 Task: Search one way flight ticket for 4 adults, 1 infant in seat and 1 infant on lap in premium economy from Tyler: Tyler Pounds Regional Airport to Greenville: Pitt-greenville Airport on 5-2-2023. Choice of flights is United. Number of bags: 2 carry on bags and 1 checked bag. Price is upto 20000. Outbound departure time preference is 20:45.
Action: Mouse moved to (410, 201)
Screenshot: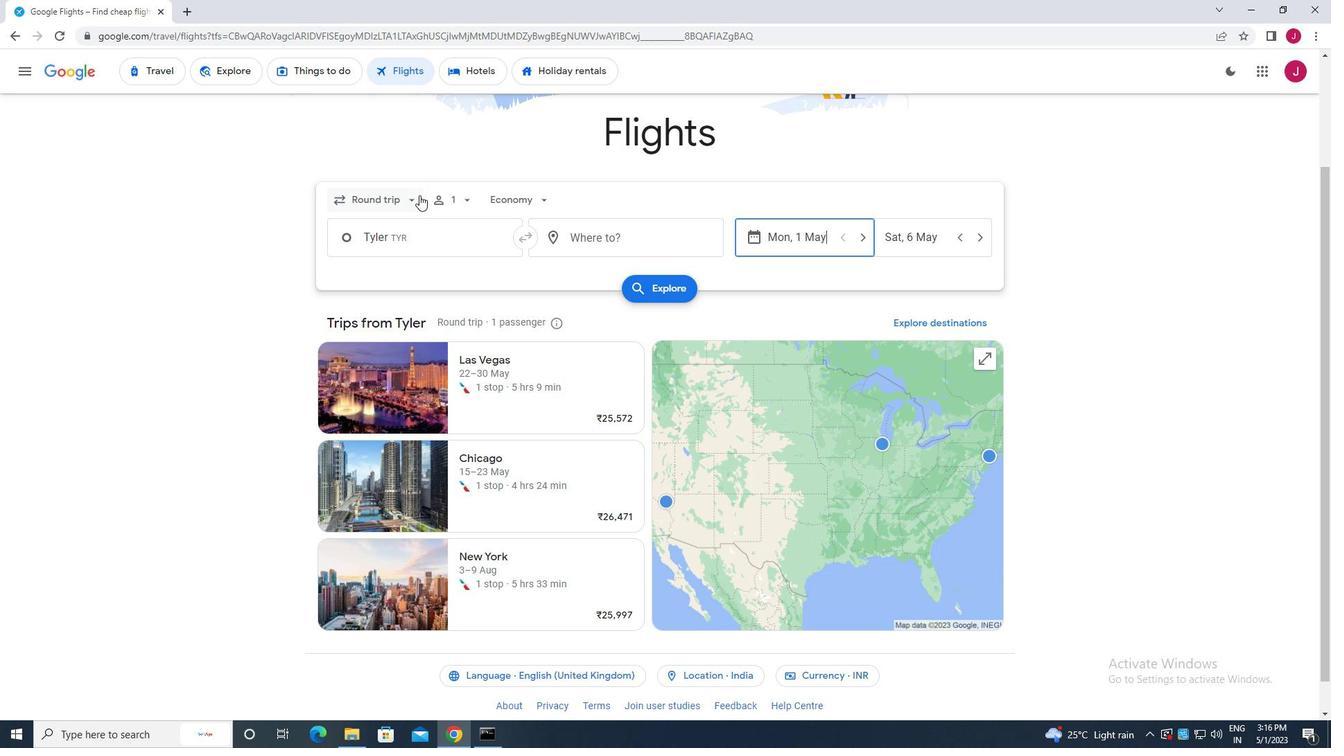 
Action: Mouse pressed left at (410, 201)
Screenshot: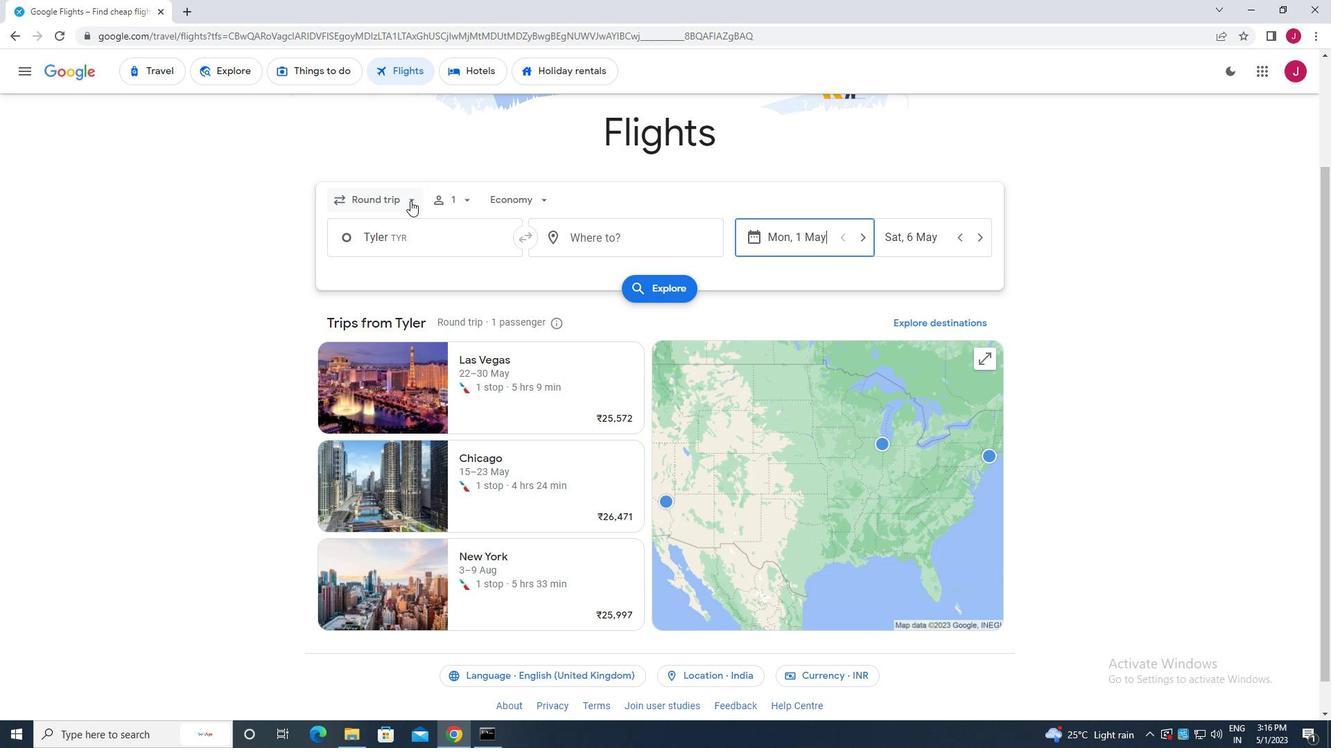 
Action: Mouse moved to (390, 259)
Screenshot: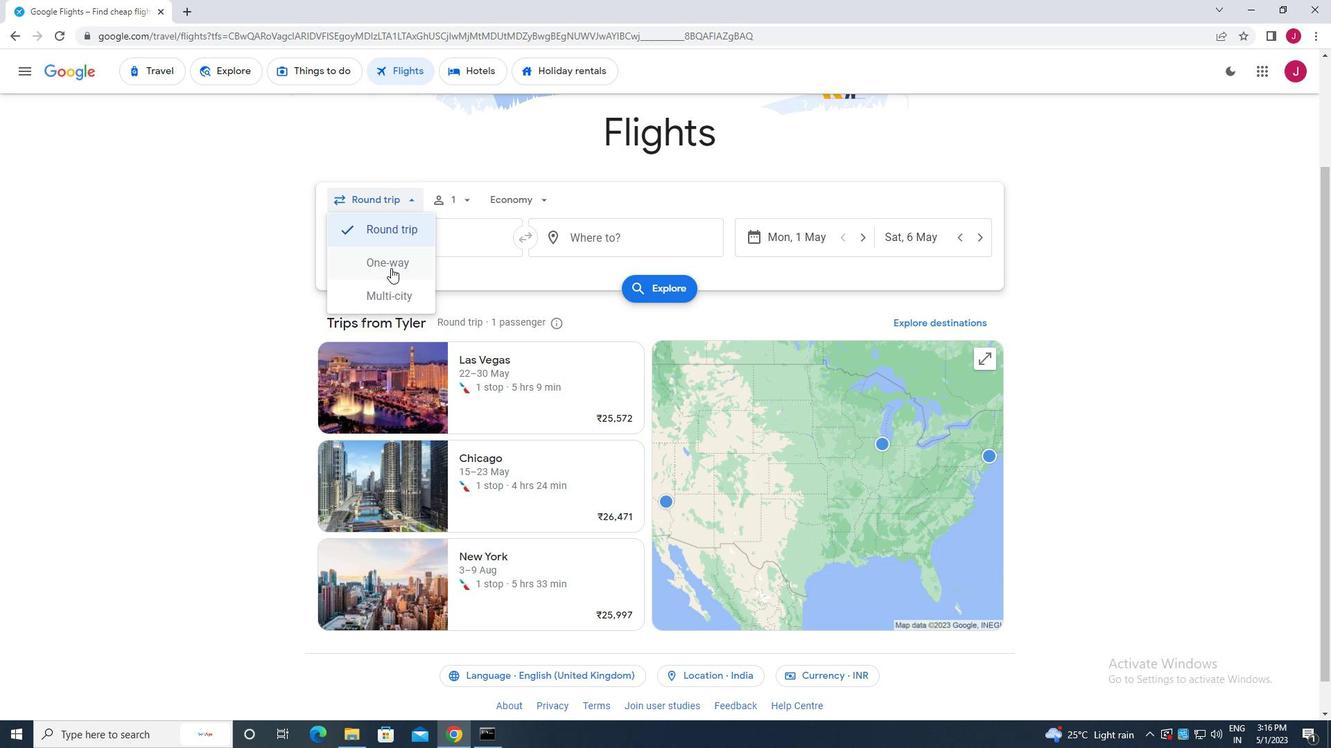 
Action: Mouse pressed left at (390, 259)
Screenshot: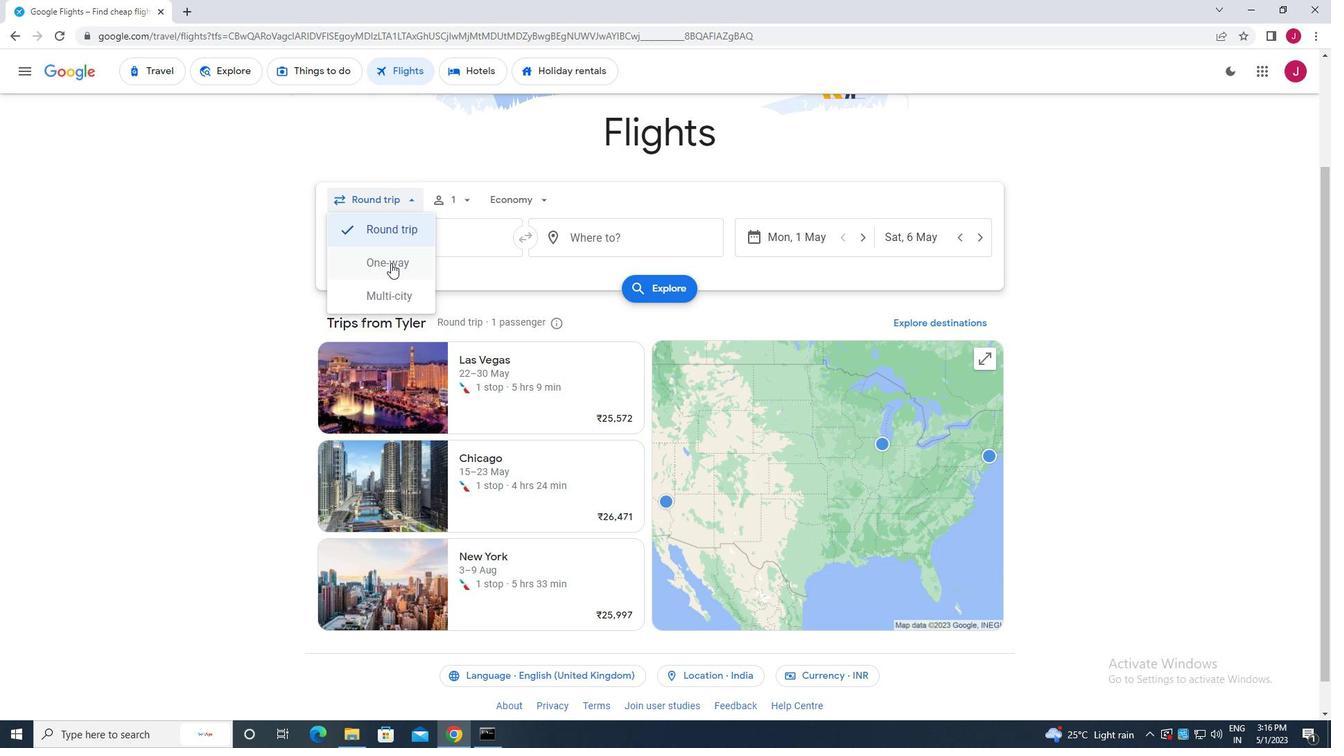 
Action: Mouse moved to (460, 200)
Screenshot: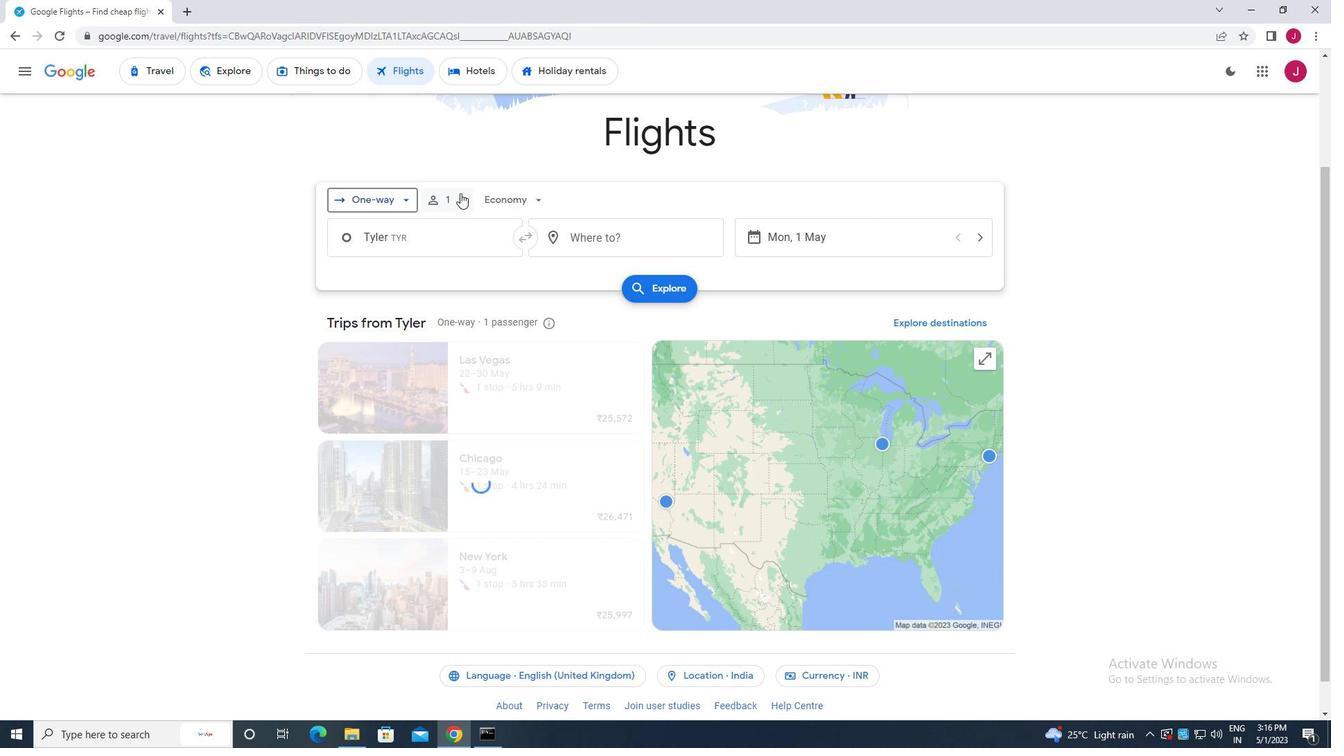 
Action: Mouse pressed left at (460, 200)
Screenshot: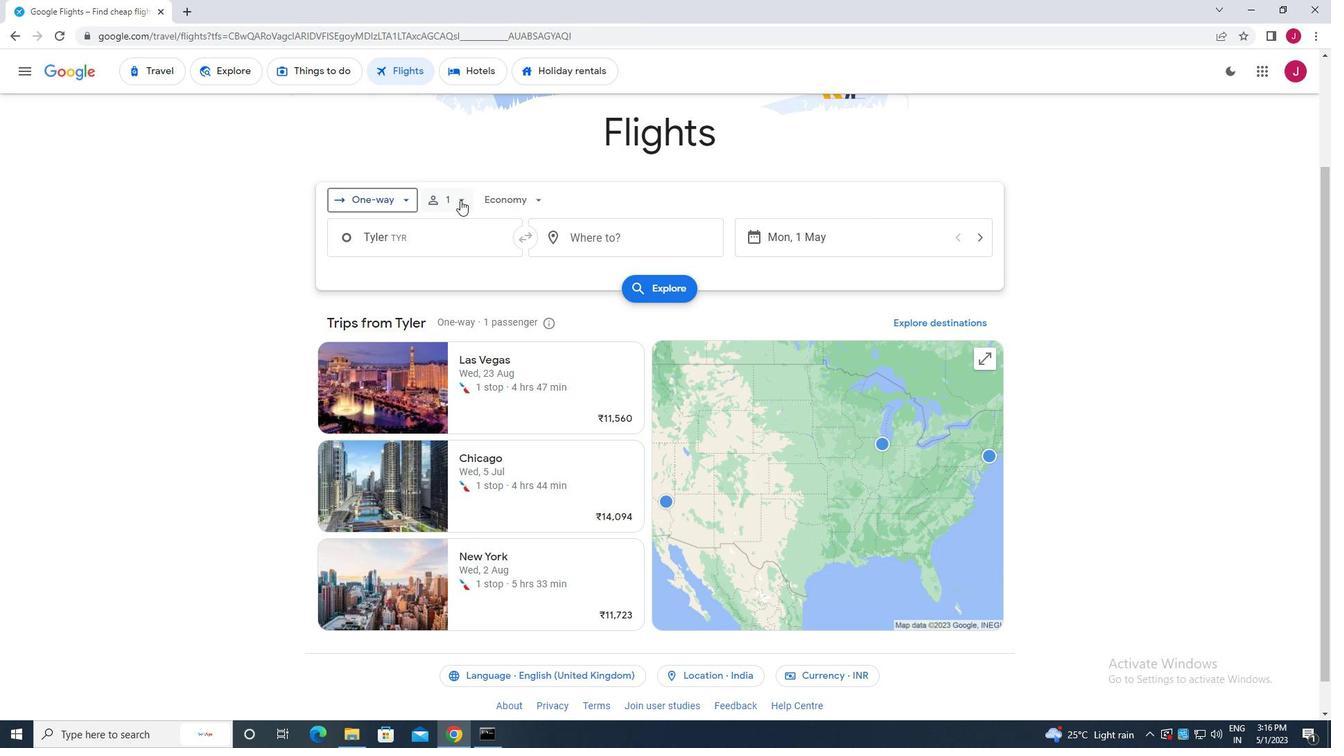 
Action: Mouse moved to (568, 236)
Screenshot: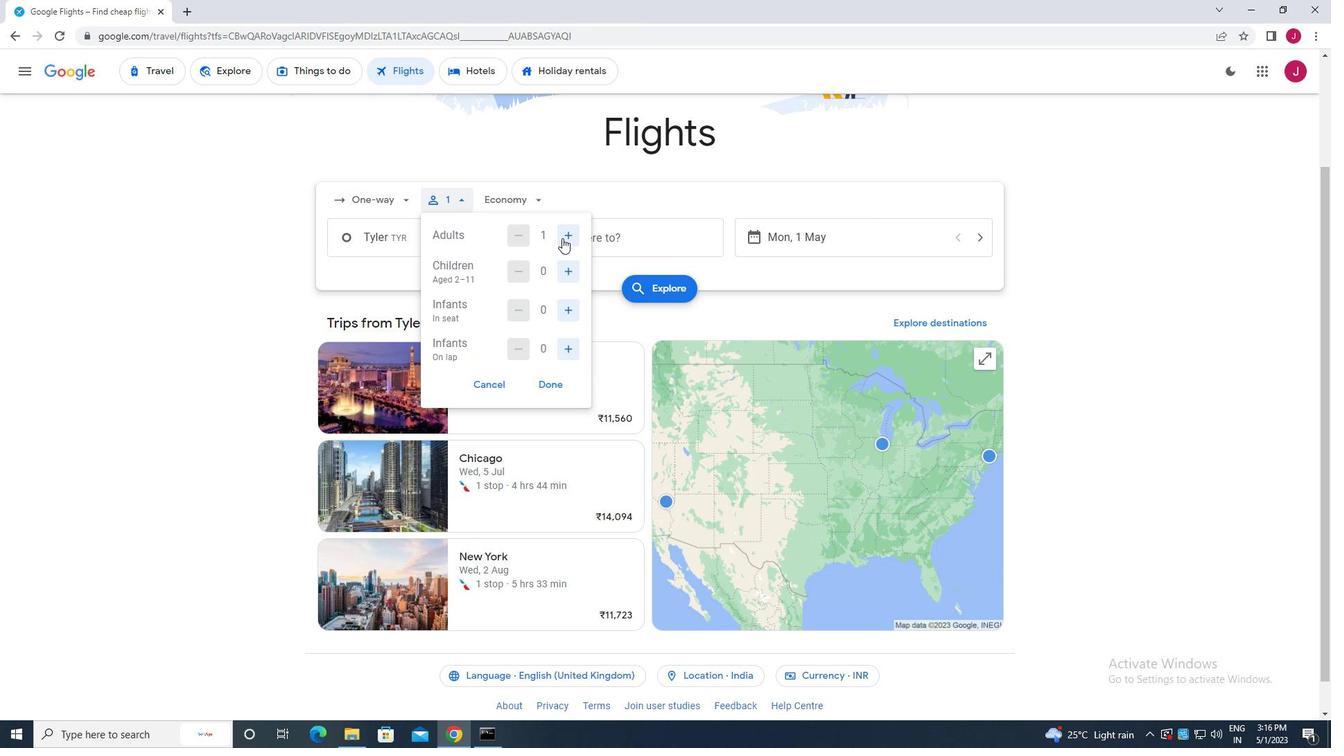 
Action: Mouse pressed left at (568, 236)
Screenshot: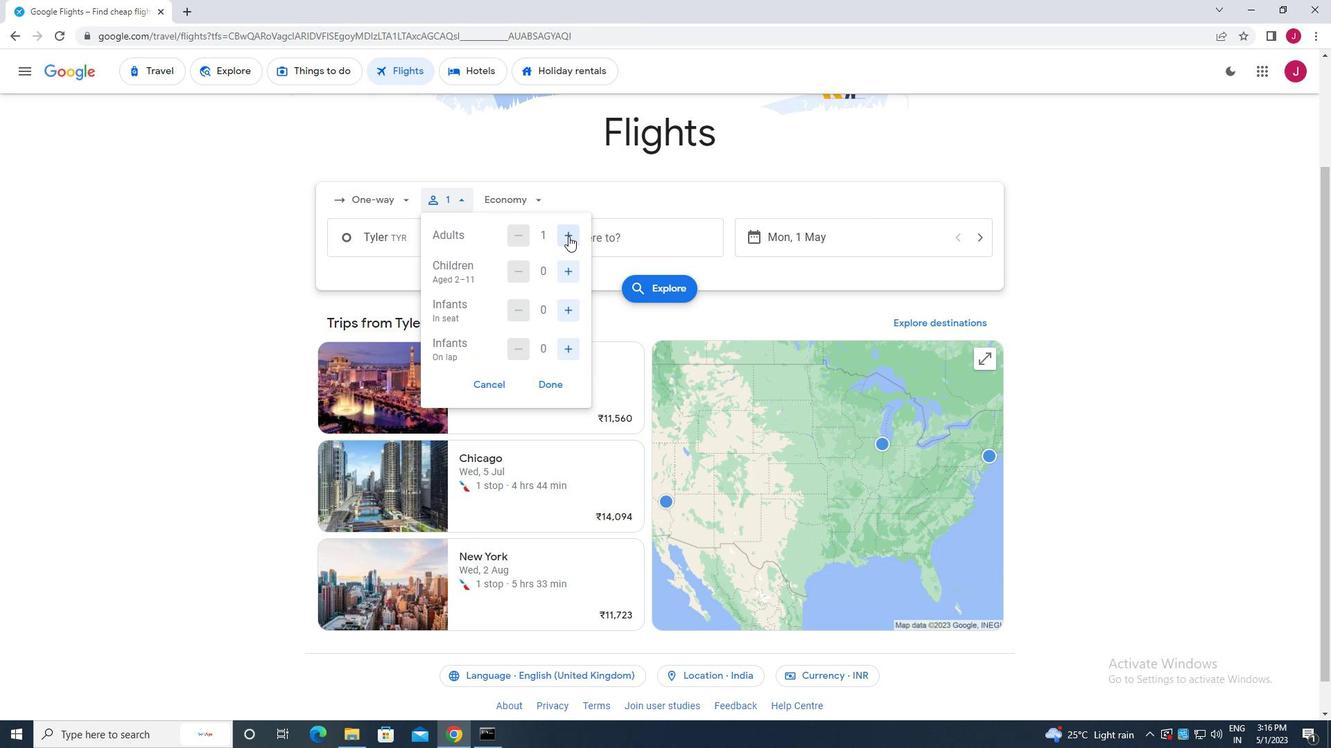 
Action: Mouse pressed left at (568, 236)
Screenshot: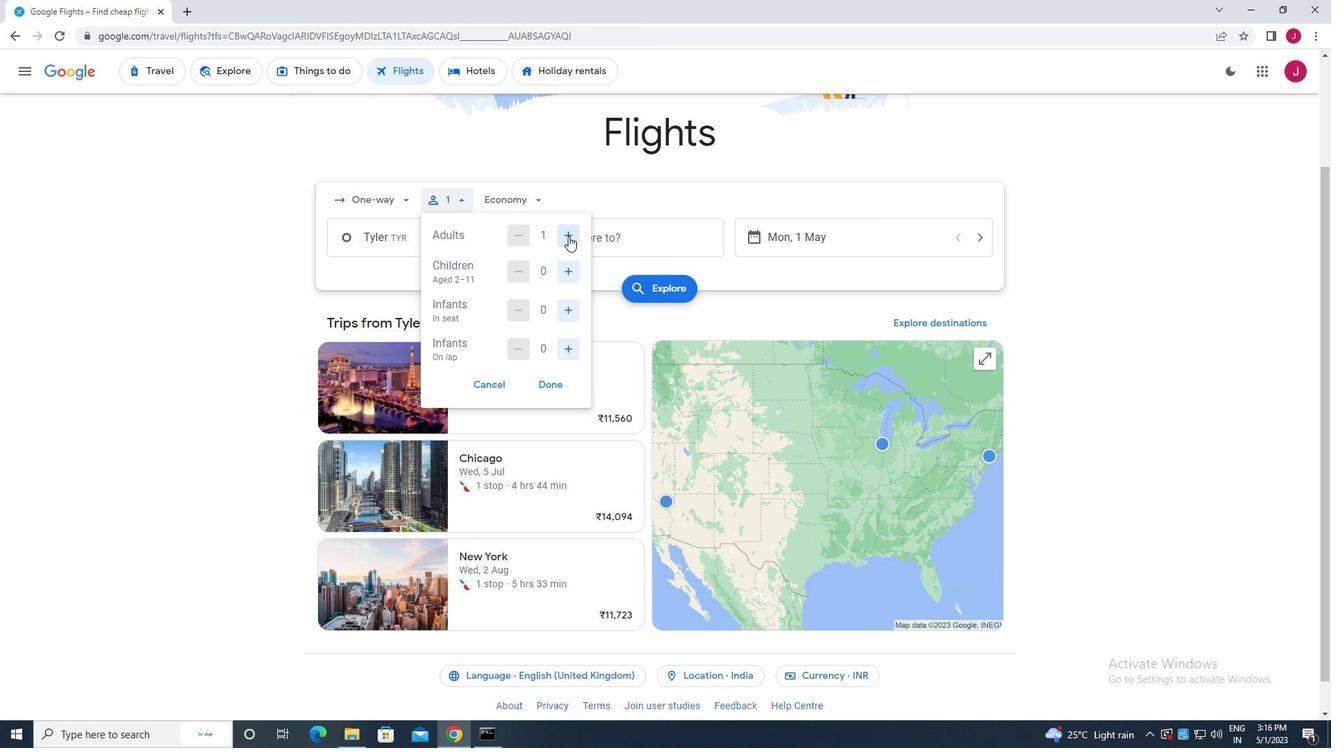
Action: Mouse pressed left at (568, 236)
Screenshot: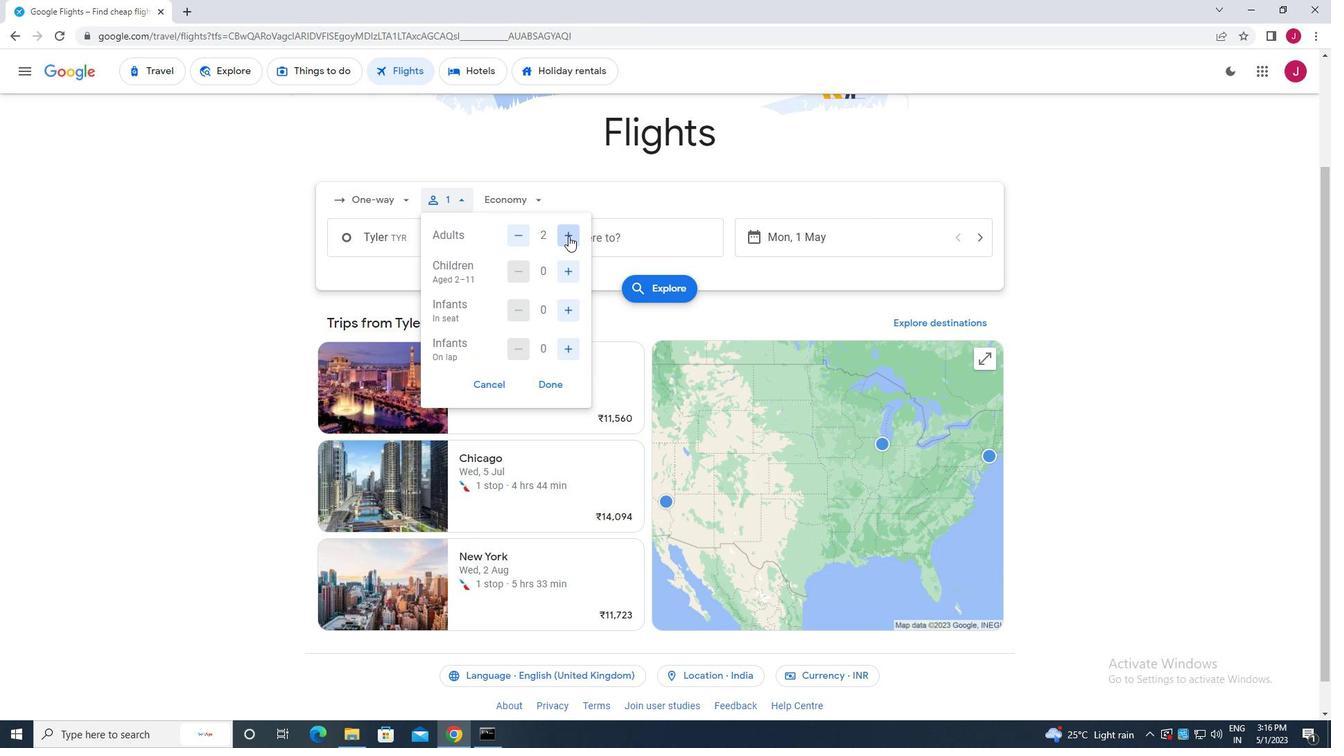 
Action: Mouse moved to (569, 306)
Screenshot: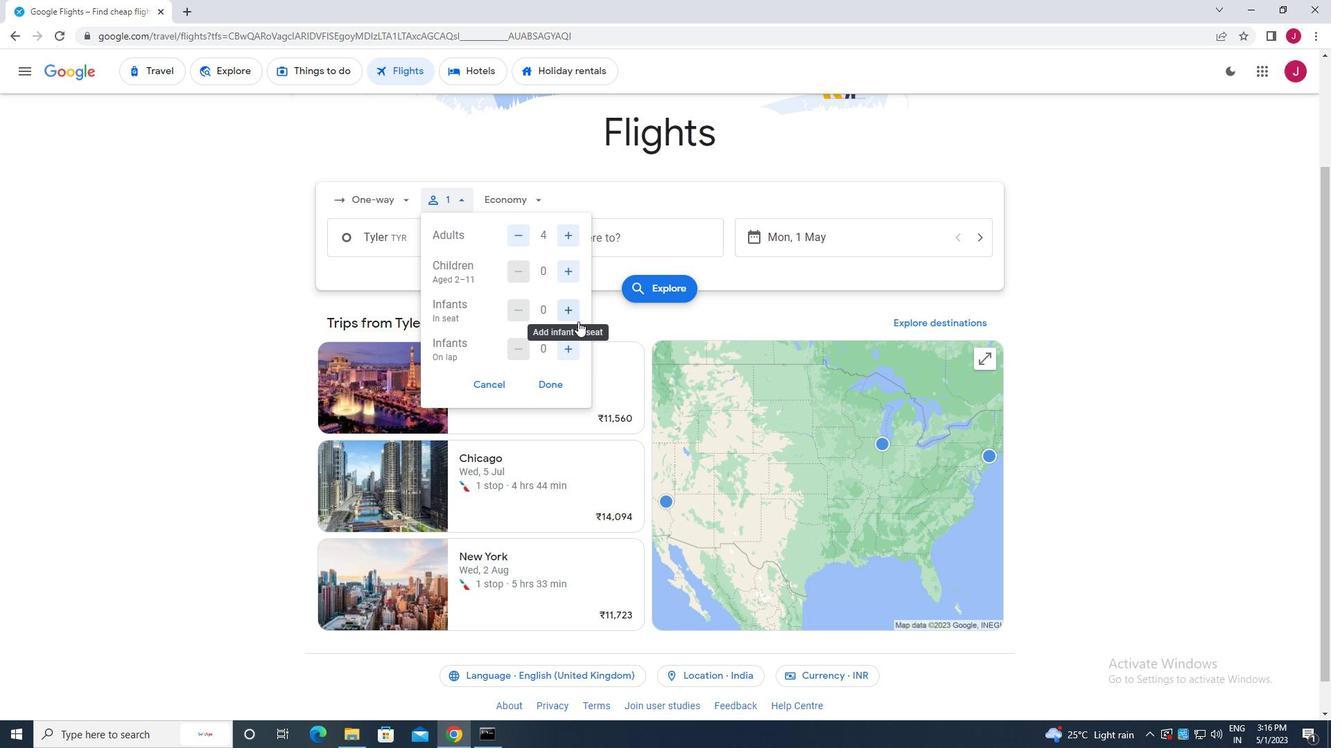 
Action: Mouse pressed left at (569, 306)
Screenshot: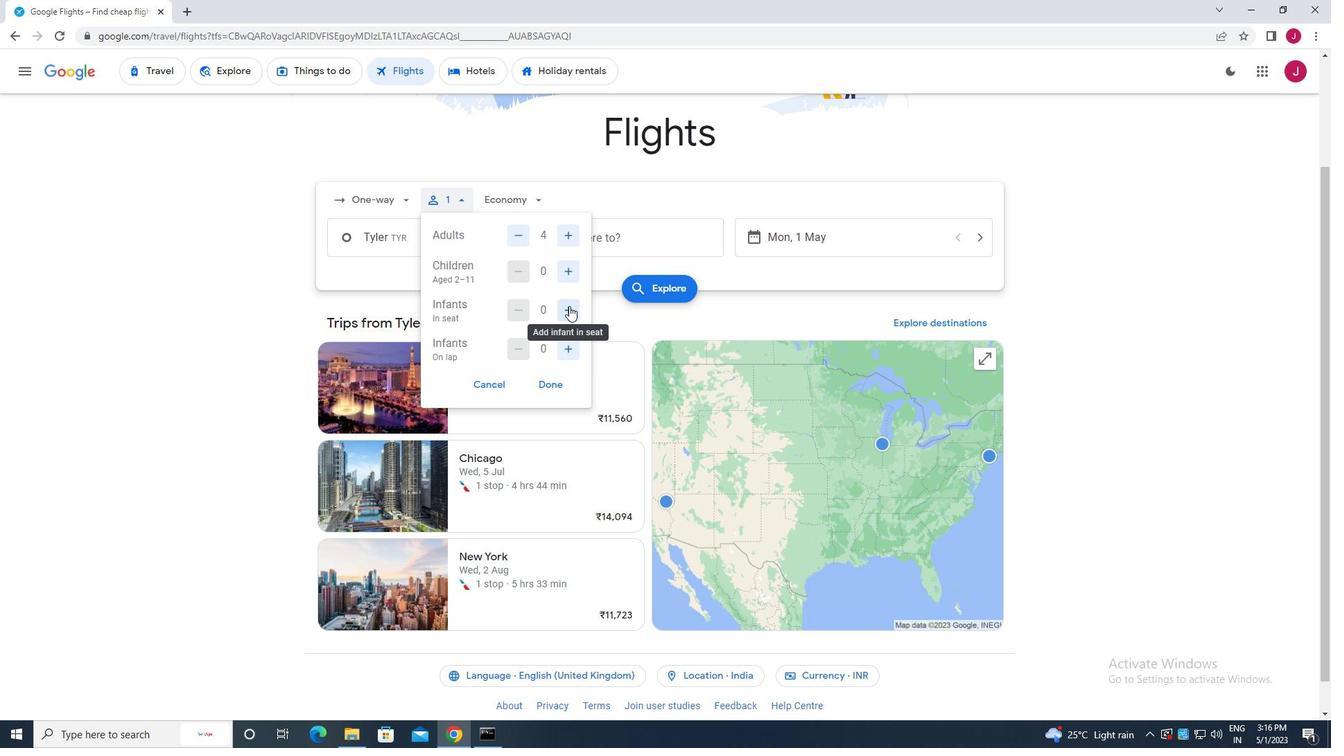 
Action: Mouse moved to (571, 348)
Screenshot: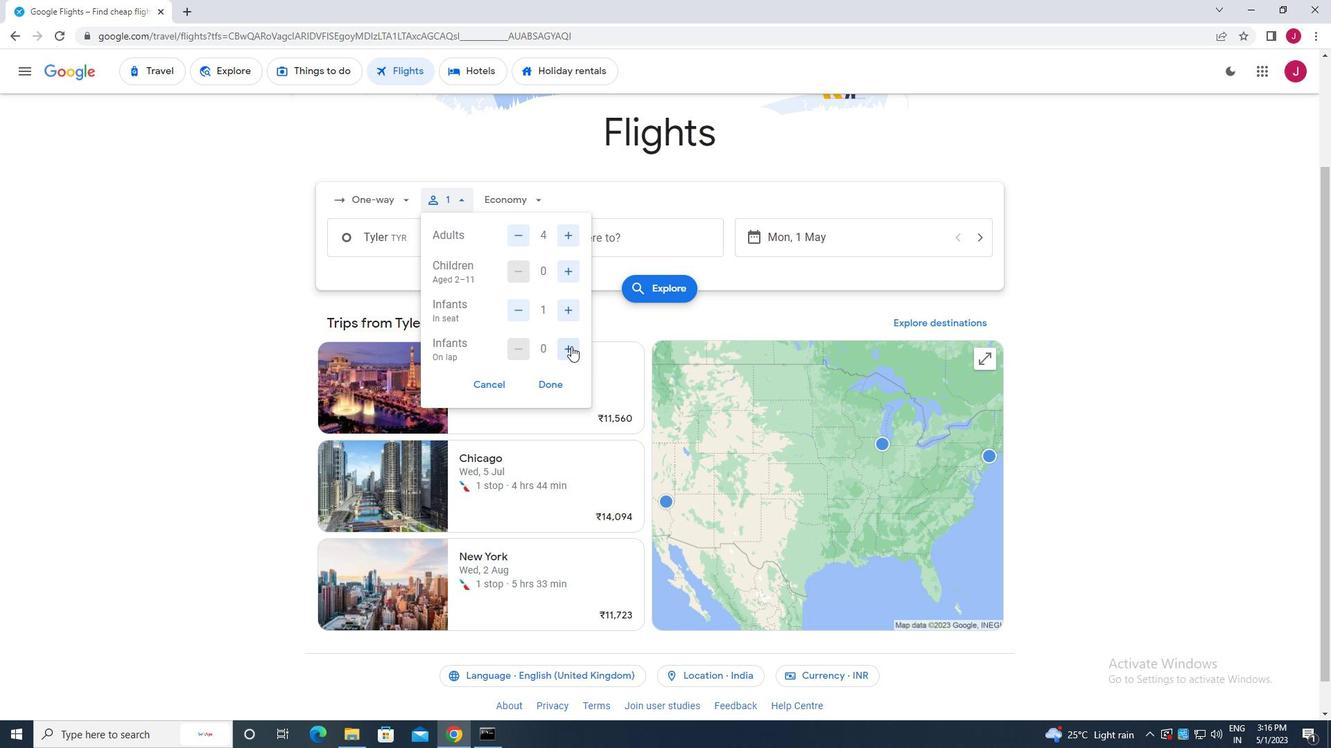 
Action: Mouse pressed left at (571, 348)
Screenshot: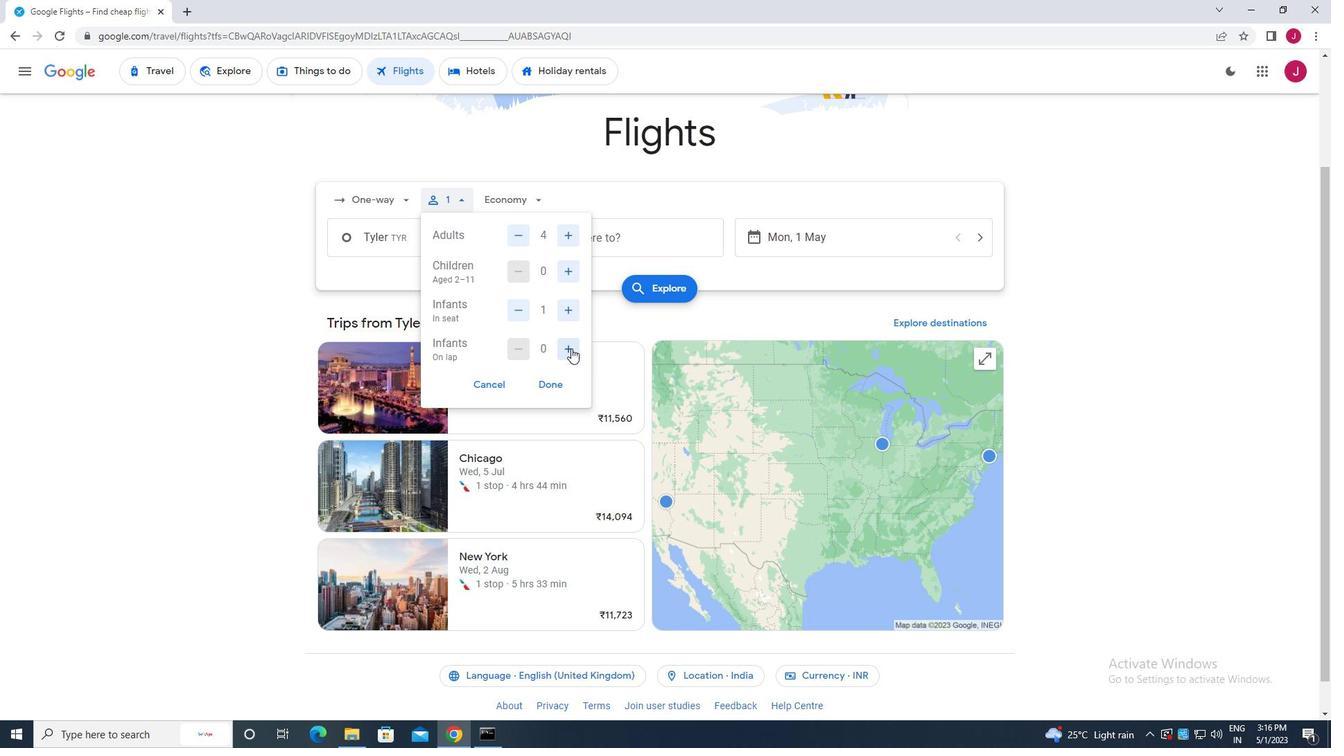 
Action: Mouse moved to (549, 386)
Screenshot: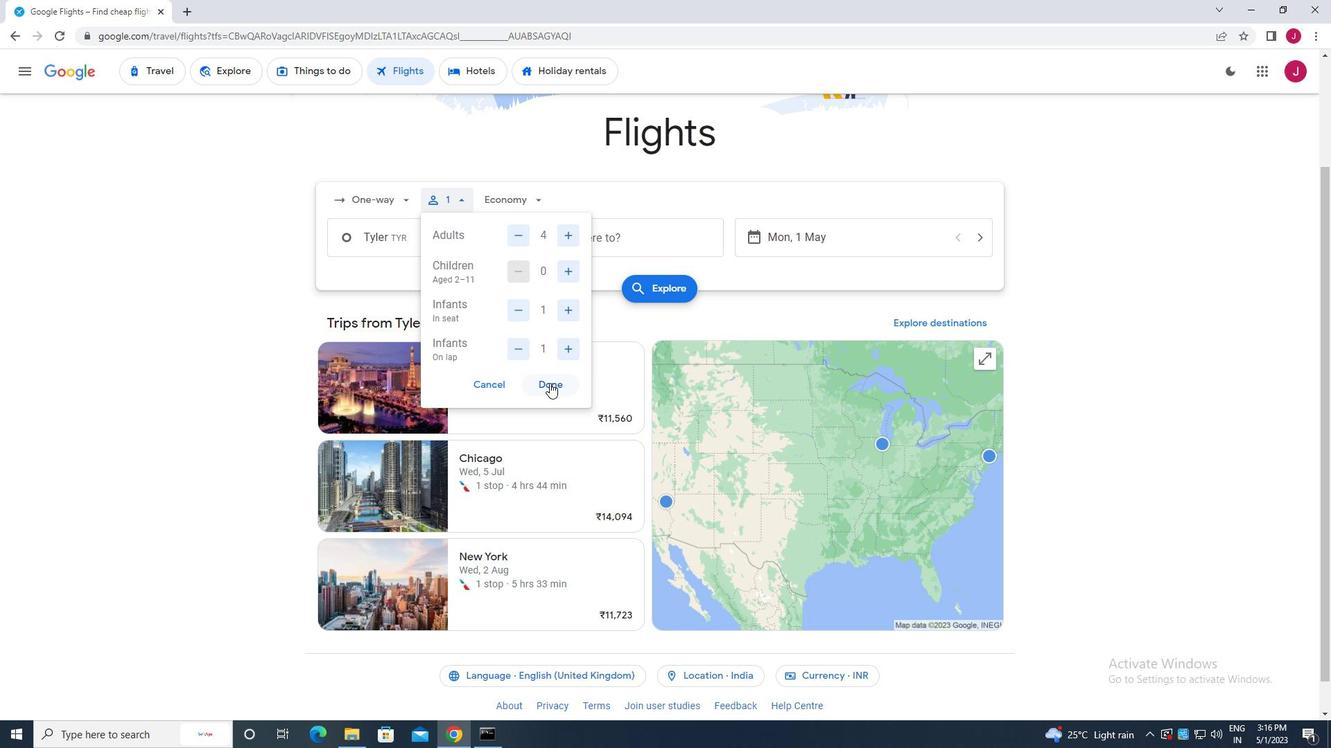
Action: Mouse pressed left at (549, 386)
Screenshot: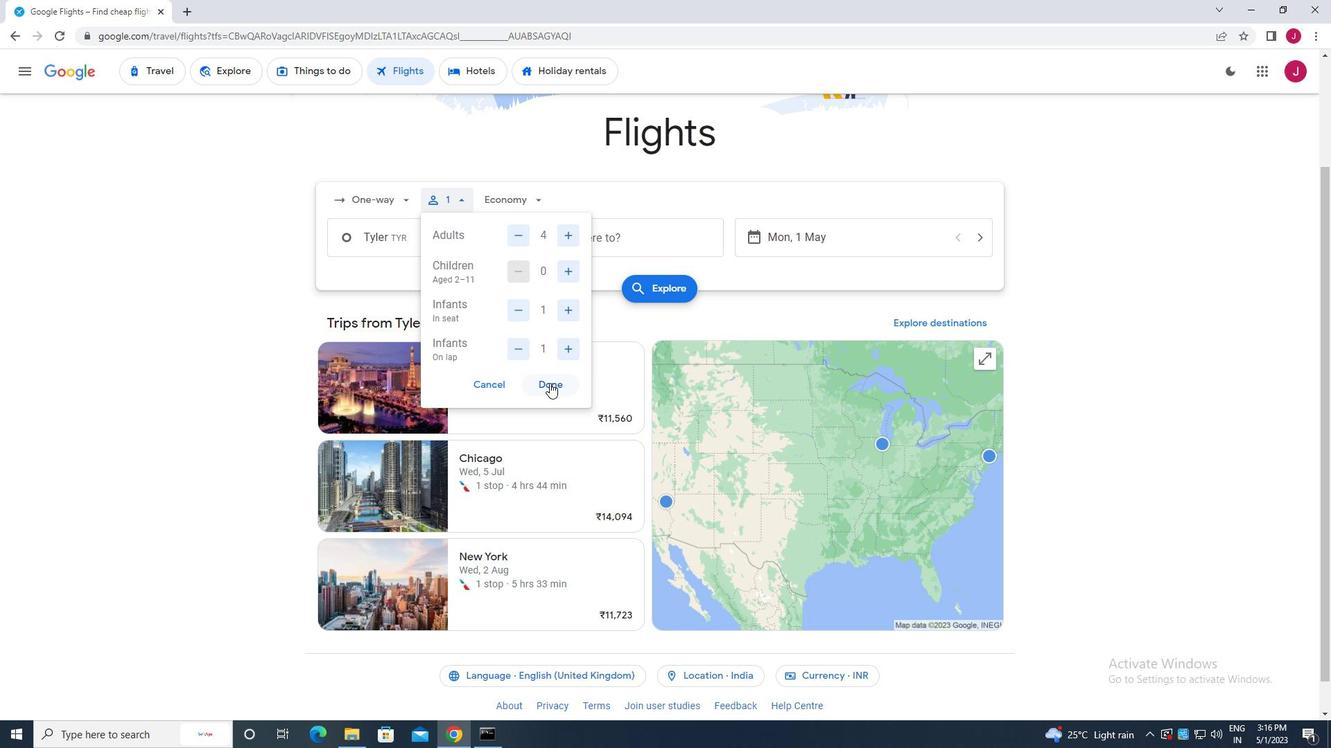 
Action: Mouse moved to (528, 200)
Screenshot: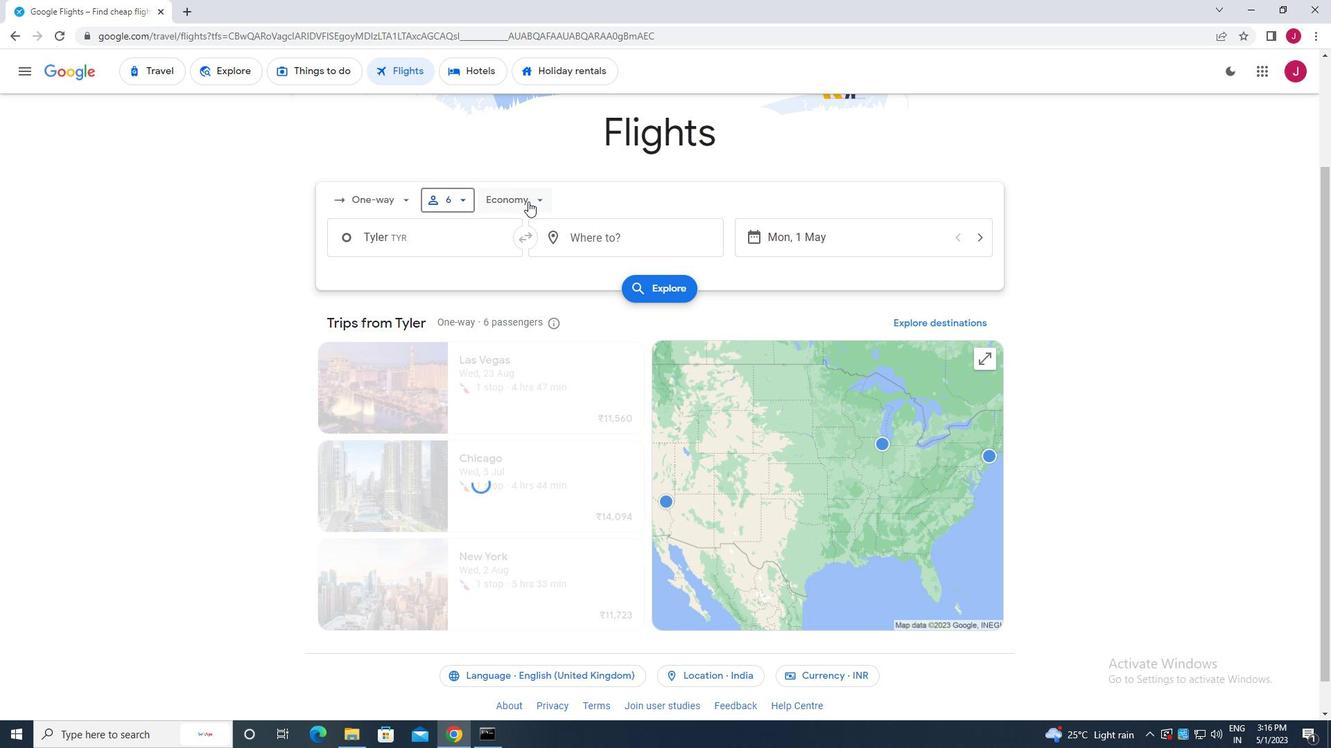 
Action: Mouse pressed left at (528, 200)
Screenshot: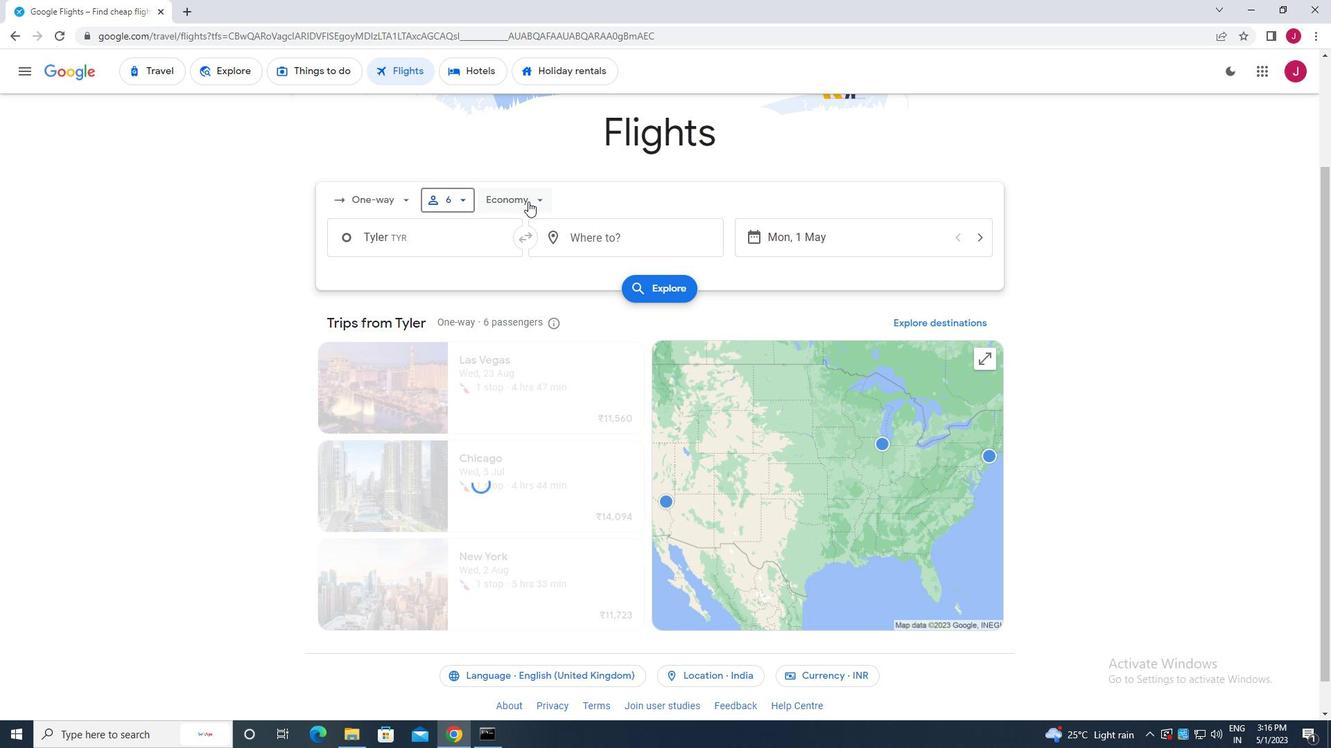 
Action: Mouse moved to (527, 262)
Screenshot: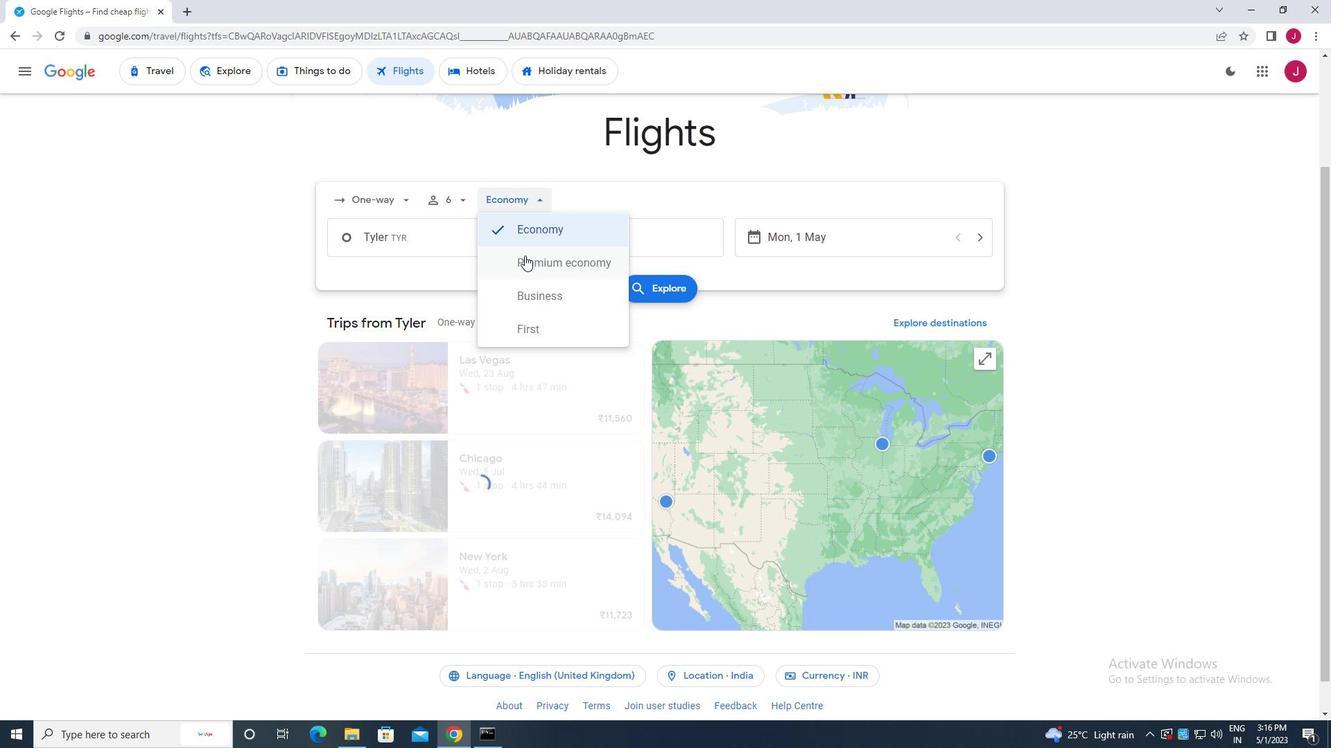 
Action: Mouse pressed left at (527, 262)
Screenshot: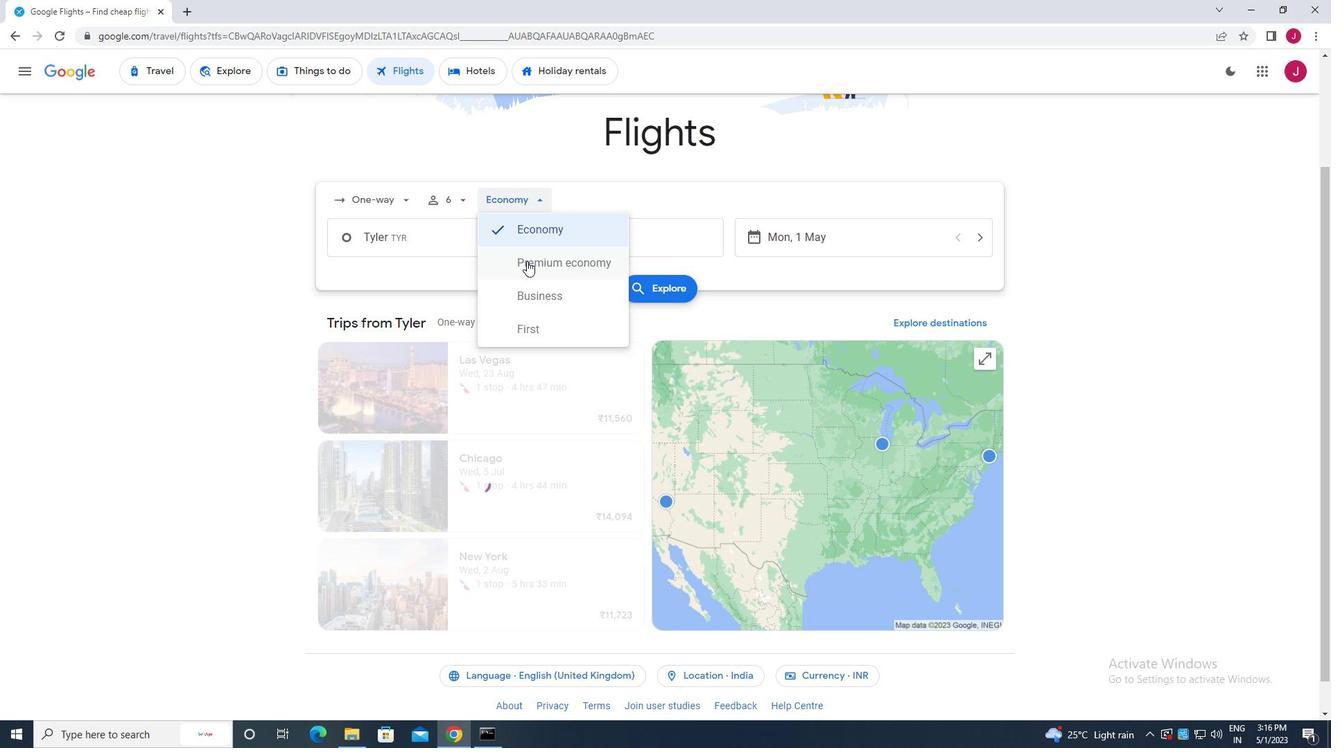
Action: Mouse moved to (473, 248)
Screenshot: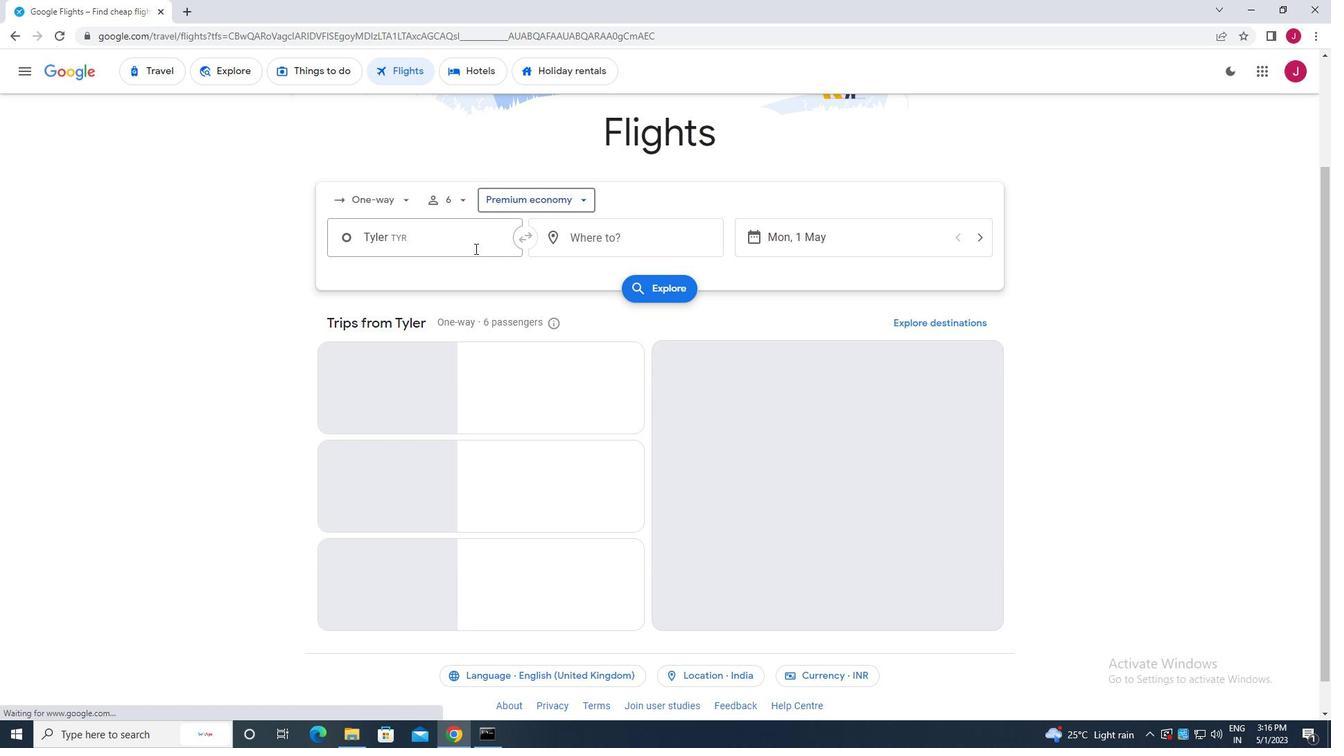
Action: Mouse pressed left at (473, 248)
Screenshot: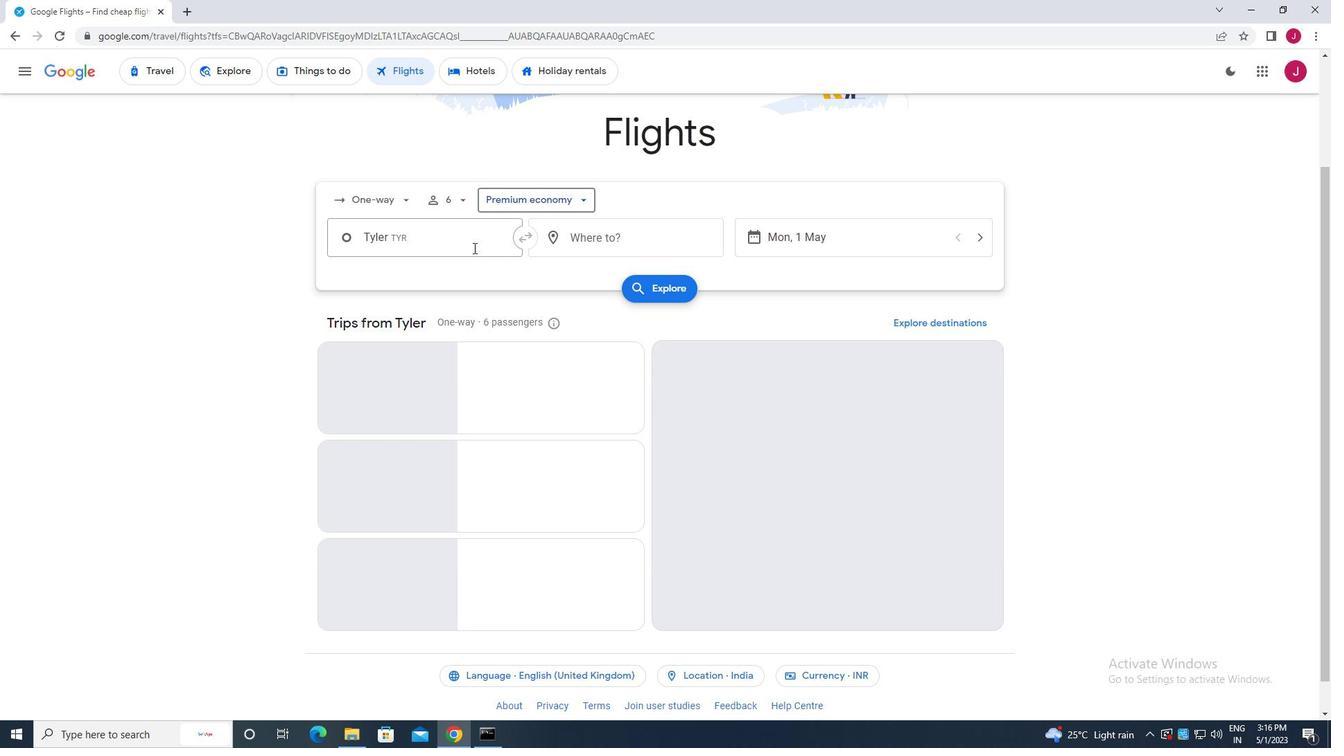 
Action: Mouse moved to (483, 246)
Screenshot: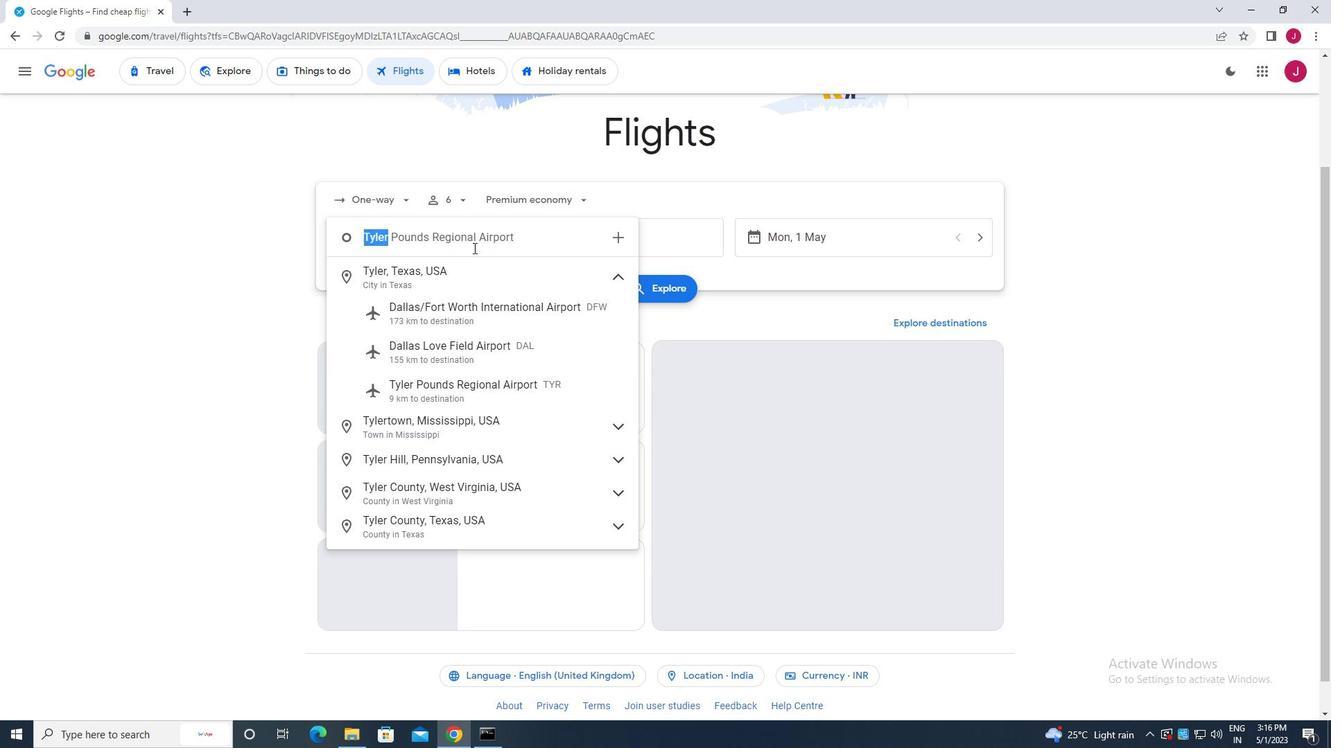 
Action: Key pressed tyler
Screenshot: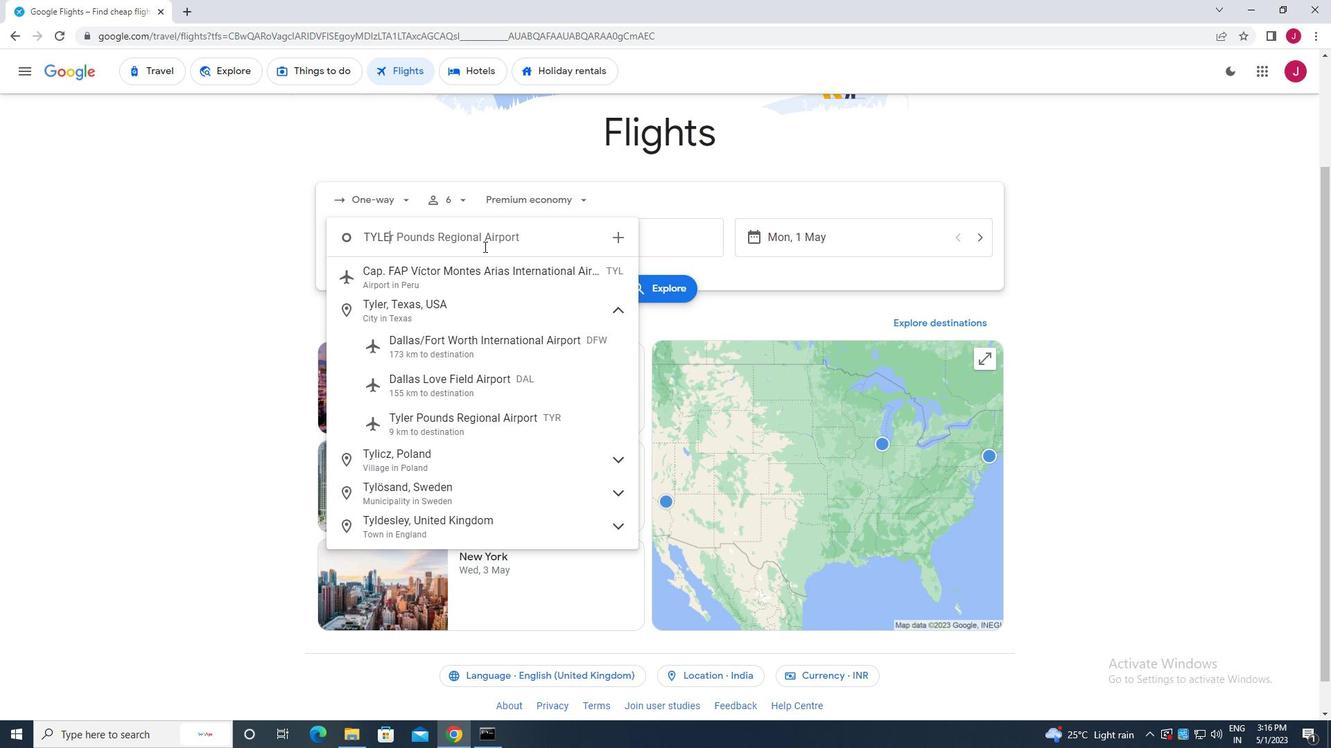 
Action: Mouse moved to (508, 387)
Screenshot: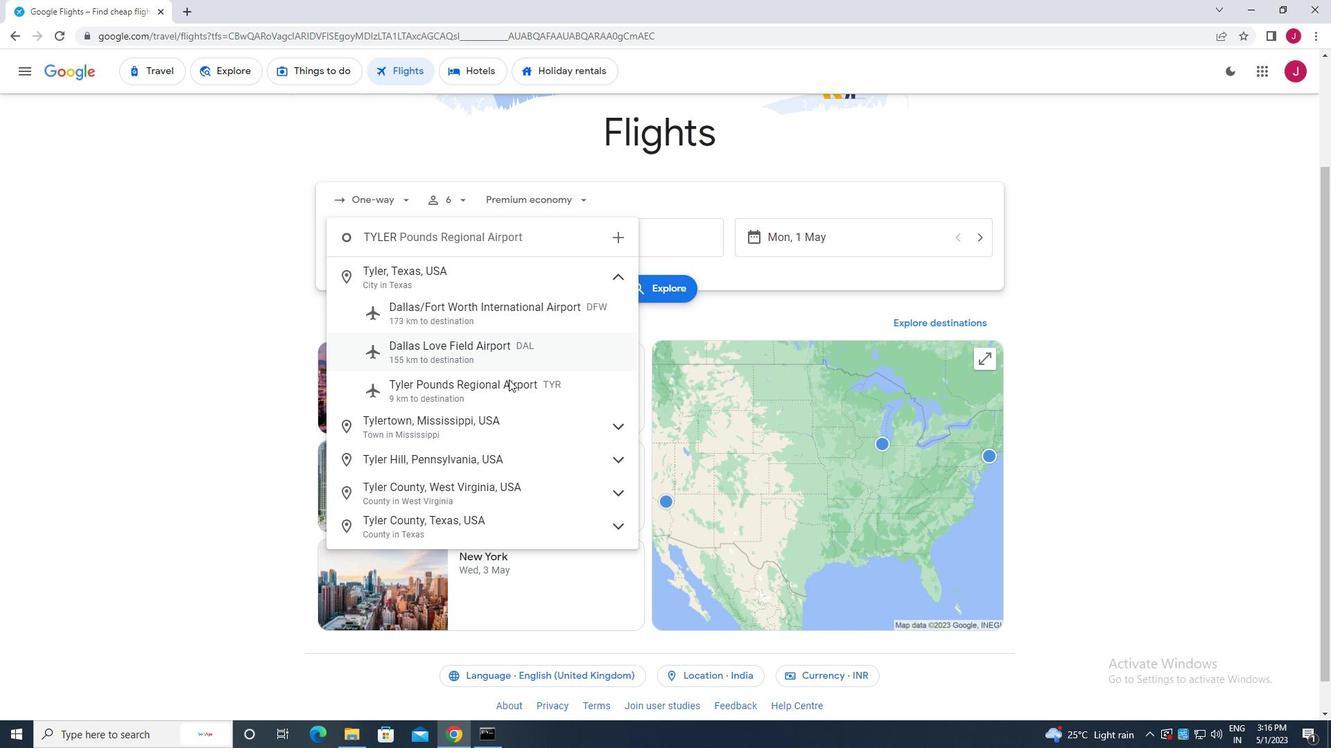 
Action: Mouse pressed left at (508, 387)
Screenshot: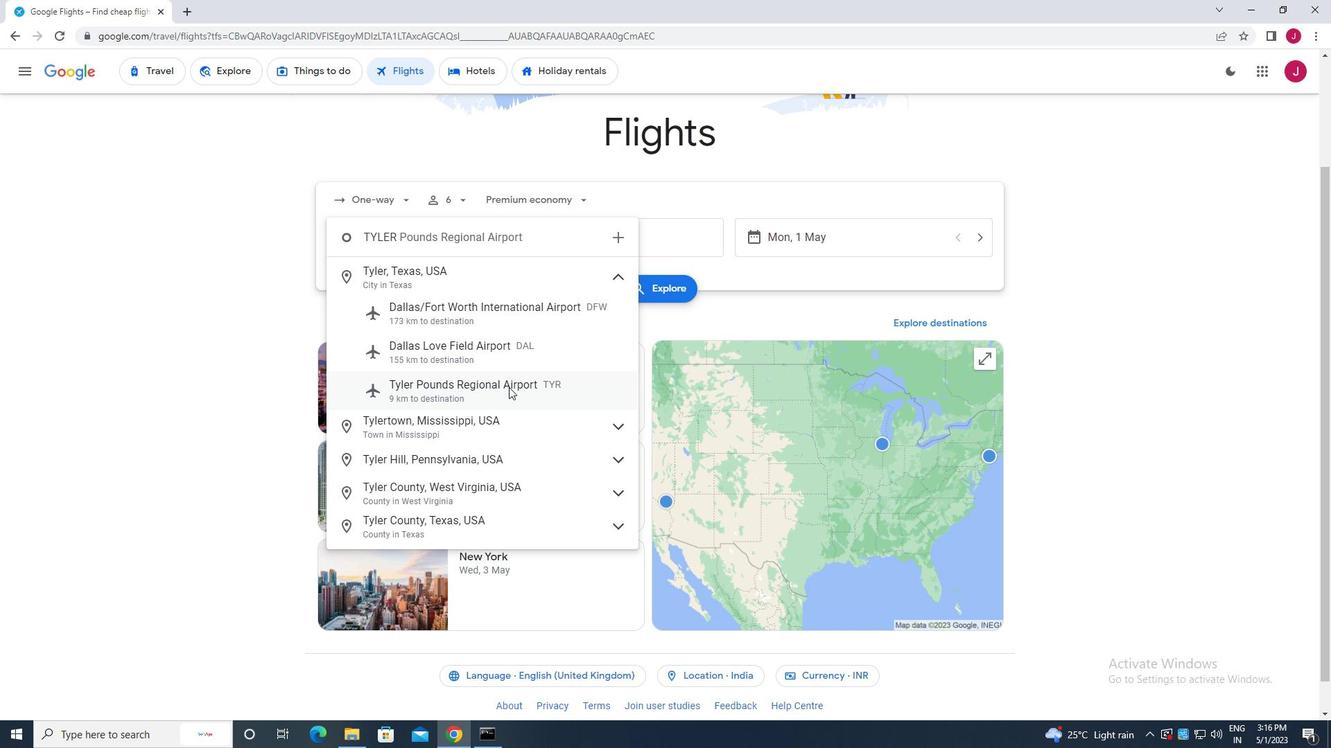 
Action: Mouse moved to (626, 235)
Screenshot: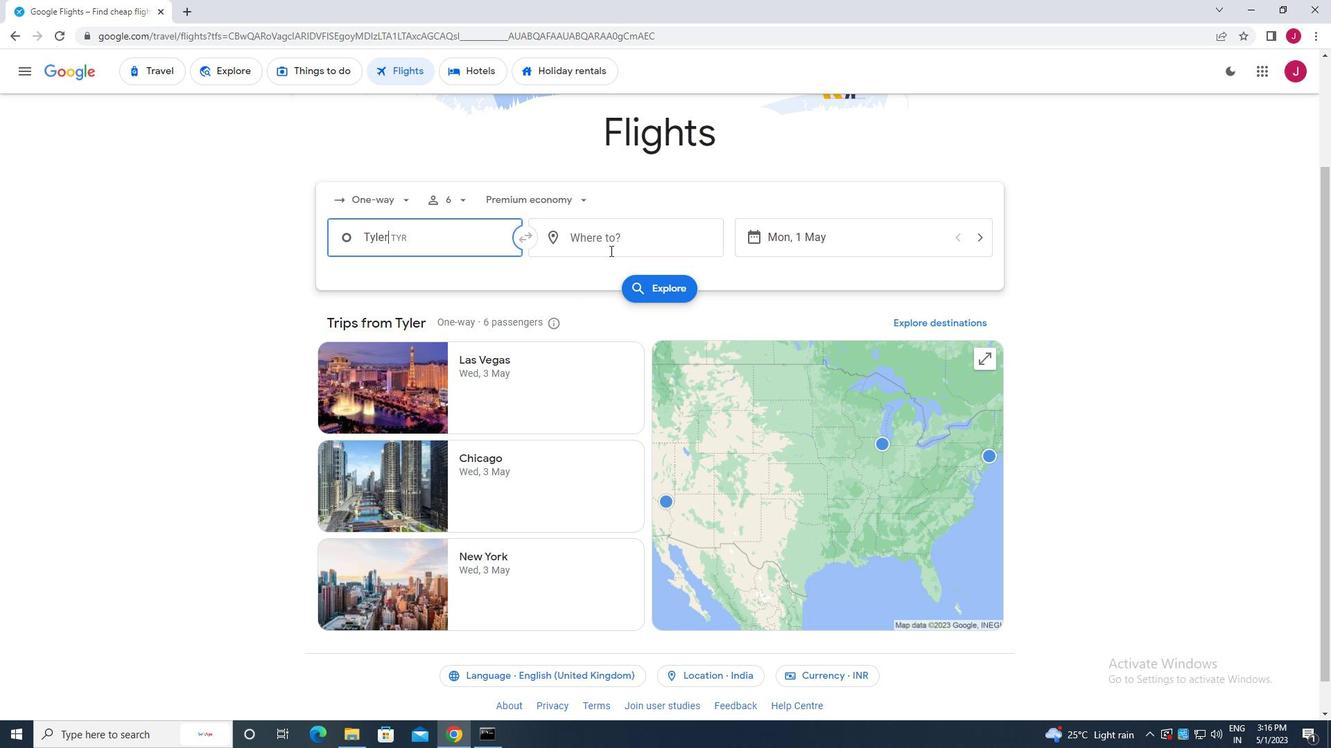 
Action: Mouse pressed left at (626, 235)
Screenshot: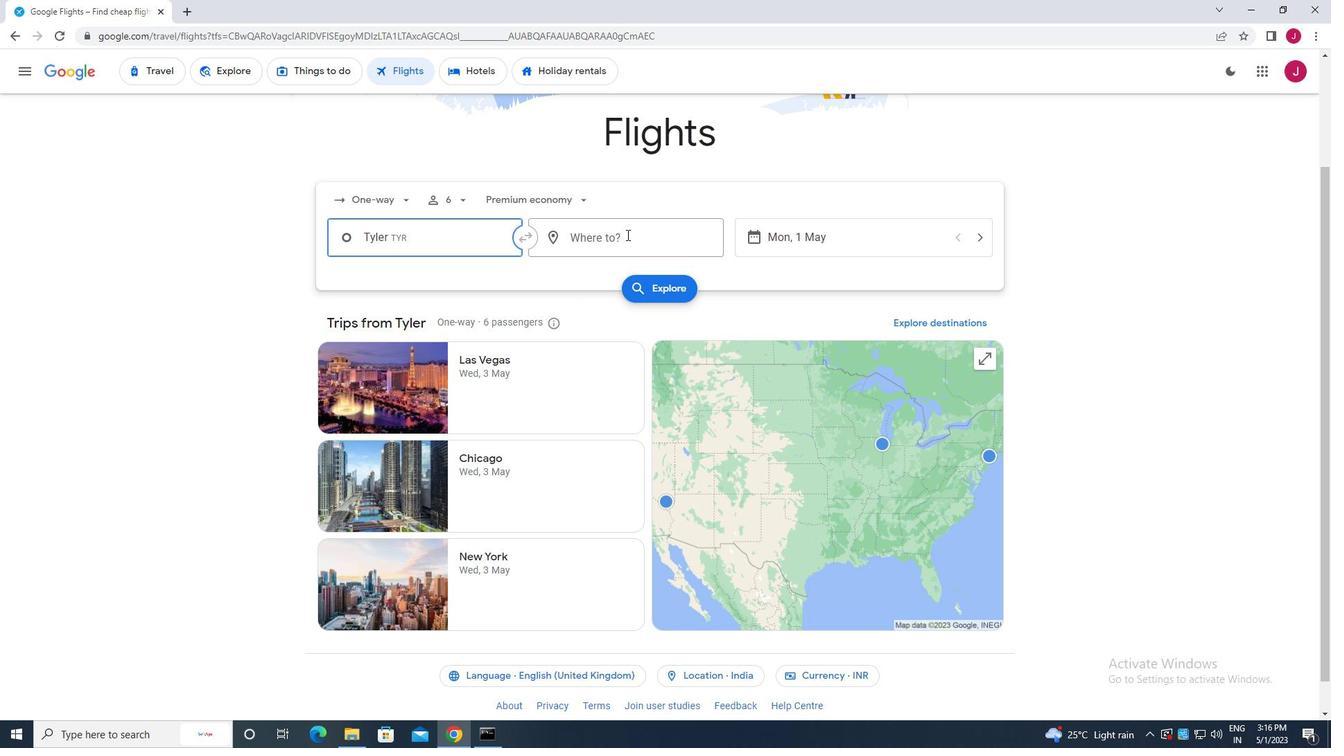 
Action: Mouse moved to (624, 235)
Screenshot: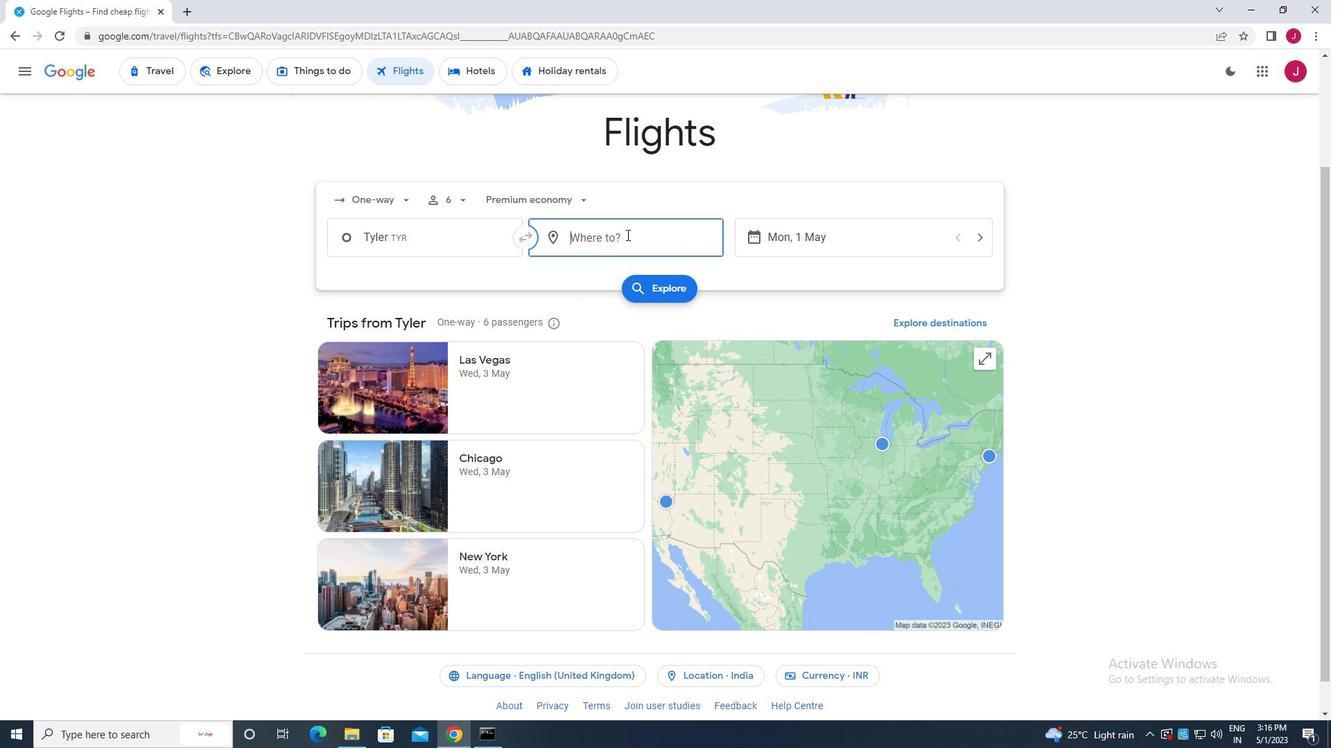 
Action: Key pressed greenville<Key.space>p
Screenshot: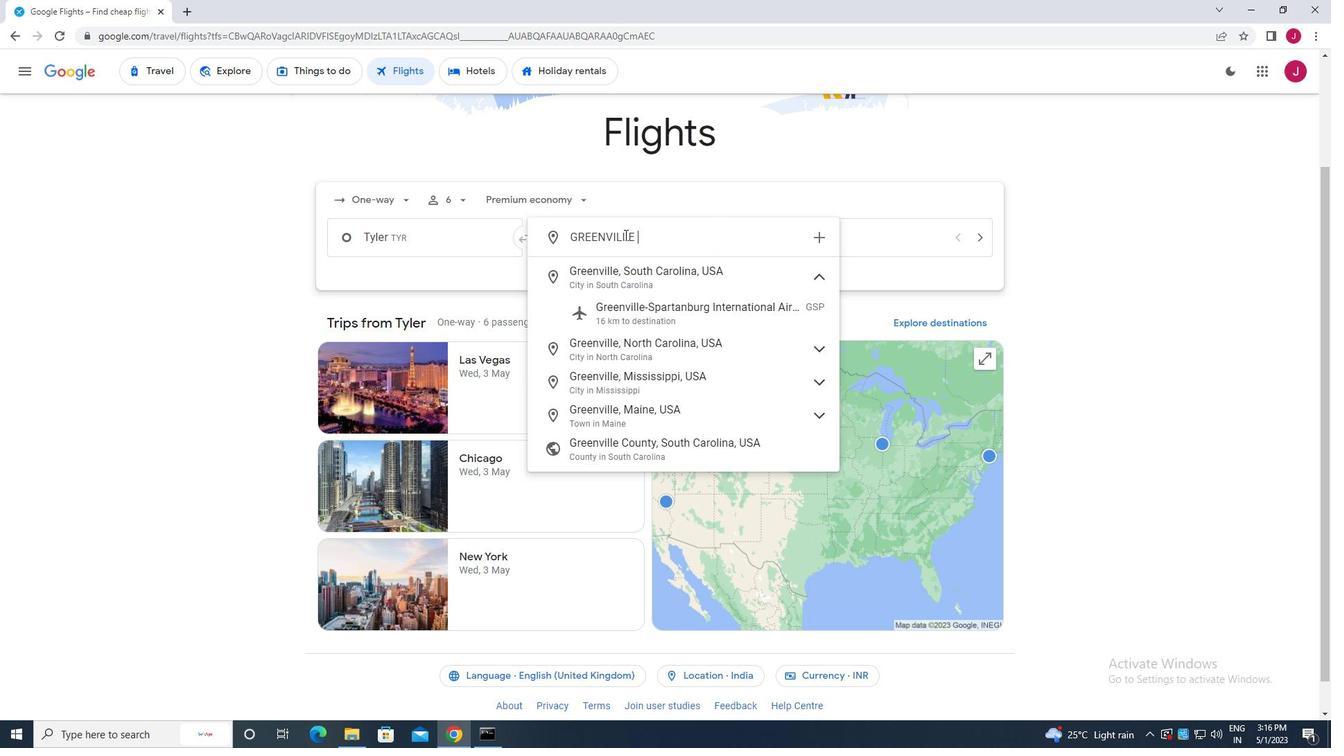 
Action: Mouse moved to (618, 269)
Screenshot: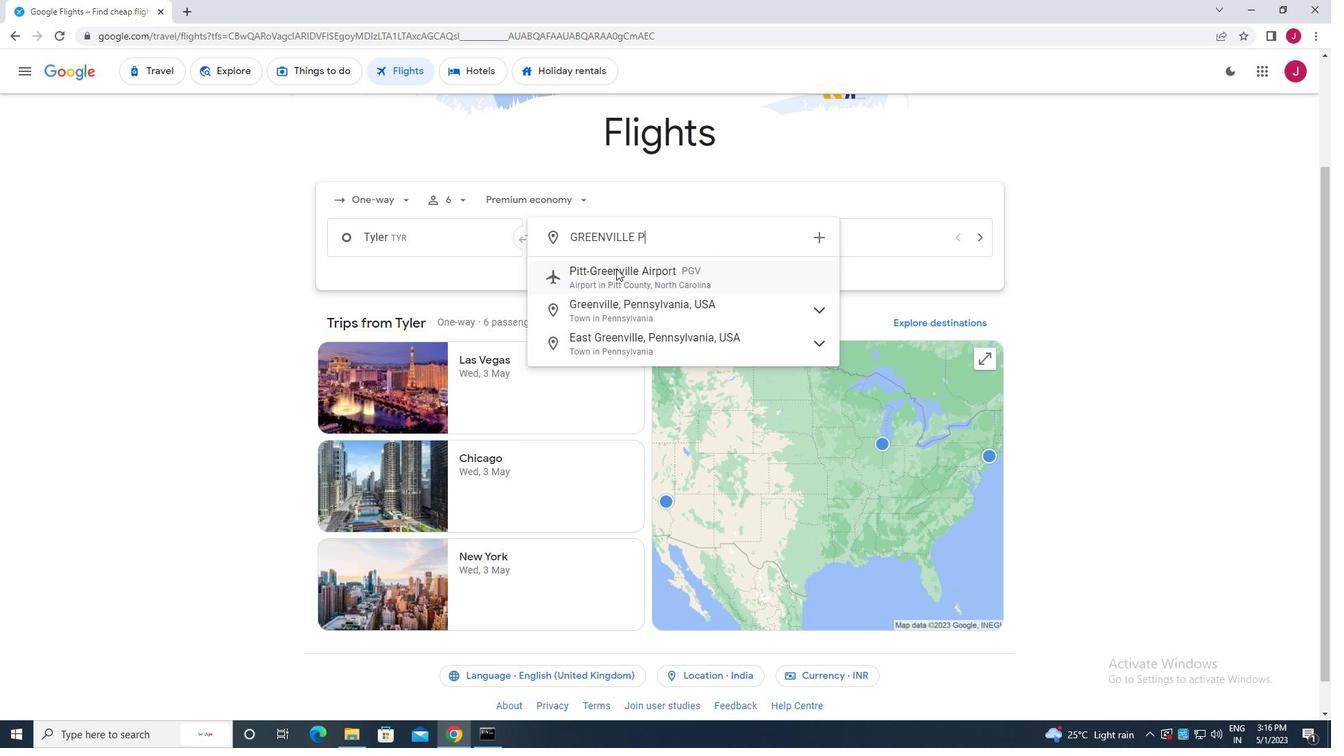 
Action: Mouse pressed left at (618, 269)
Screenshot: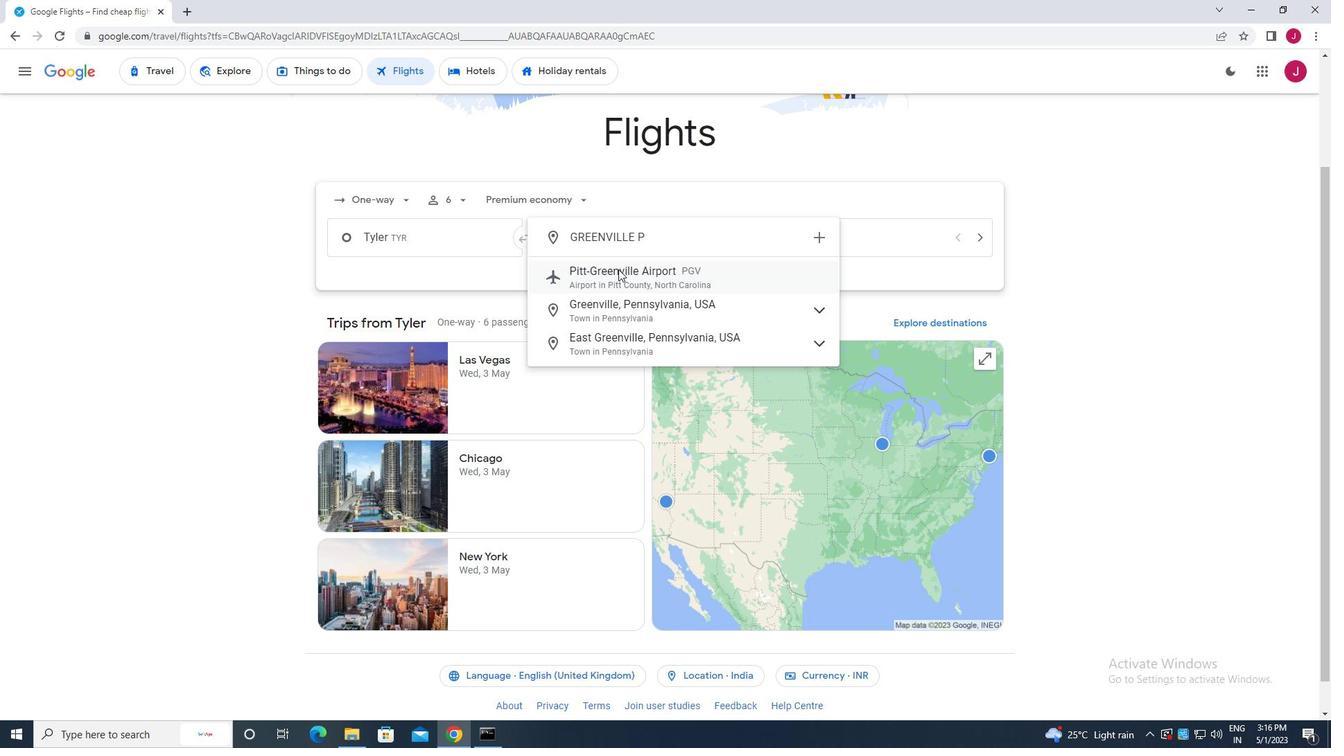 
Action: Mouse moved to (806, 246)
Screenshot: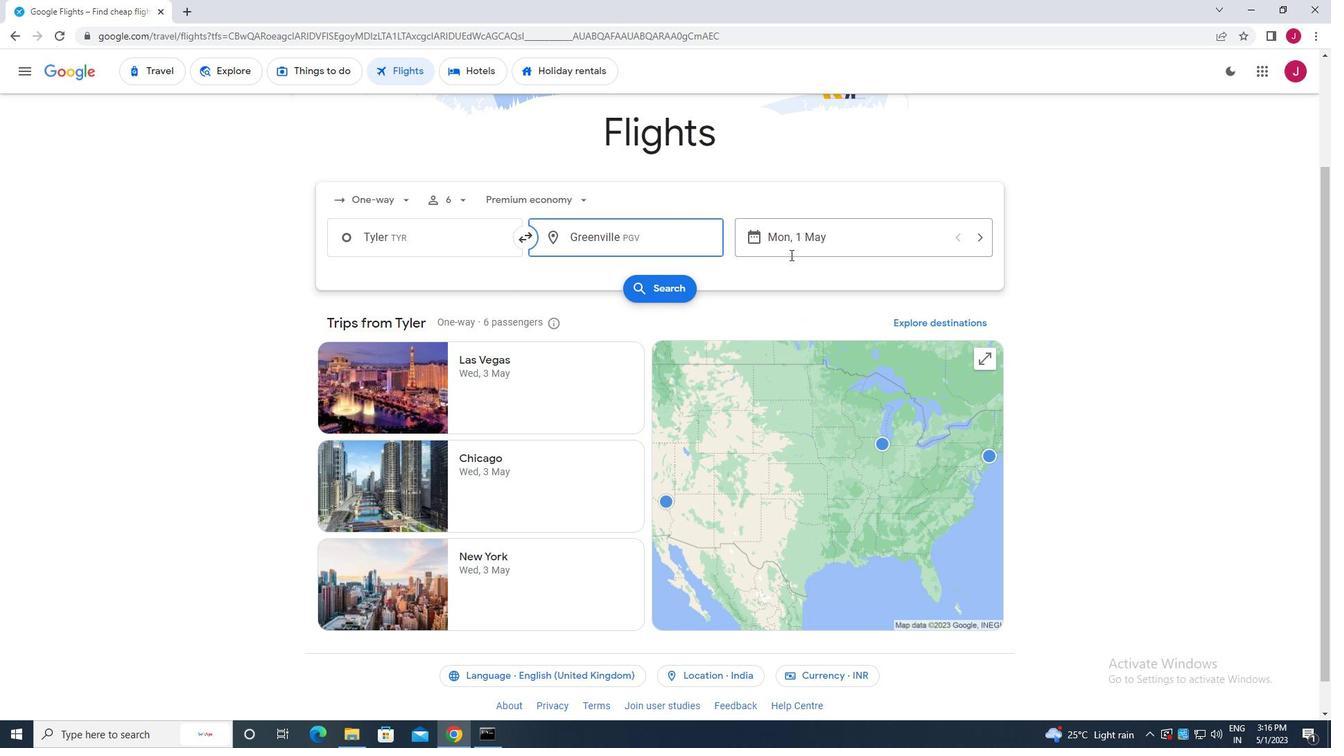 
Action: Mouse pressed left at (806, 246)
Screenshot: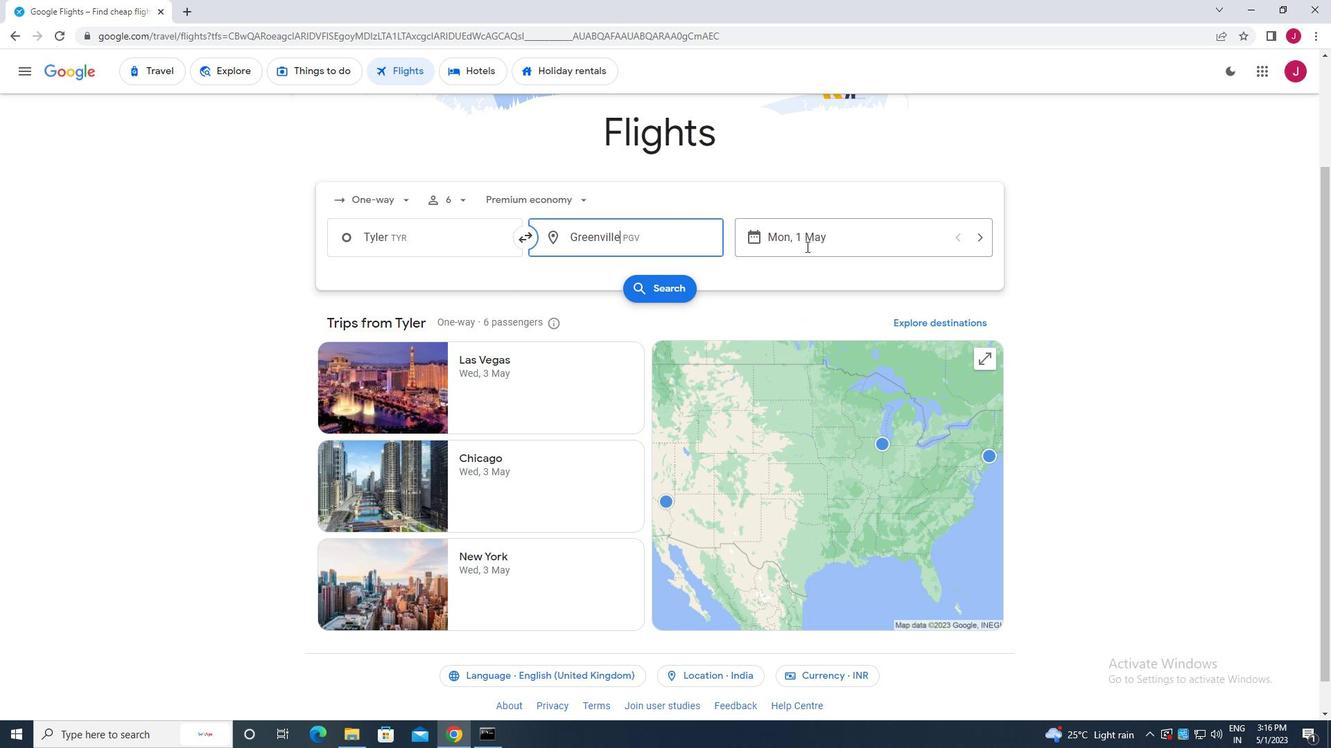 
Action: Mouse moved to (571, 346)
Screenshot: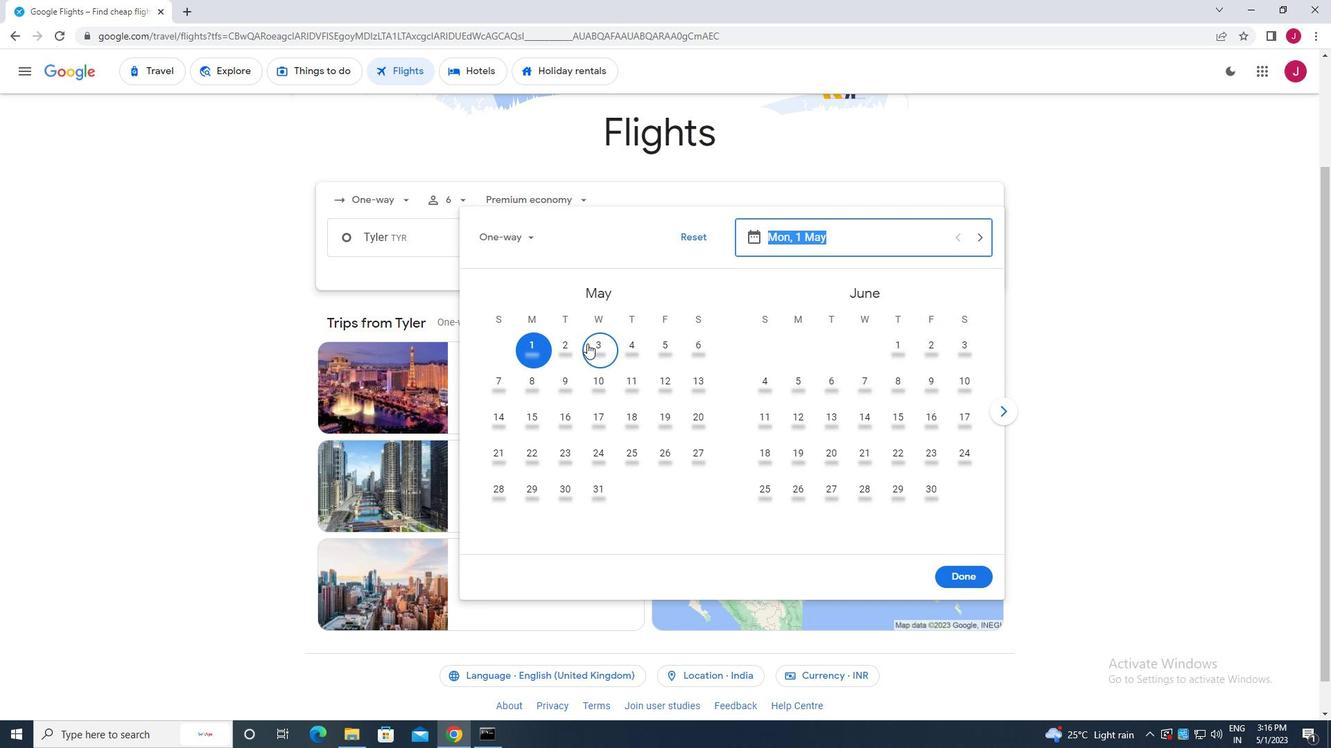 
Action: Mouse pressed left at (571, 346)
Screenshot: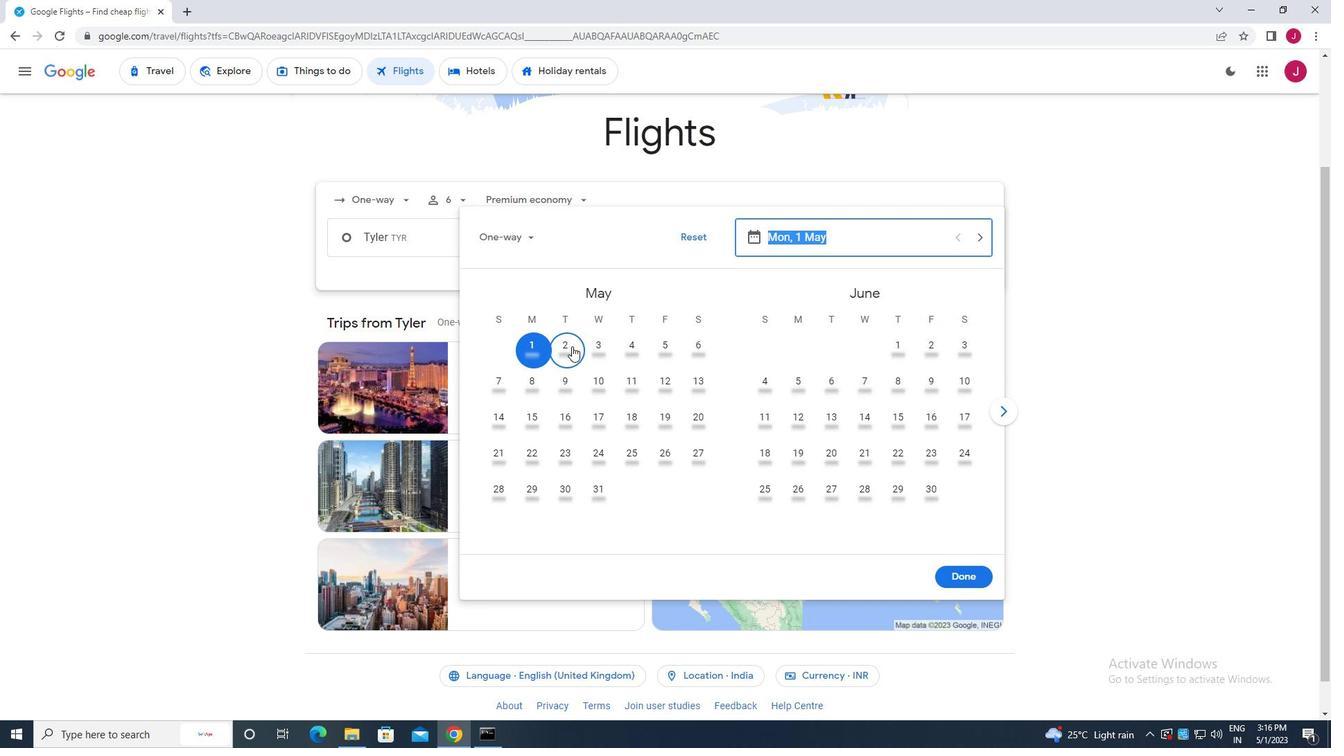 
Action: Mouse moved to (955, 581)
Screenshot: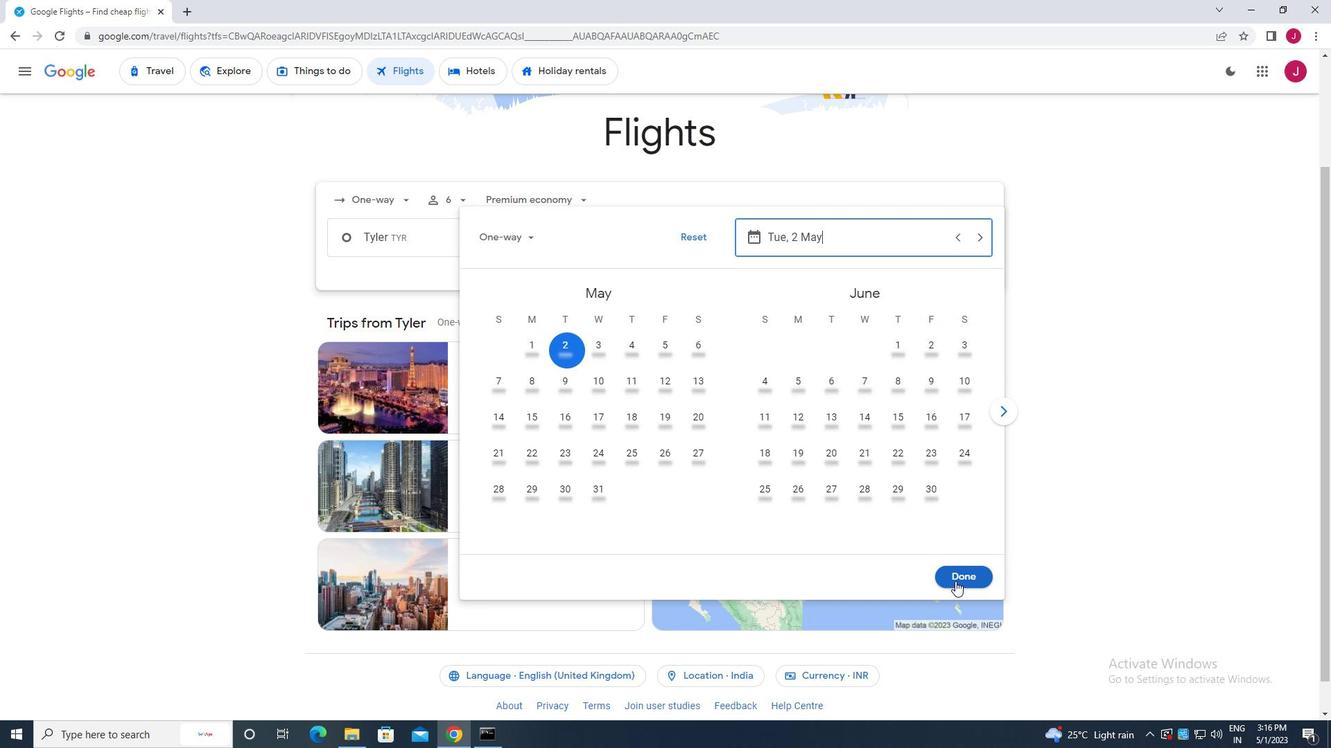
Action: Mouse pressed left at (955, 581)
Screenshot: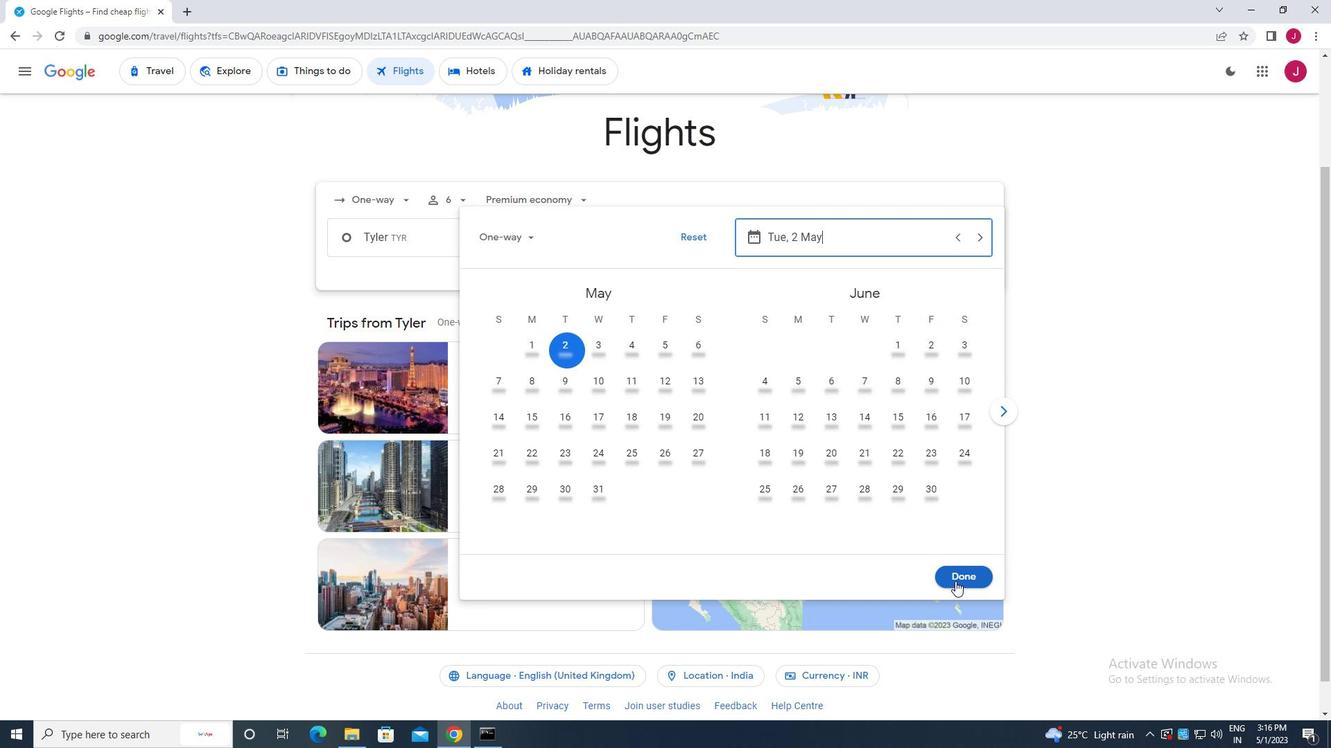 
Action: Mouse moved to (661, 277)
Screenshot: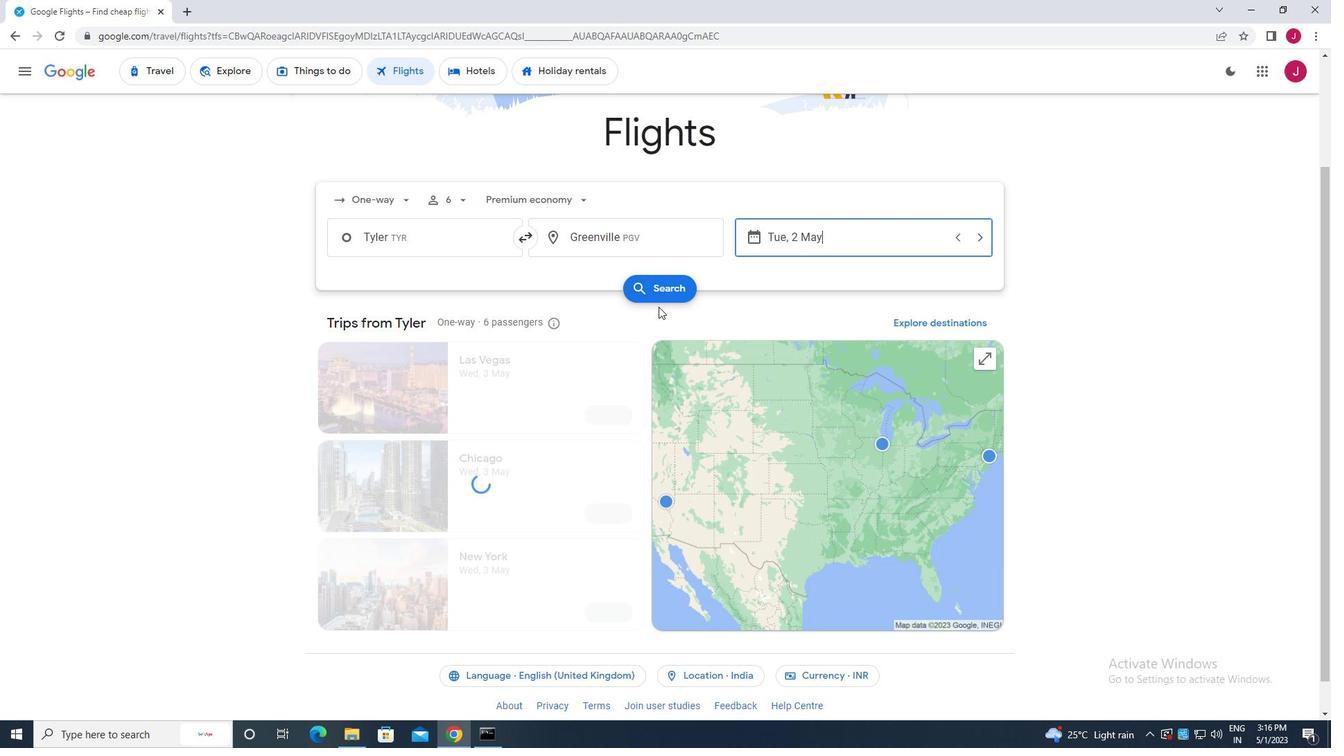 
Action: Mouse pressed left at (661, 277)
Screenshot: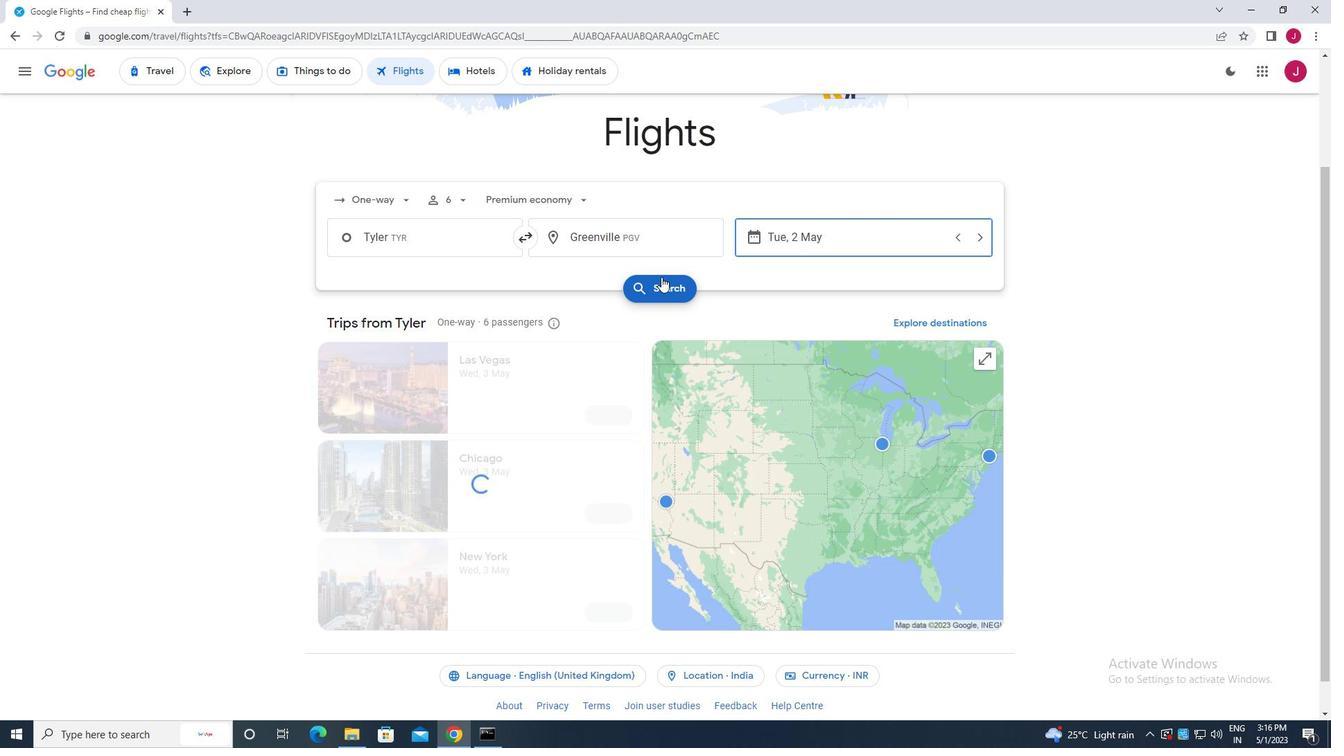 
Action: Mouse moved to (363, 197)
Screenshot: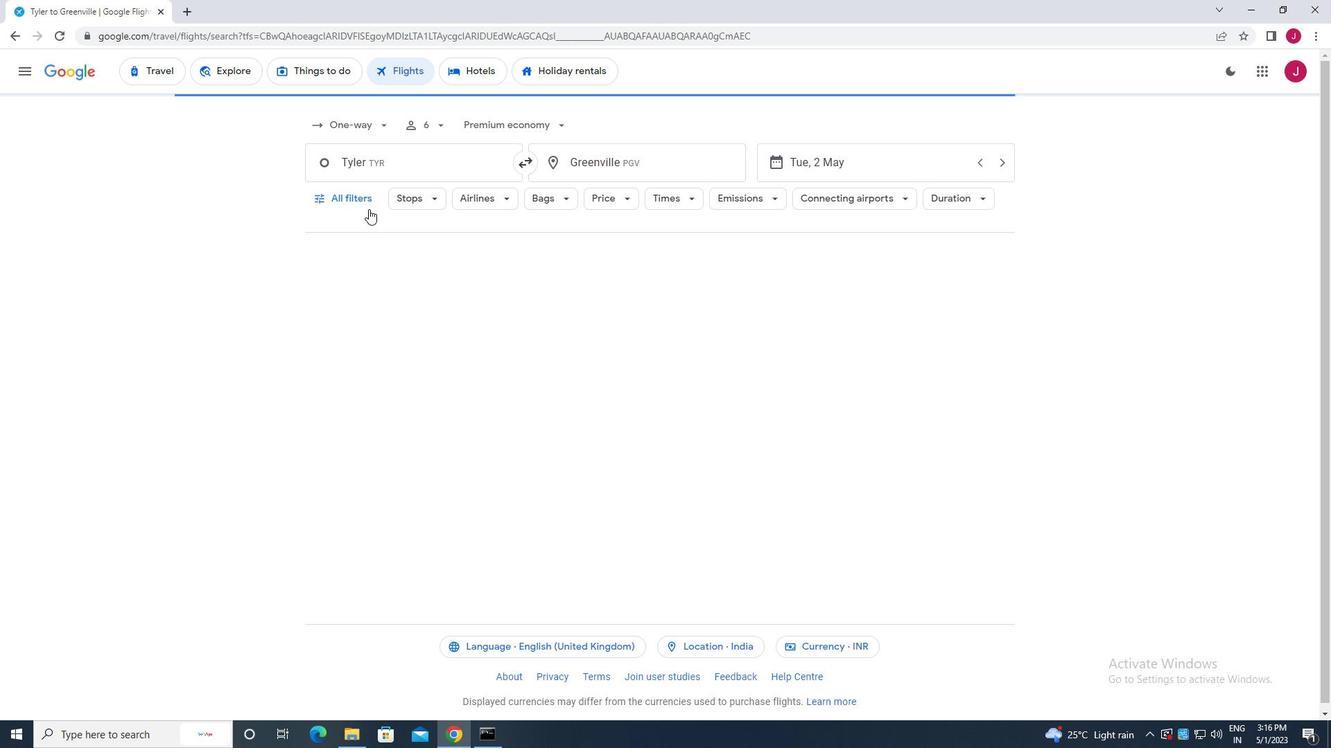
Action: Mouse pressed left at (363, 197)
Screenshot: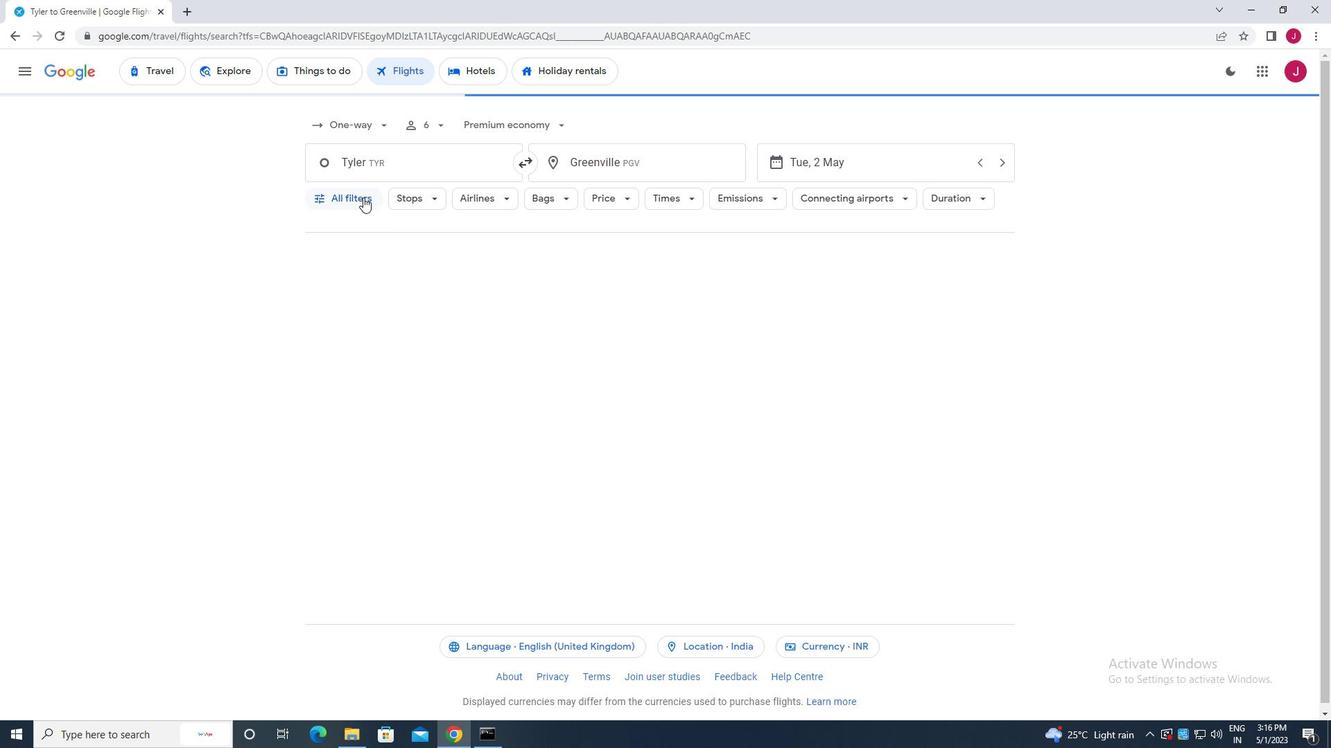 
Action: Mouse moved to (498, 332)
Screenshot: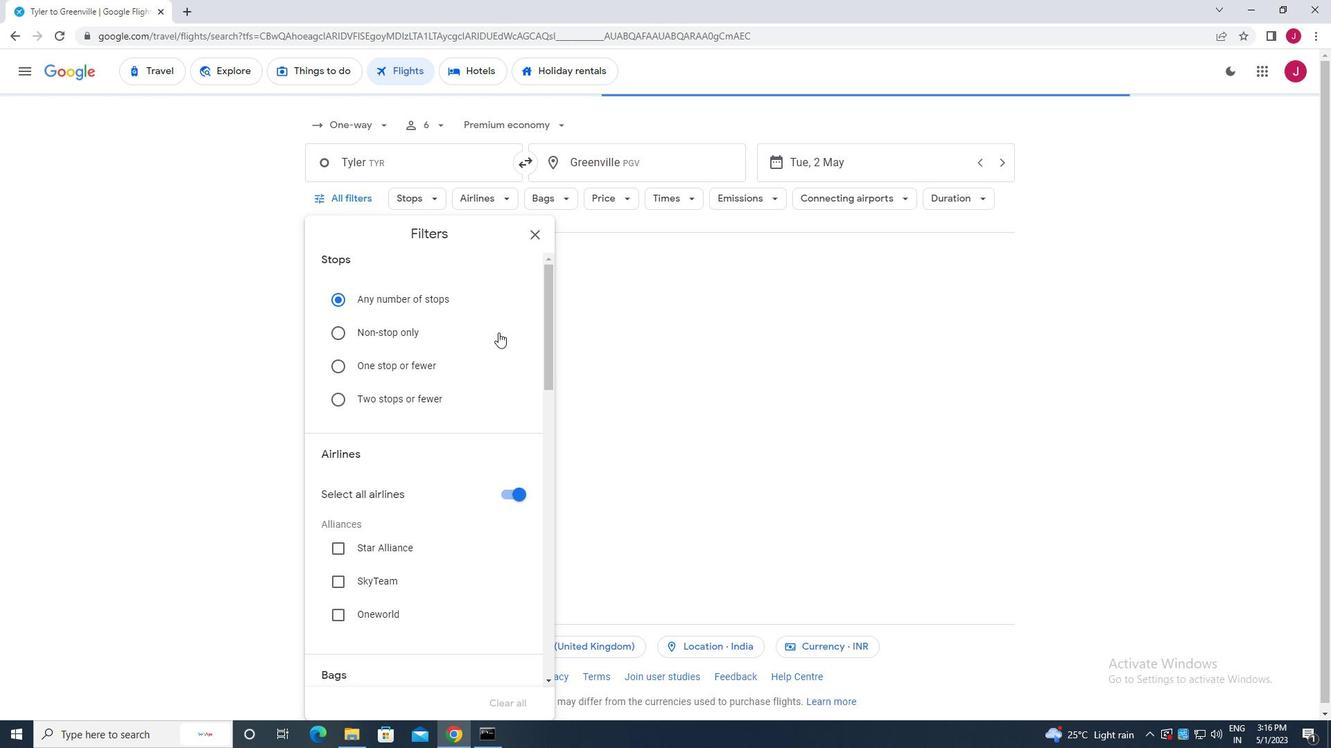 
Action: Mouse scrolled (498, 332) with delta (0, 0)
Screenshot: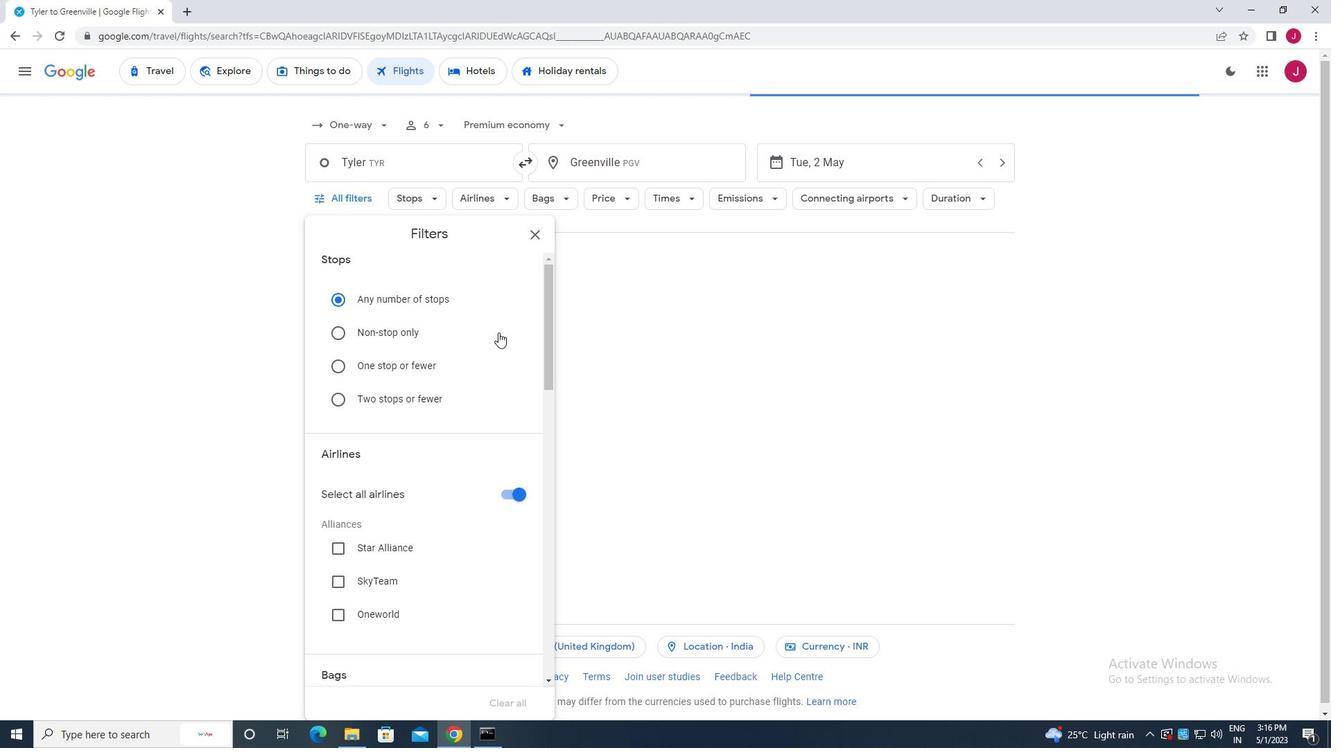 
Action: Mouse scrolled (498, 332) with delta (0, 0)
Screenshot: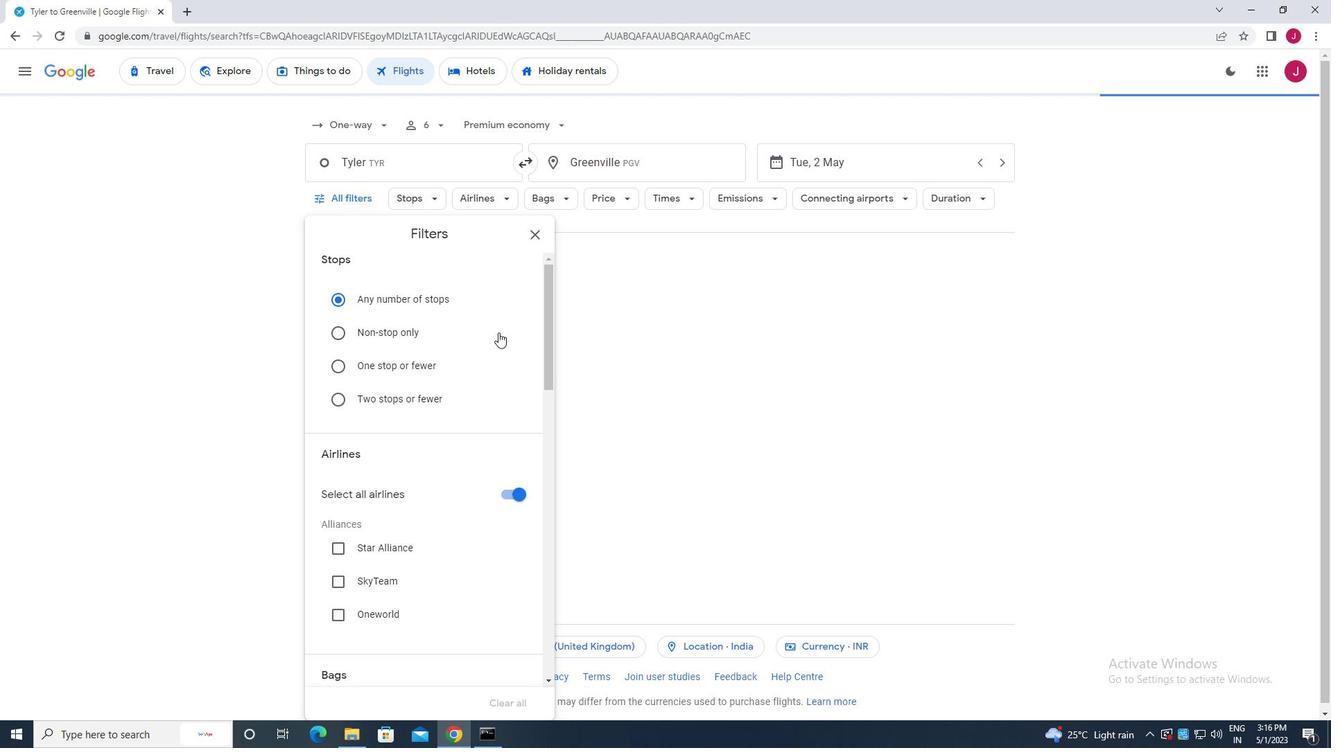 
Action: Mouse moved to (510, 359)
Screenshot: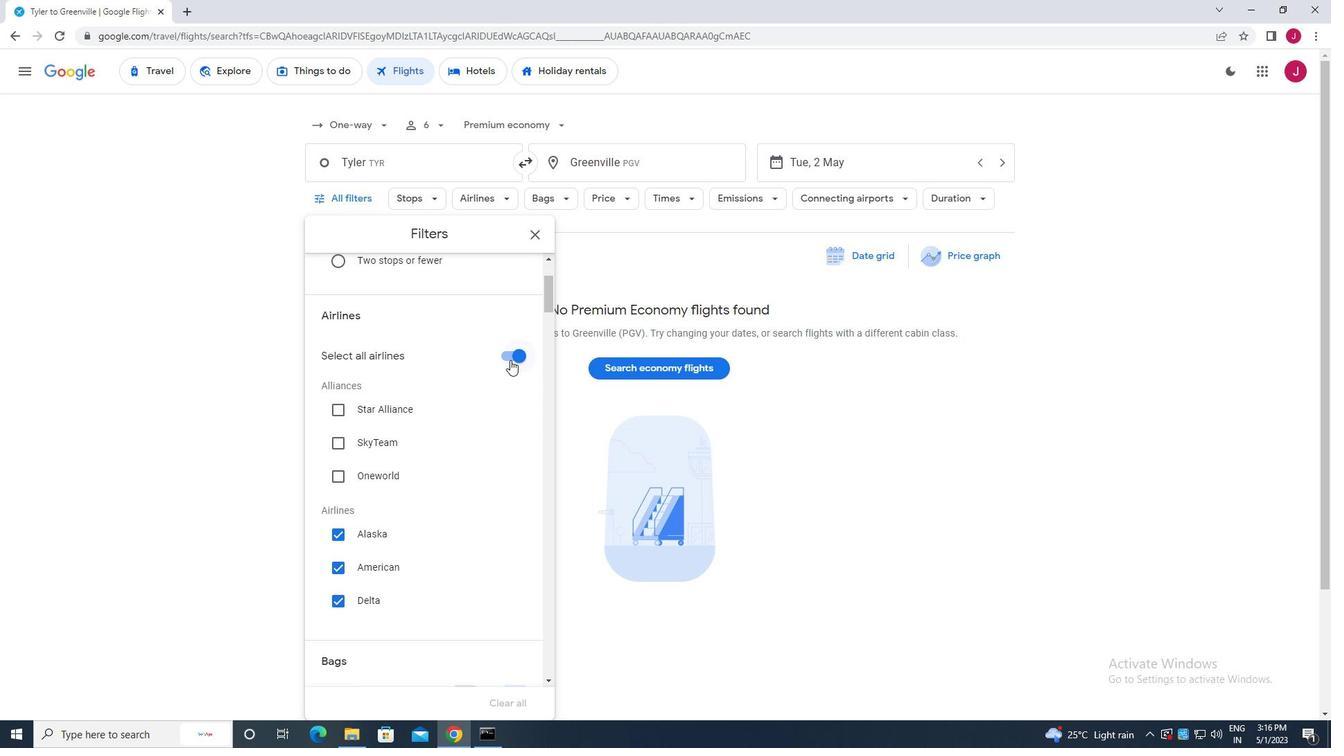 
Action: Mouse pressed left at (510, 359)
Screenshot: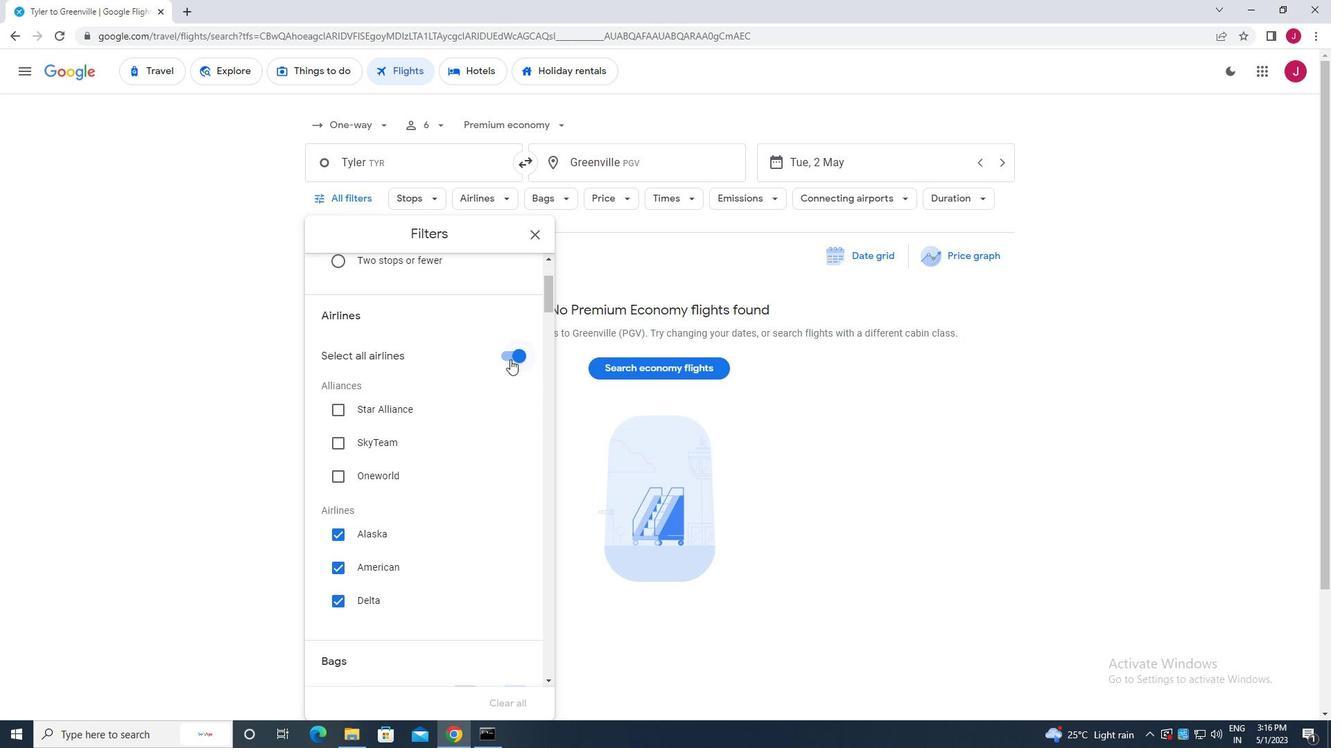 
Action: Mouse moved to (500, 359)
Screenshot: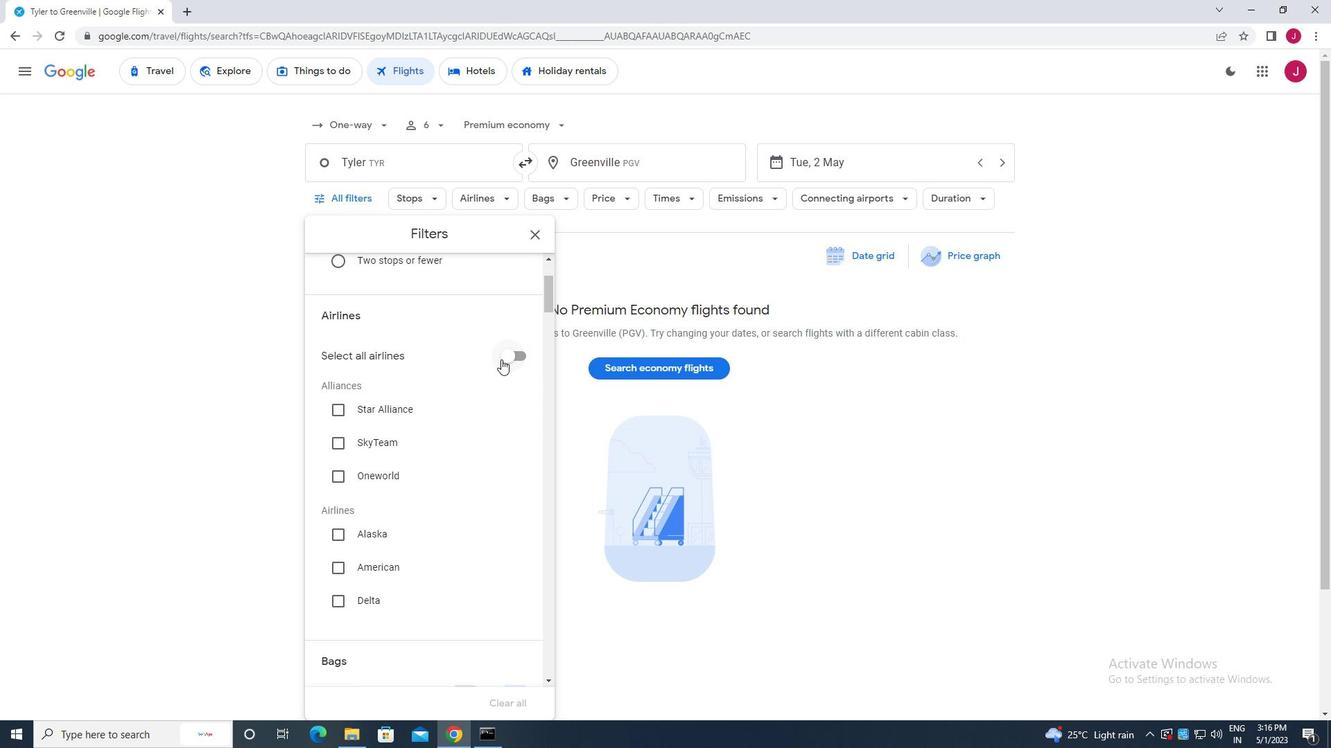 
Action: Mouse scrolled (500, 359) with delta (0, 0)
Screenshot: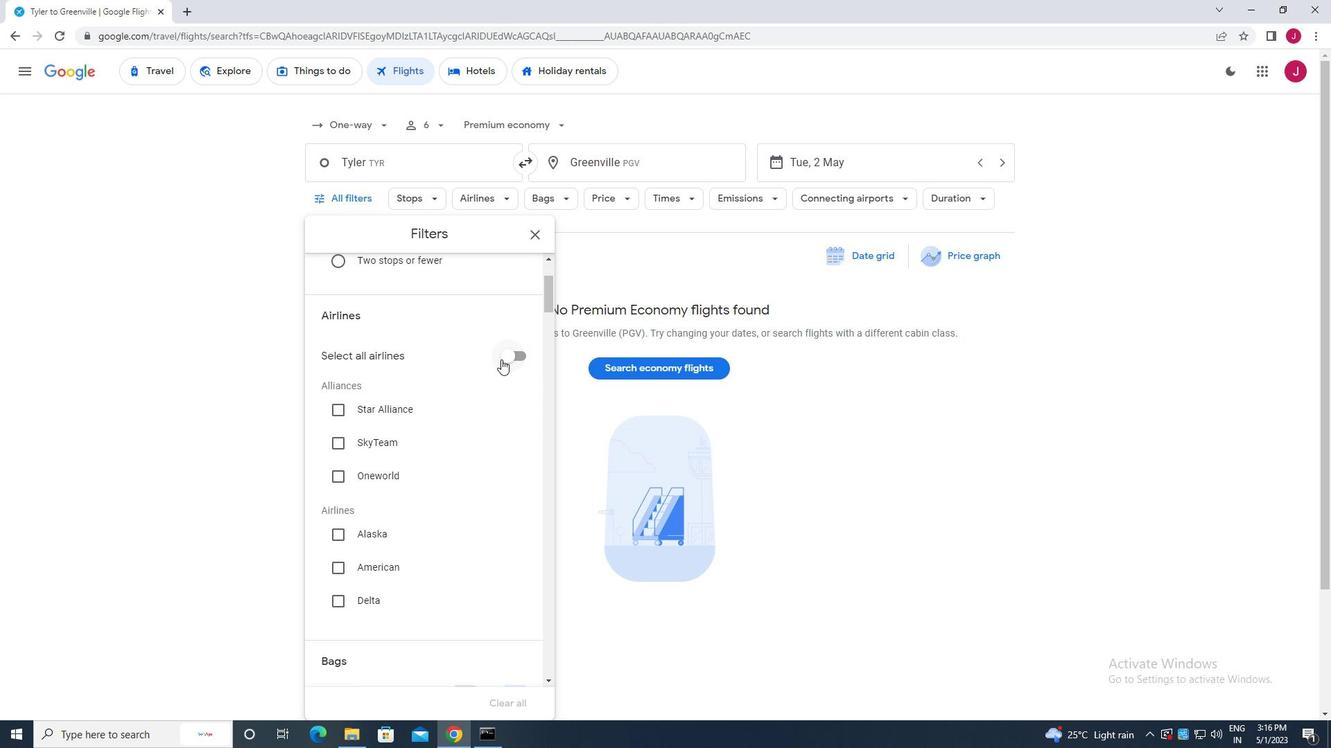 
Action: Mouse moved to (500, 359)
Screenshot: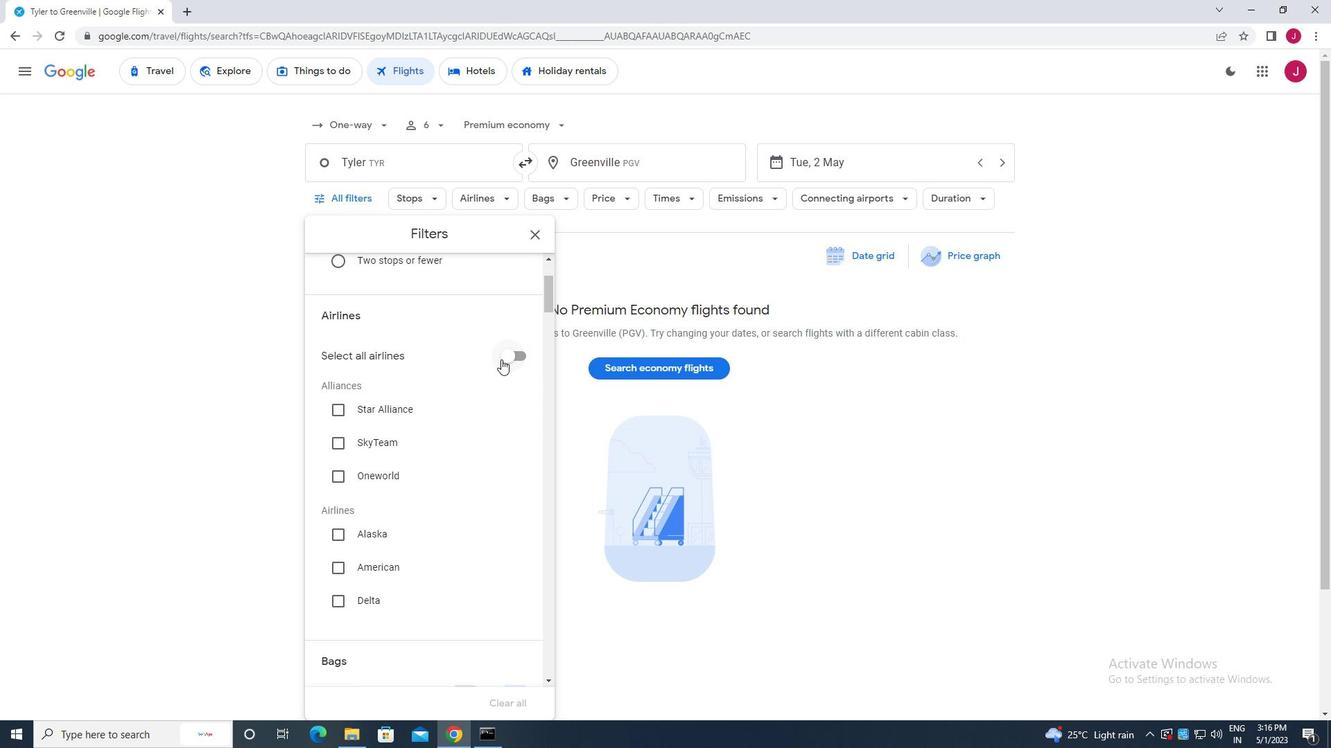 
Action: Mouse scrolled (500, 359) with delta (0, 0)
Screenshot: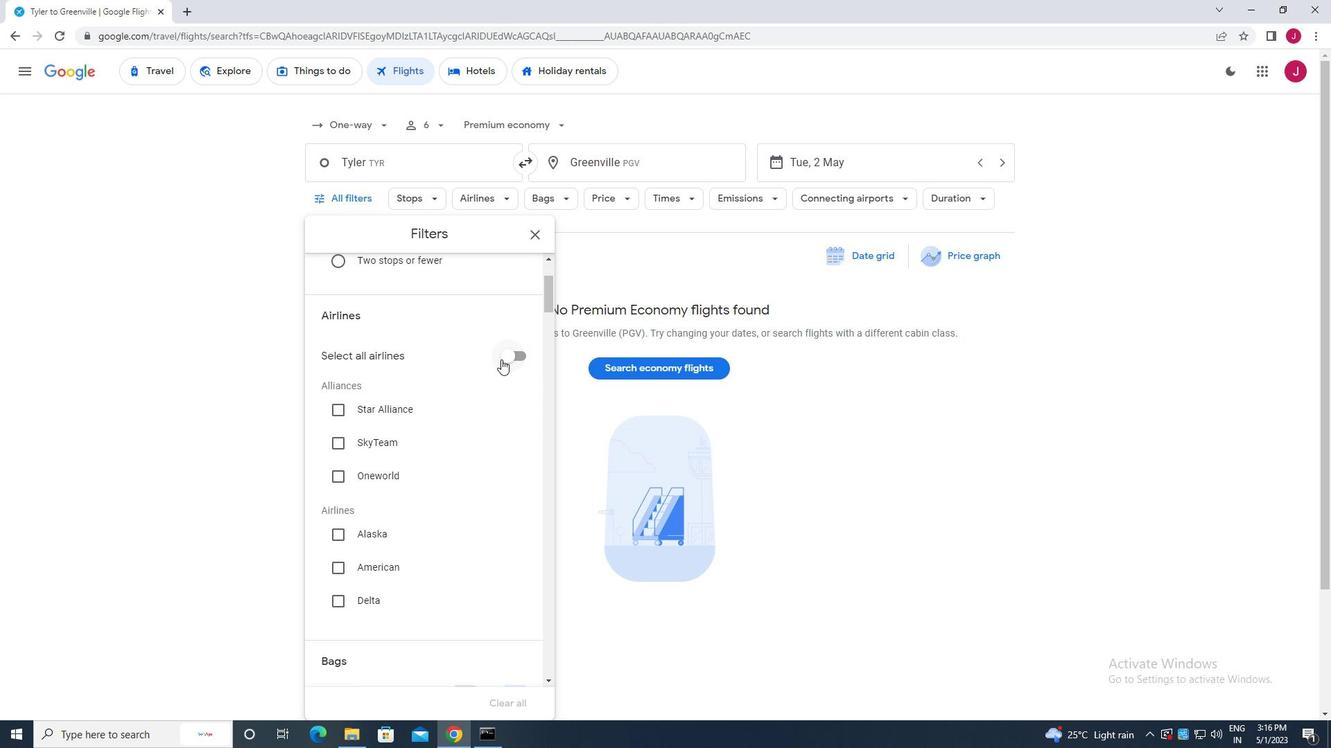 
Action: Mouse moved to (399, 411)
Screenshot: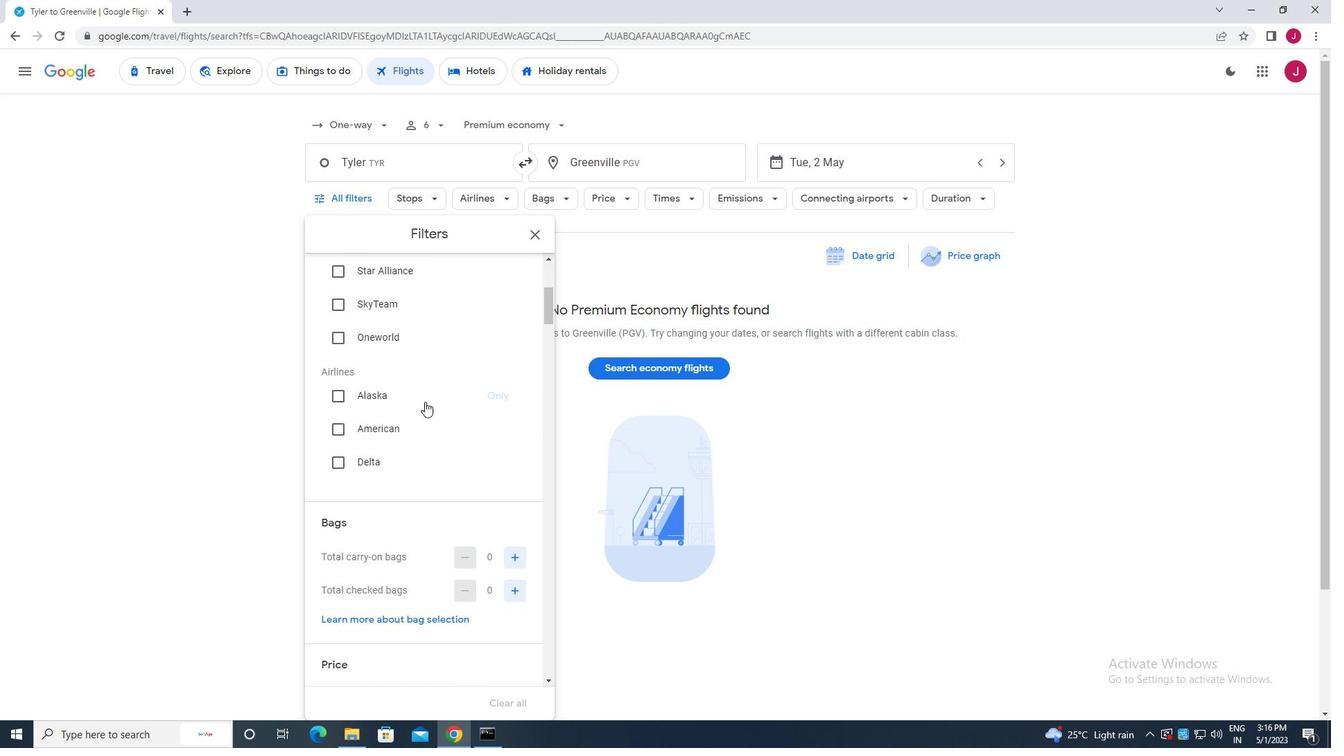 
Action: Mouse scrolled (399, 411) with delta (0, 0)
Screenshot: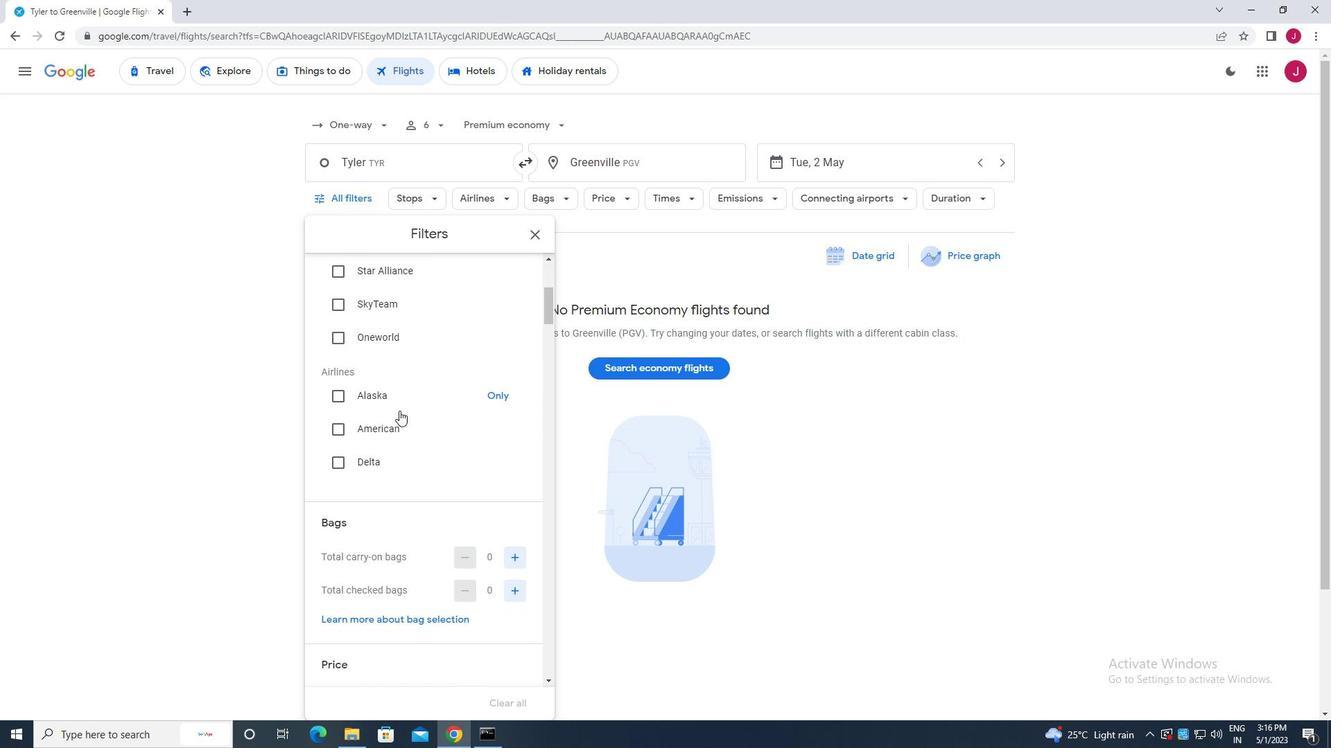 
Action: Mouse moved to (390, 381)
Screenshot: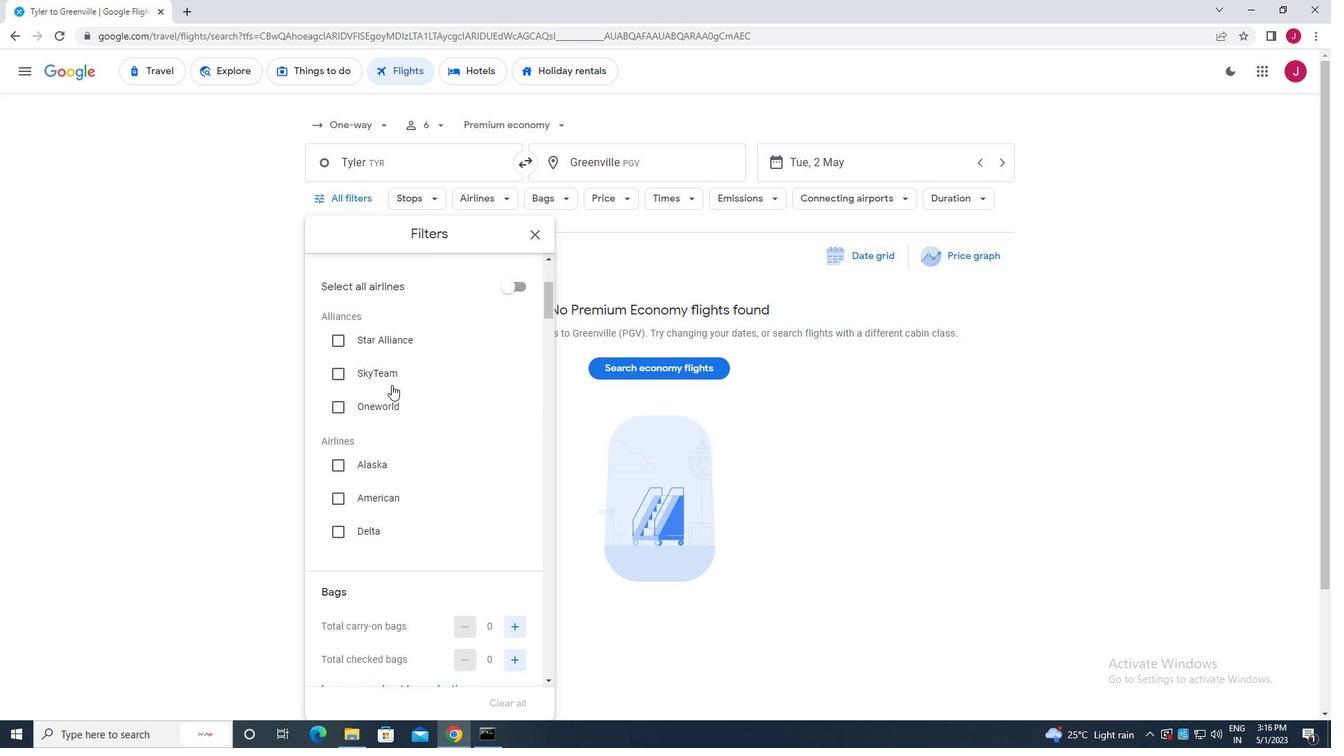 
Action: Mouse scrolled (390, 381) with delta (0, 0)
Screenshot: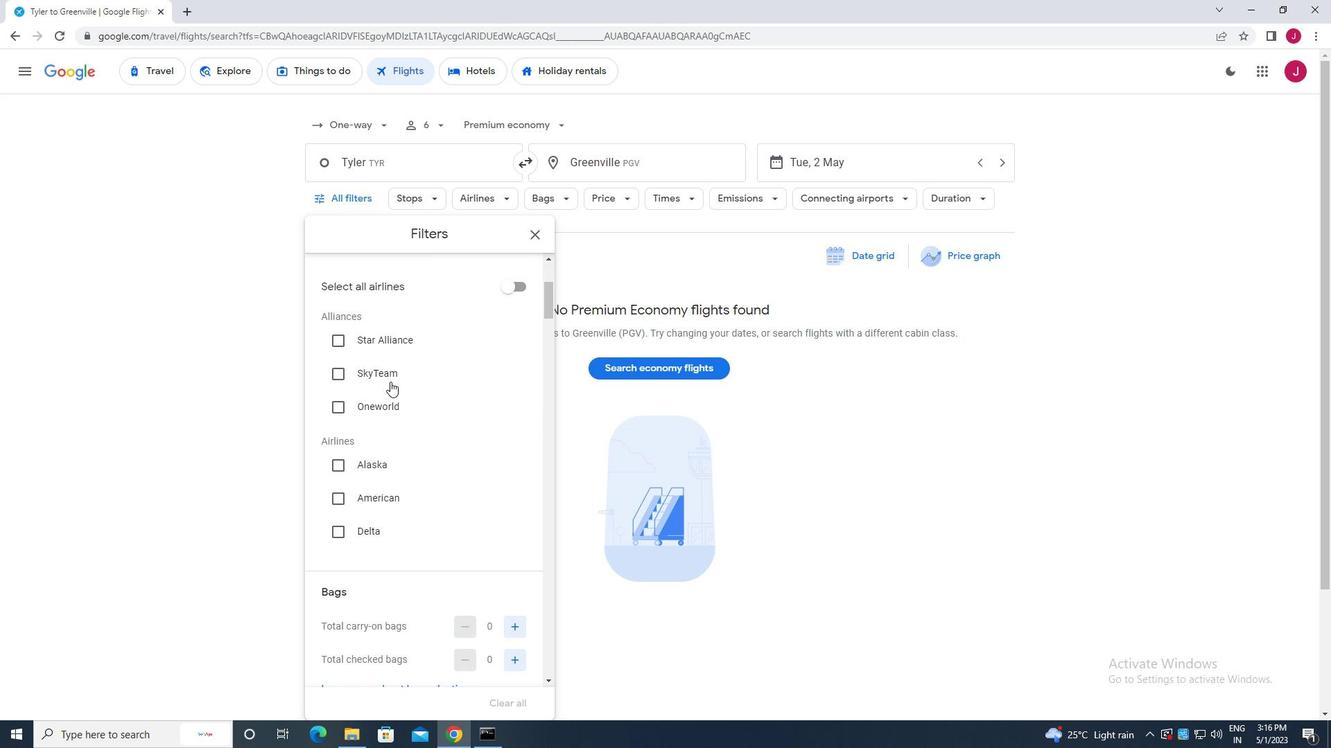 
Action: Mouse moved to (393, 393)
Screenshot: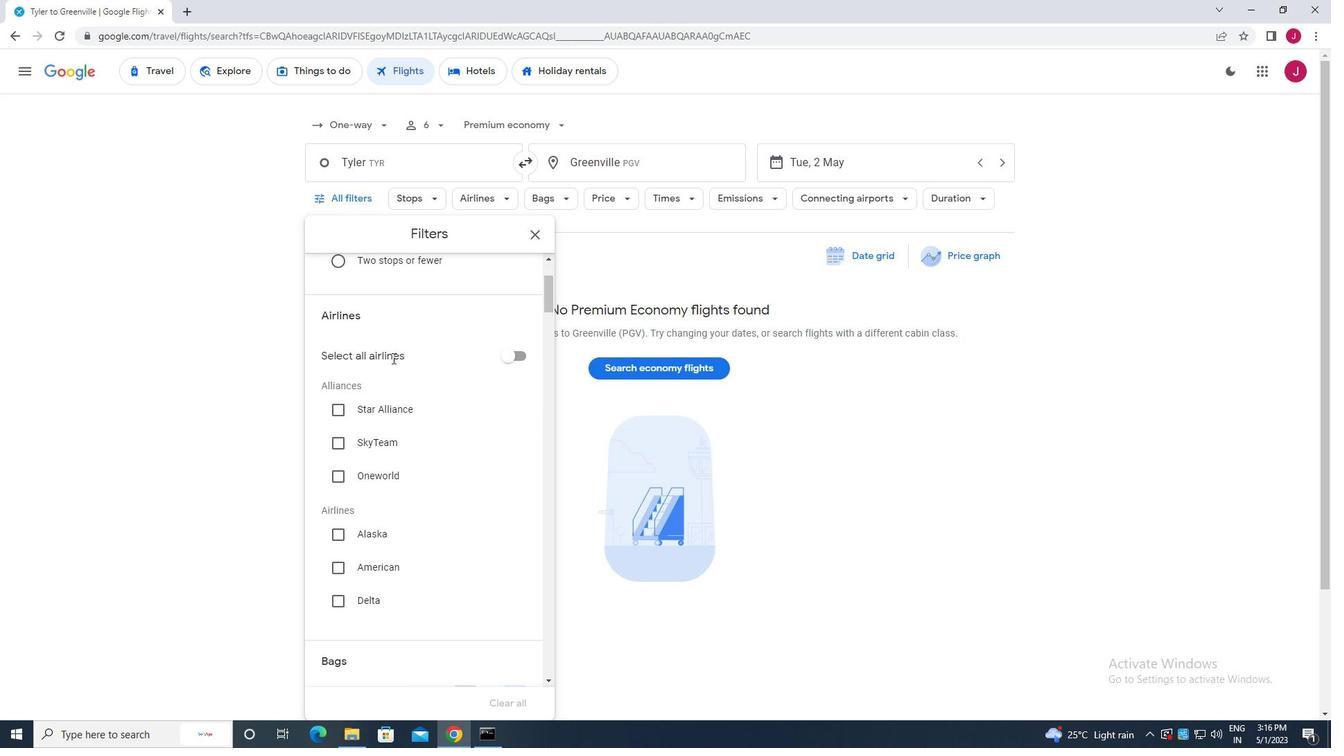 
Action: Mouse scrolled (393, 392) with delta (0, 0)
Screenshot: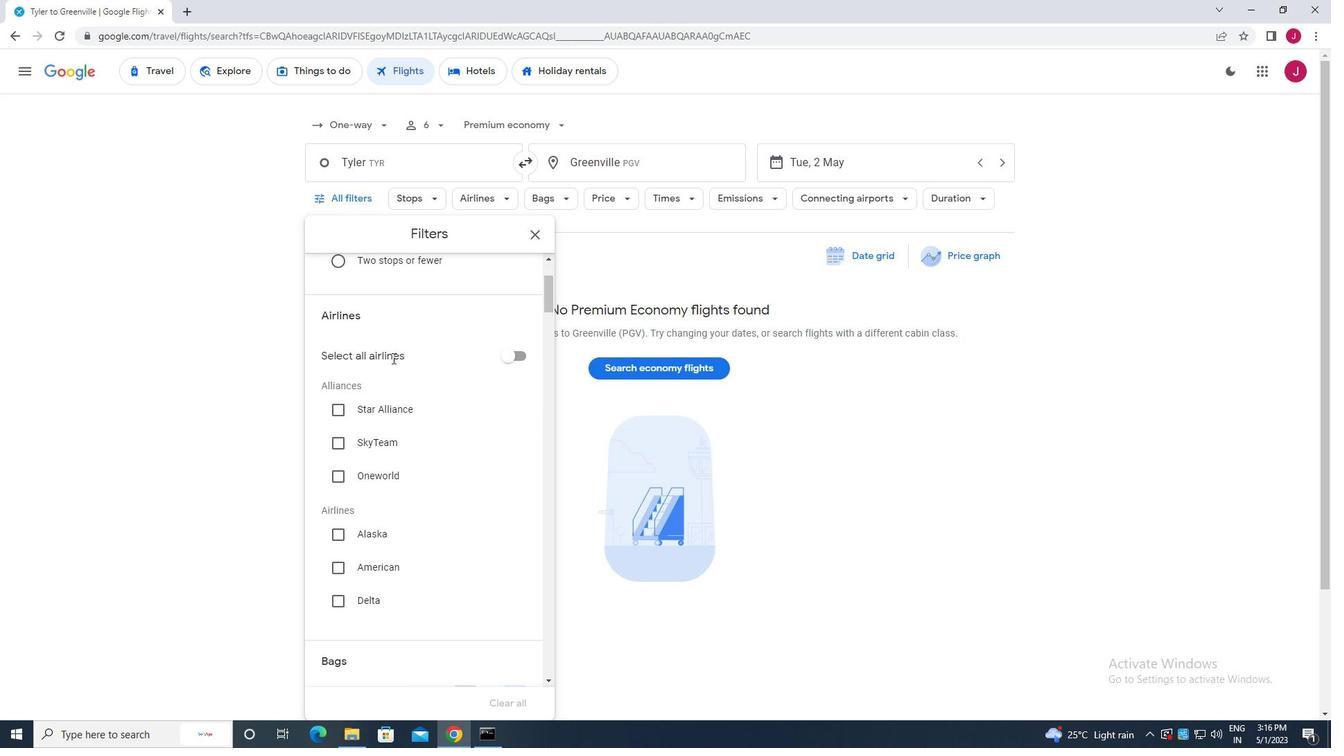 
Action: Mouse moved to (395, 400)
Screenshot: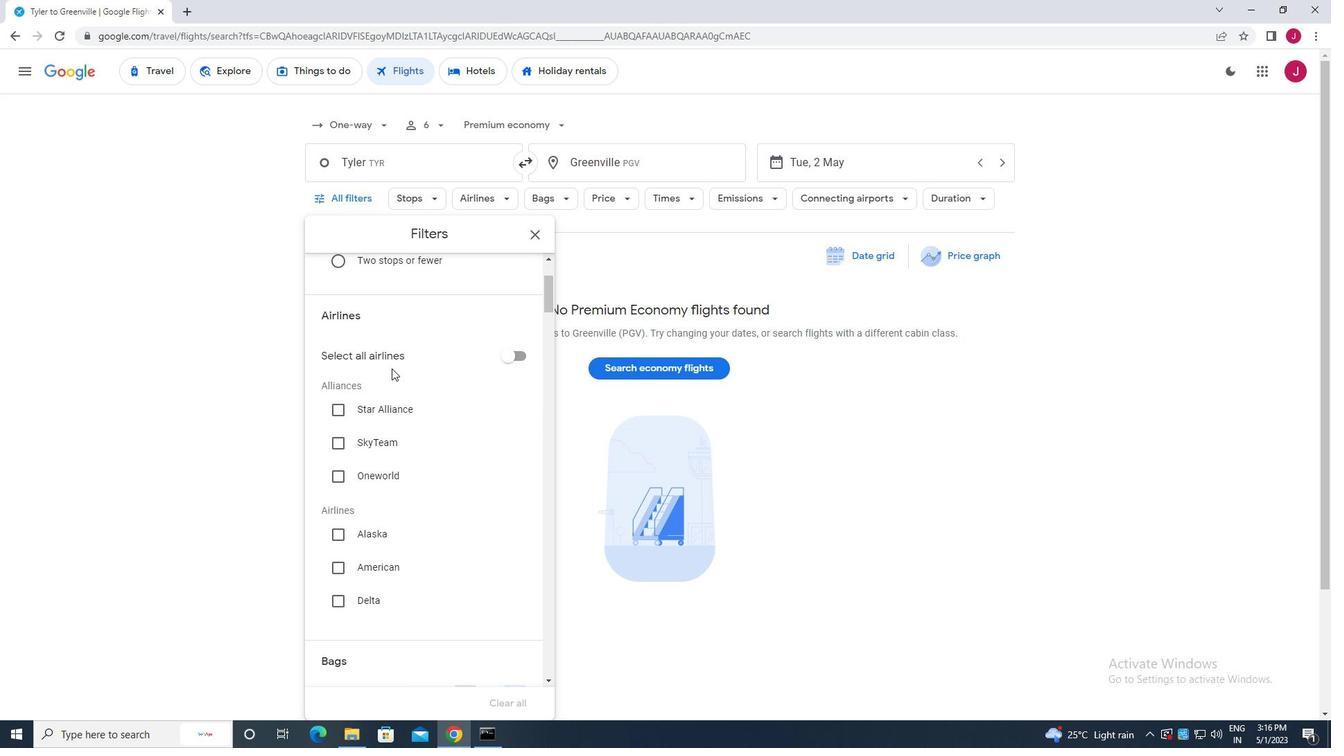 
Action: Mouse scrolled (395, 399) with delta (0, 0)
Screenshot: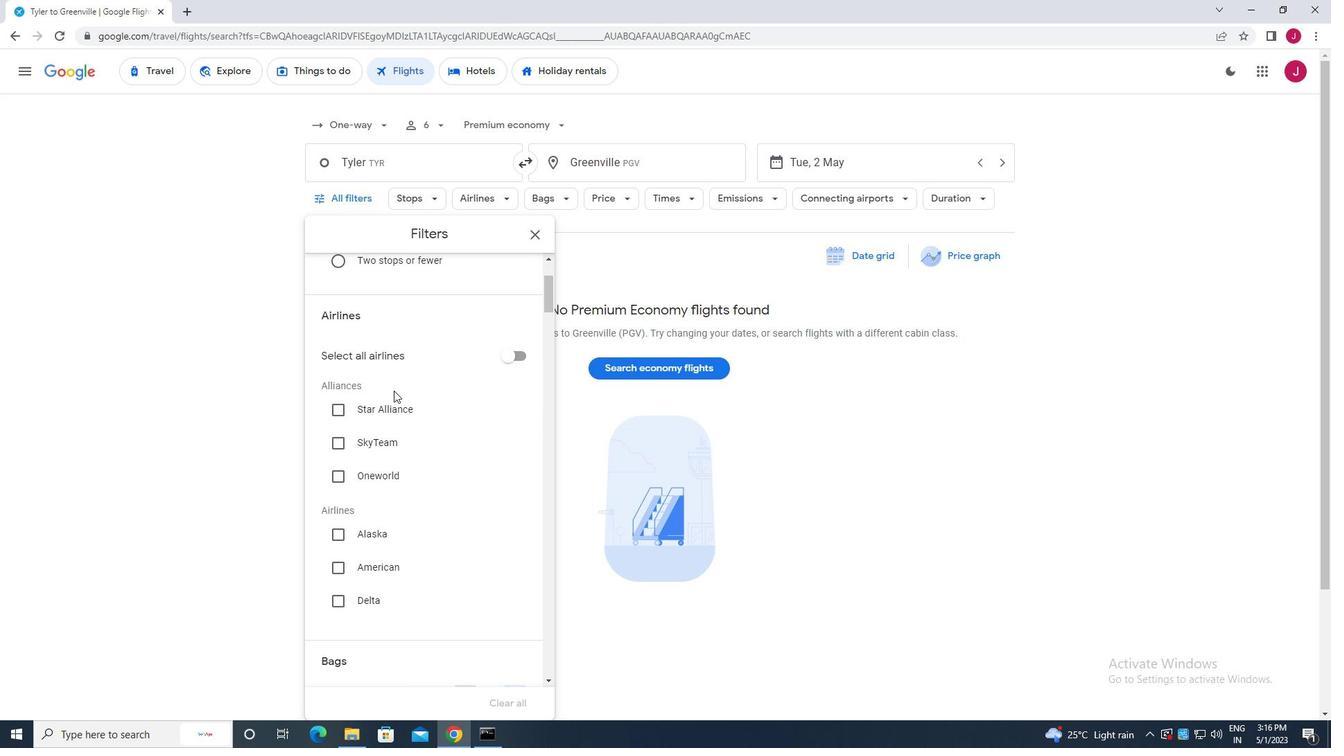 
Action: Mouse scrolled (395, 399) with delta (0, 0)
Screenshot: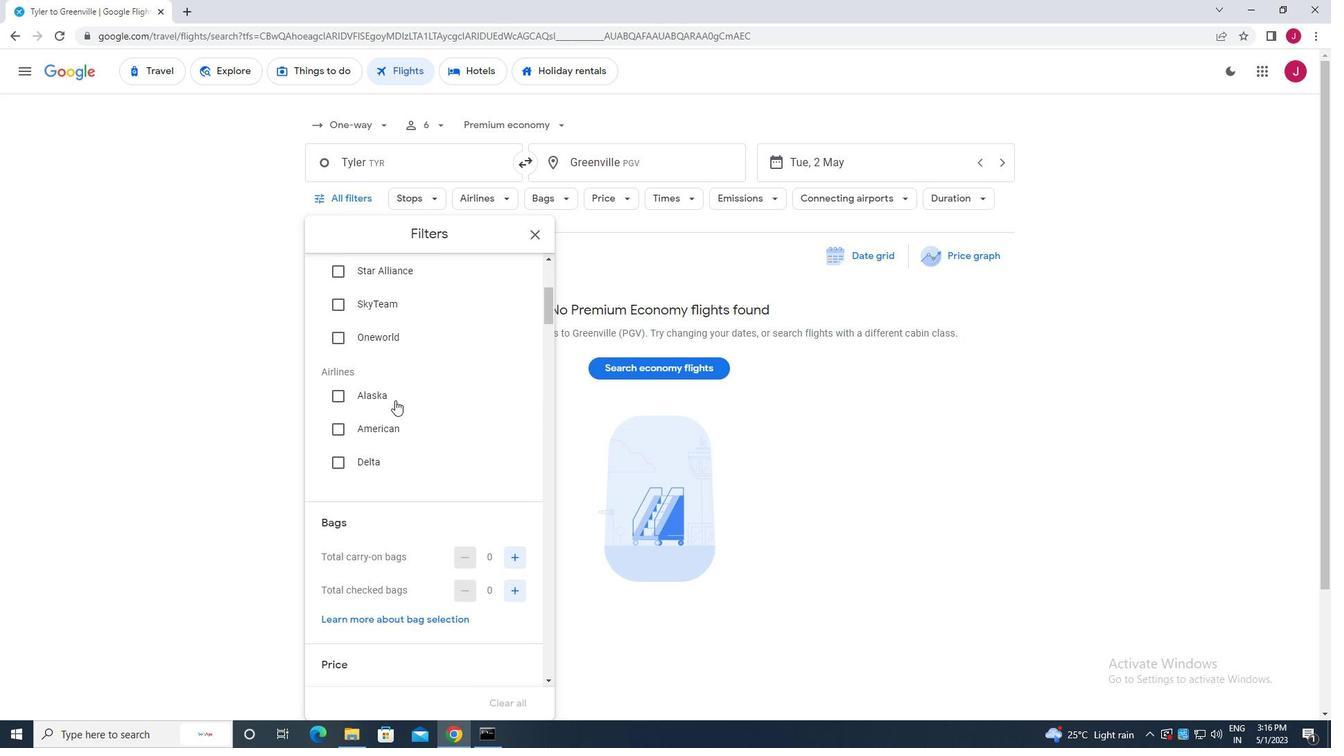 
Action: Mouse scrolled (395, 399) with delta (0, 0)
Screenshot: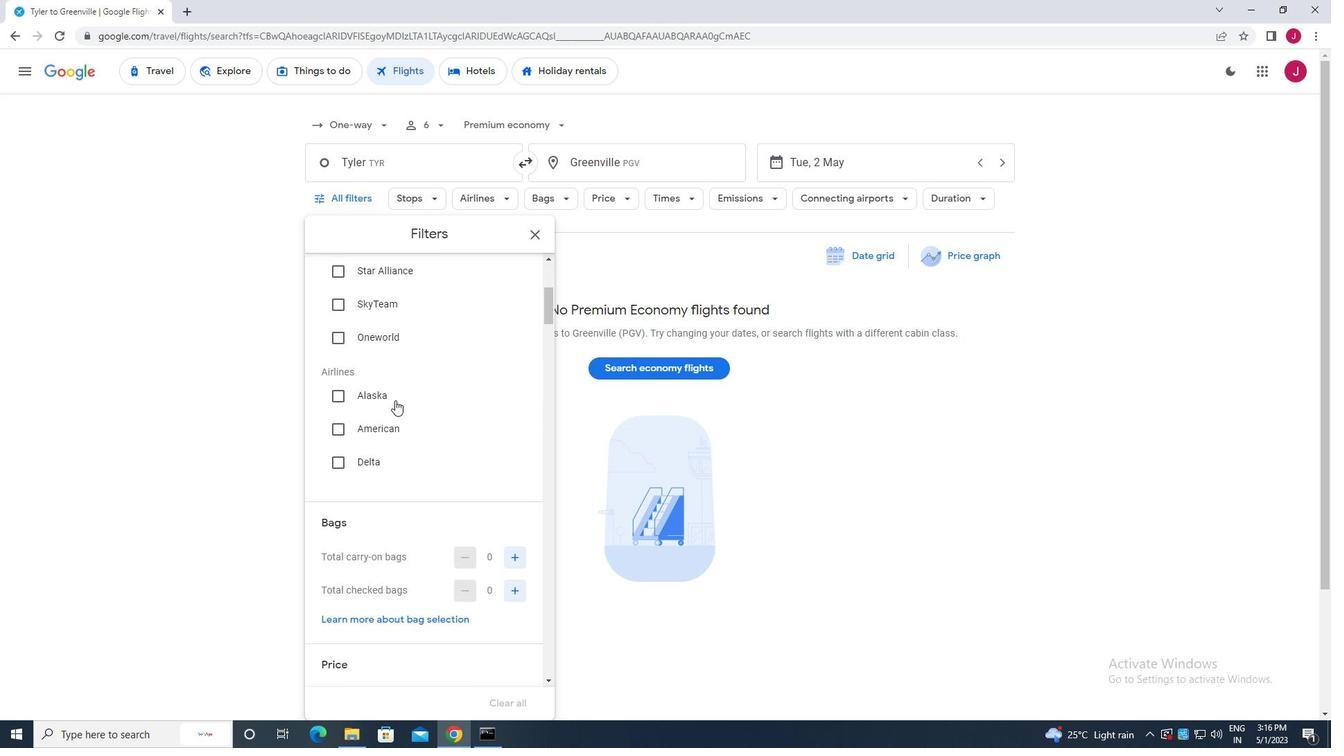 
Action: Mouse scrolled (395, 399) with delta (0, 0)
Screenshot: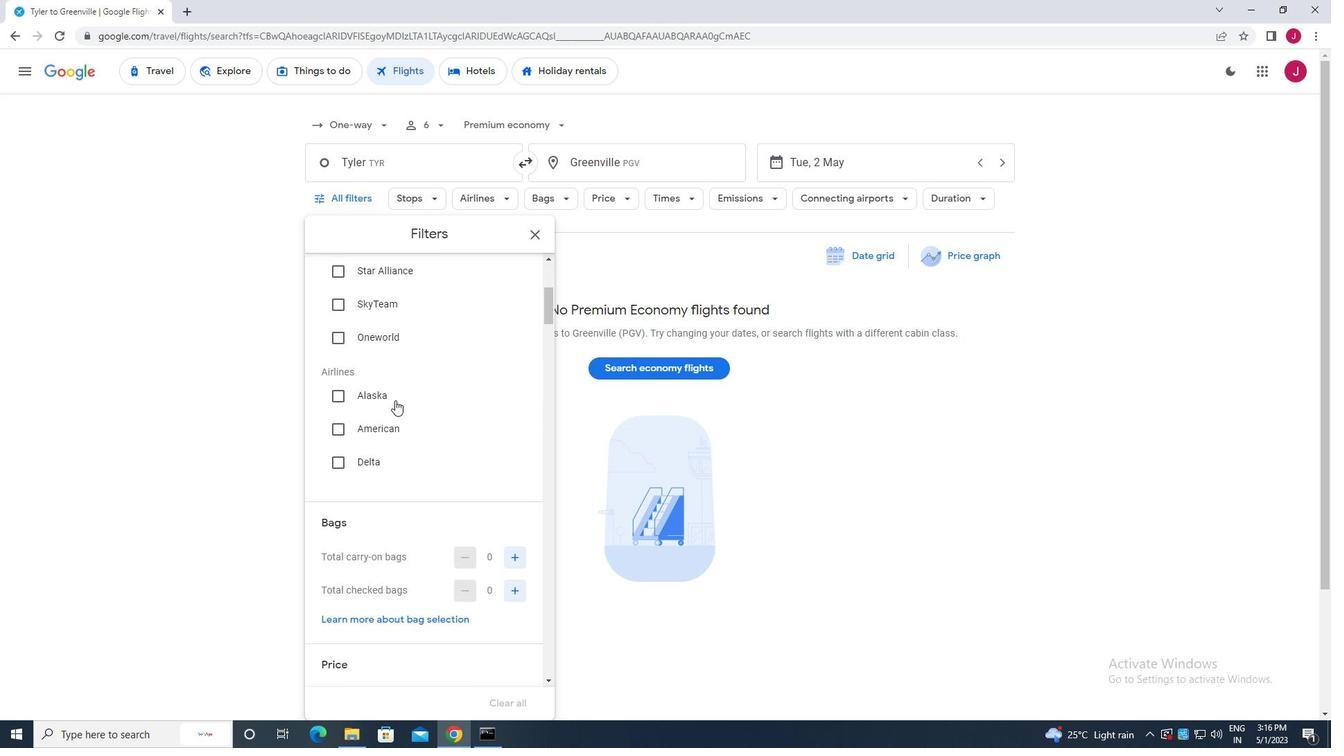 
Action: Mouse scrolled (395, 399) with delta (0, 0)
Screenshot: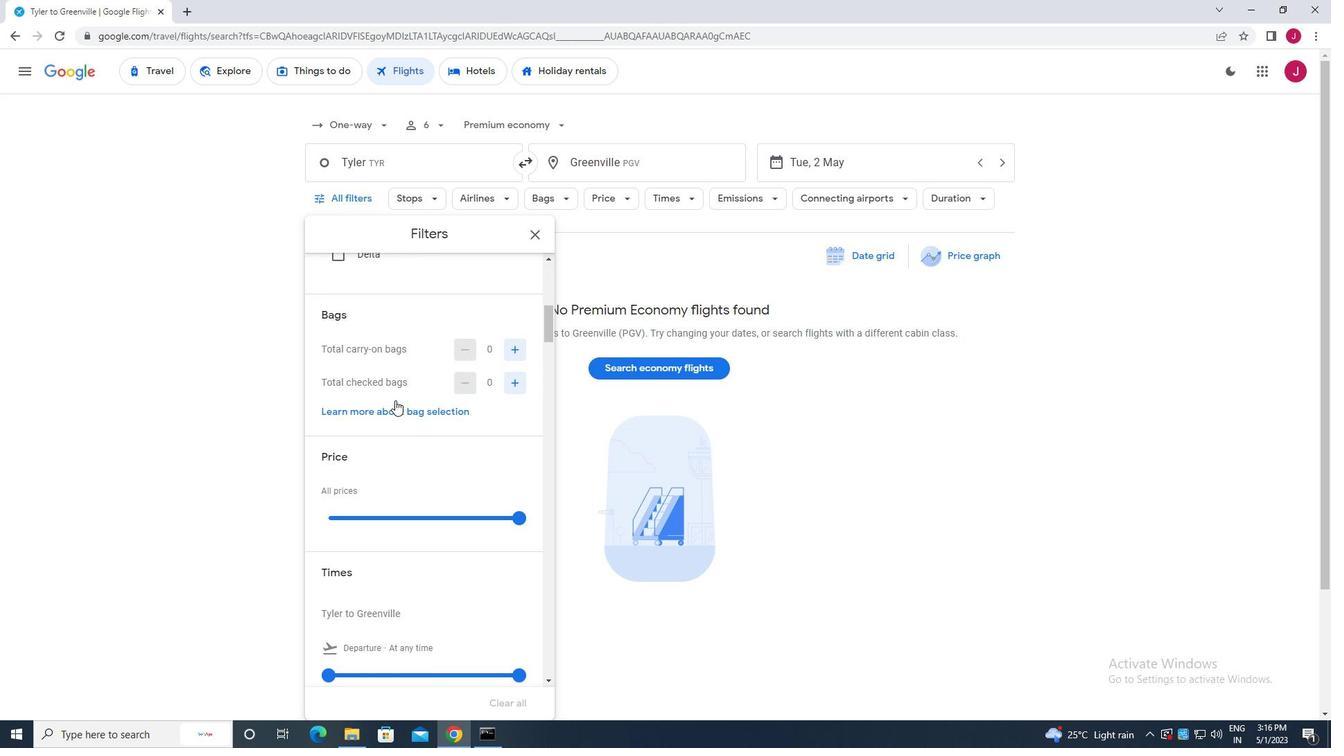 
Action: Mouse moved to (520, 279)
Screenshot: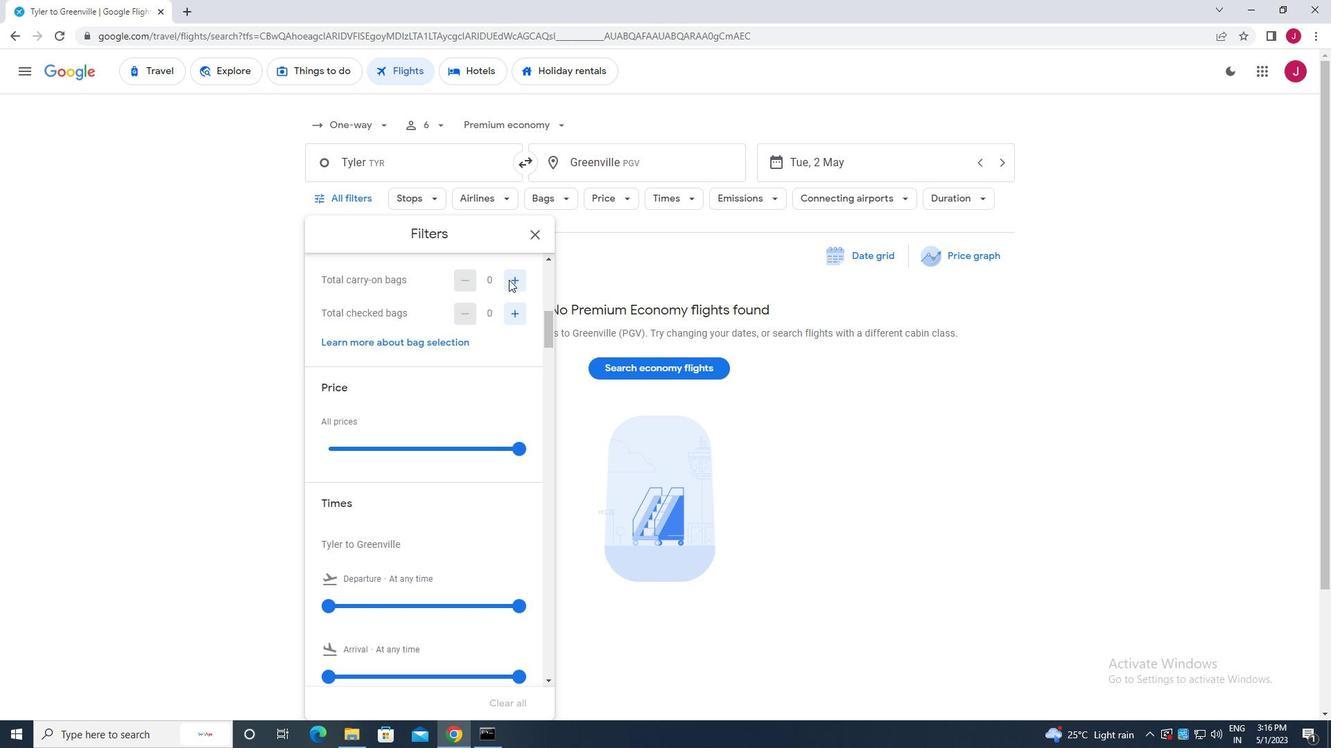 
Action: Mouse pressed left at (520, 279)
Screenshot: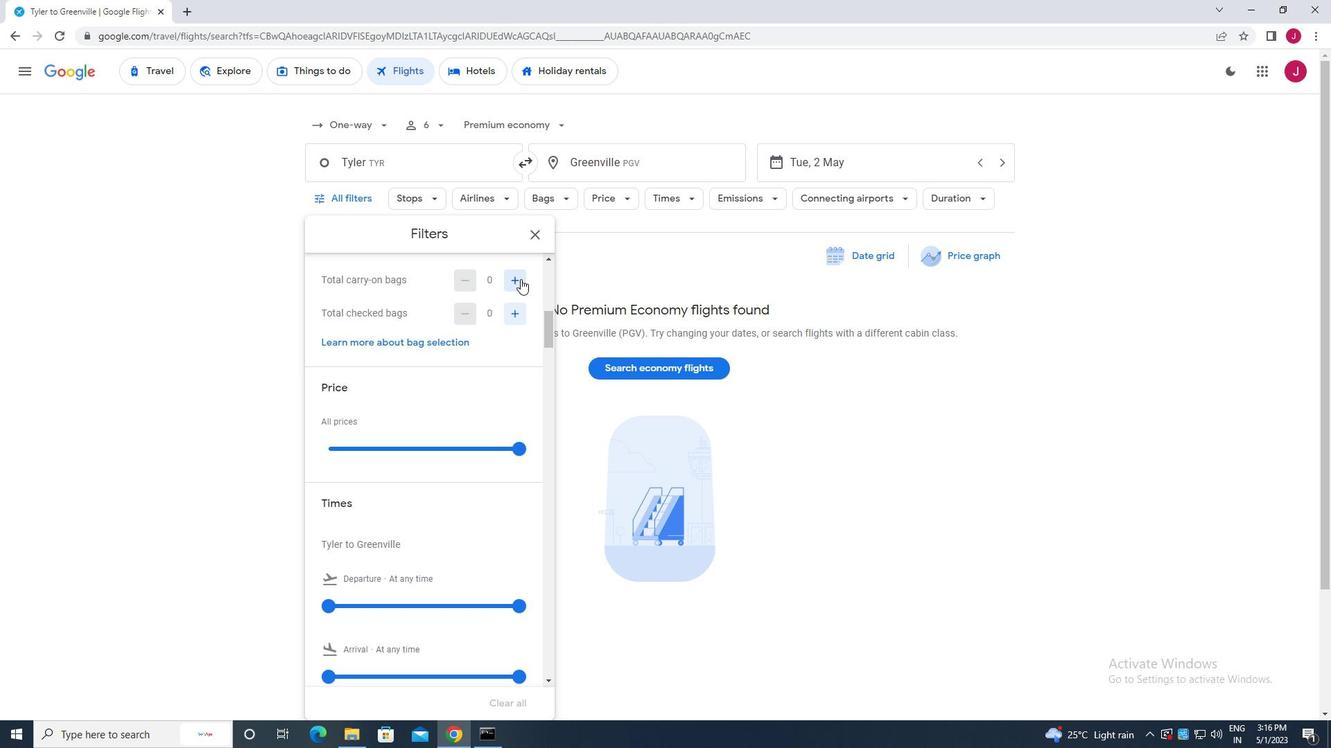 
Action: Mouse pressed left at (520, 279)
Screenshot: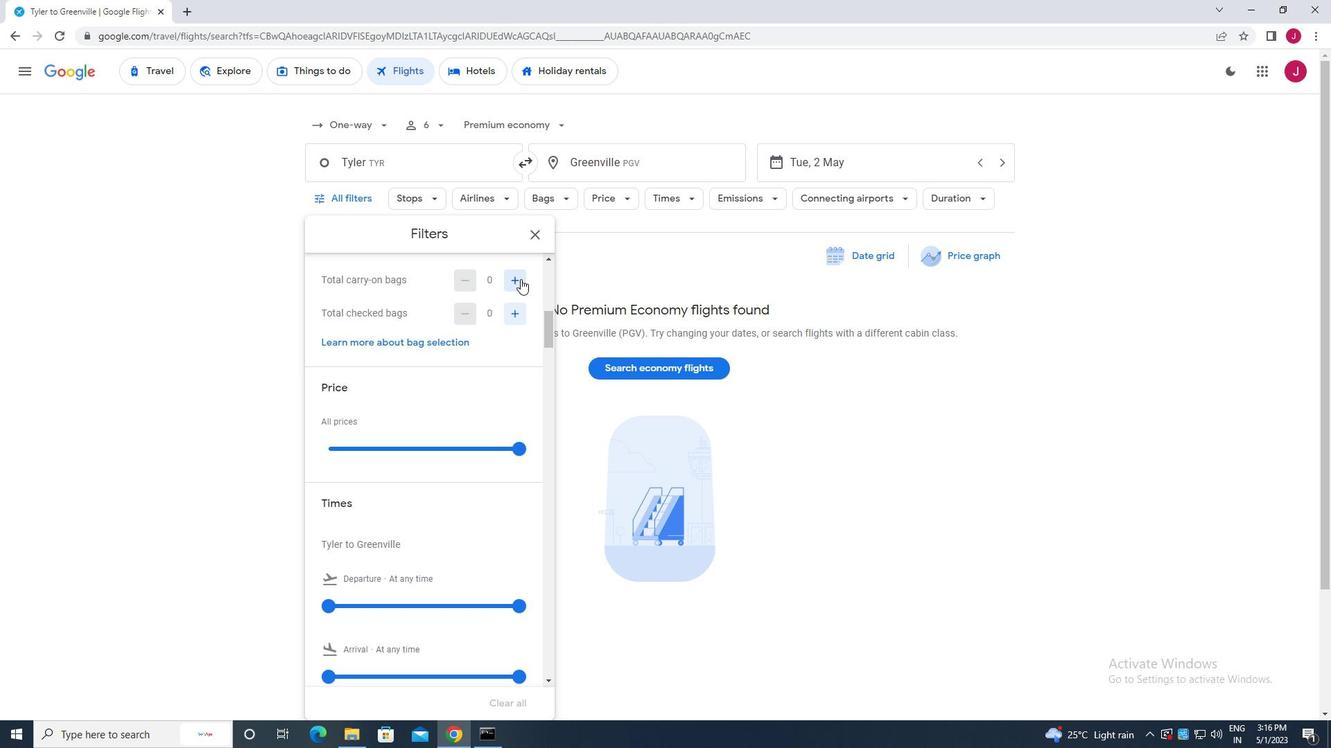 
Action: Mouse moved to (516, 314)
Screenshot: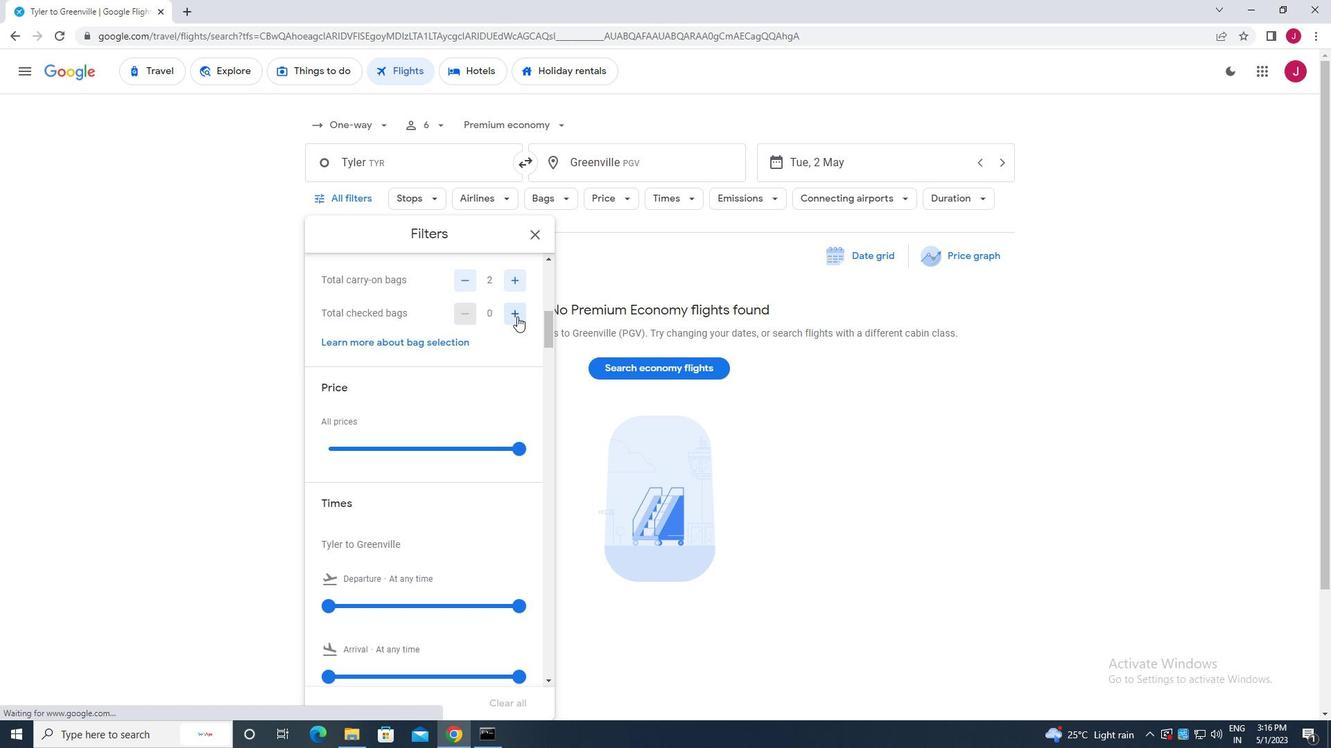 
Action: Mouse pressed left at (516, 314)
Screenshot: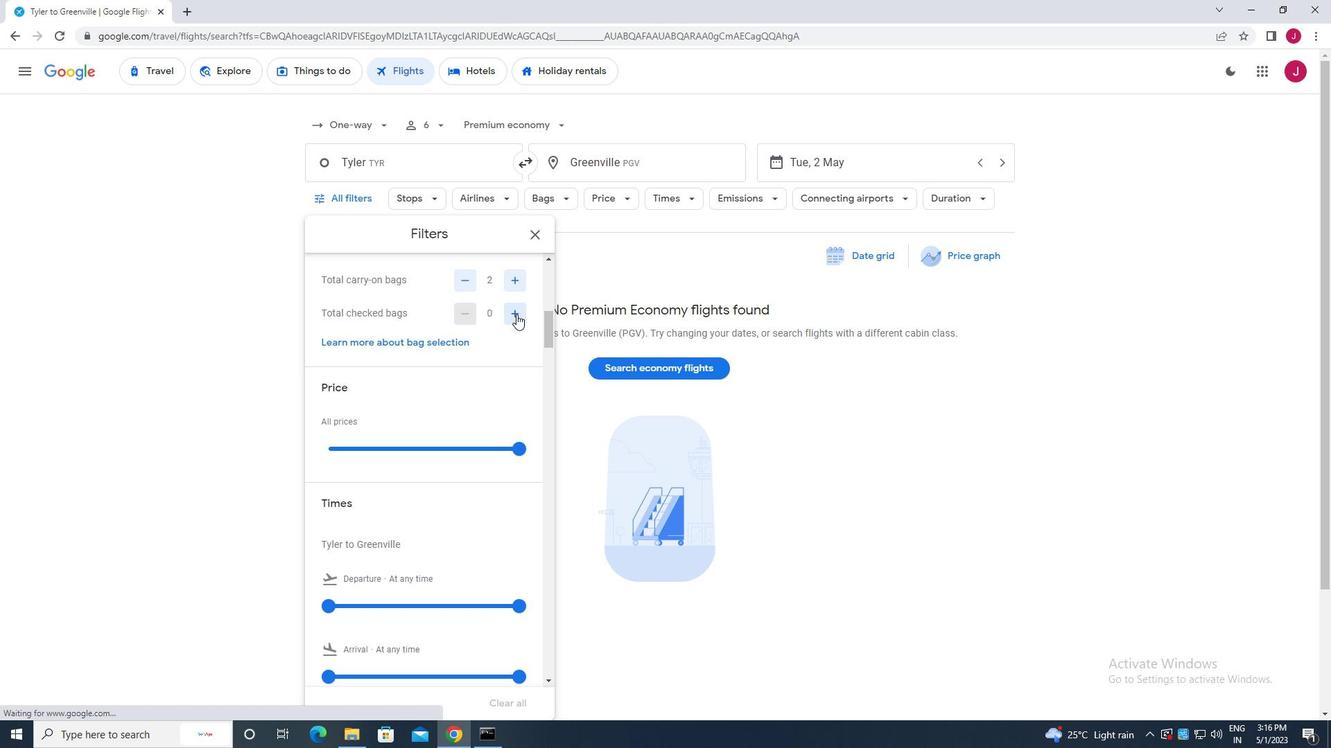 
Action: Mouse moved to (512, 333)
Screenshot: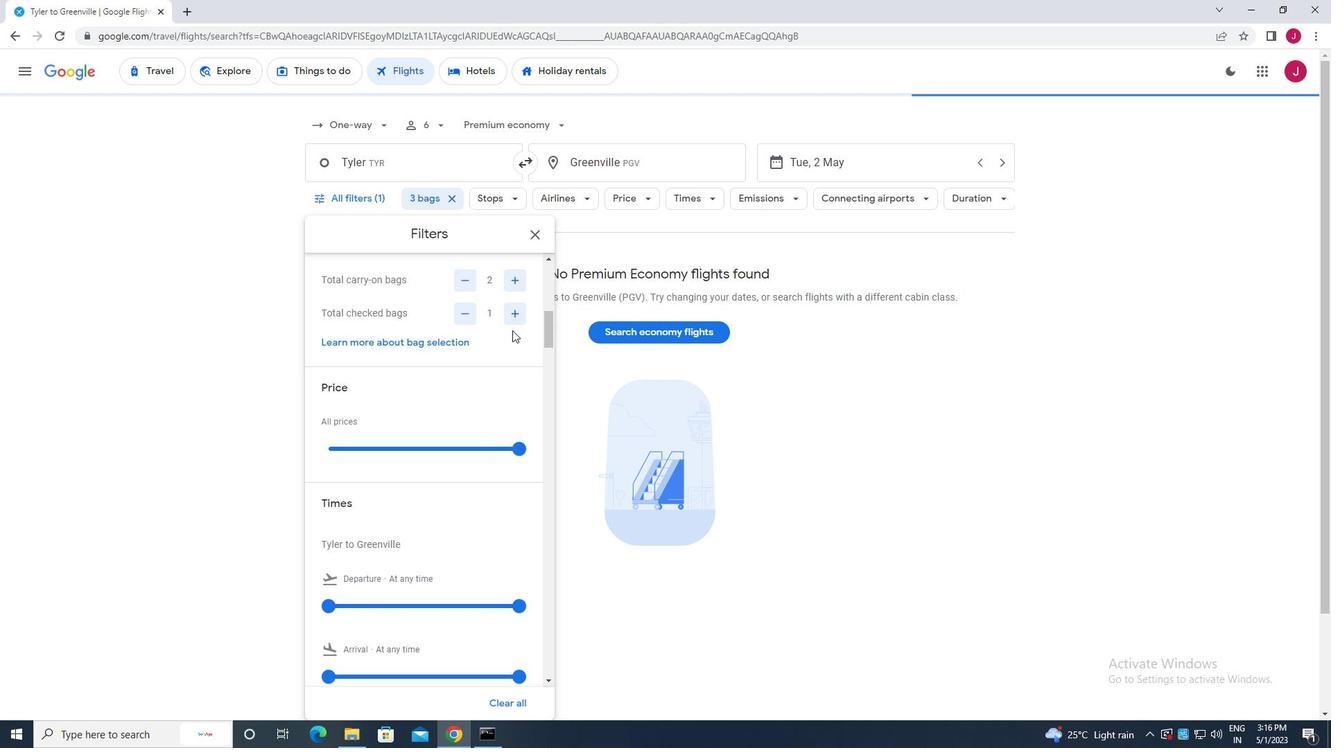 
Action: Mouse scrolled (512, 332) with delta (0, 0)
Screenshot: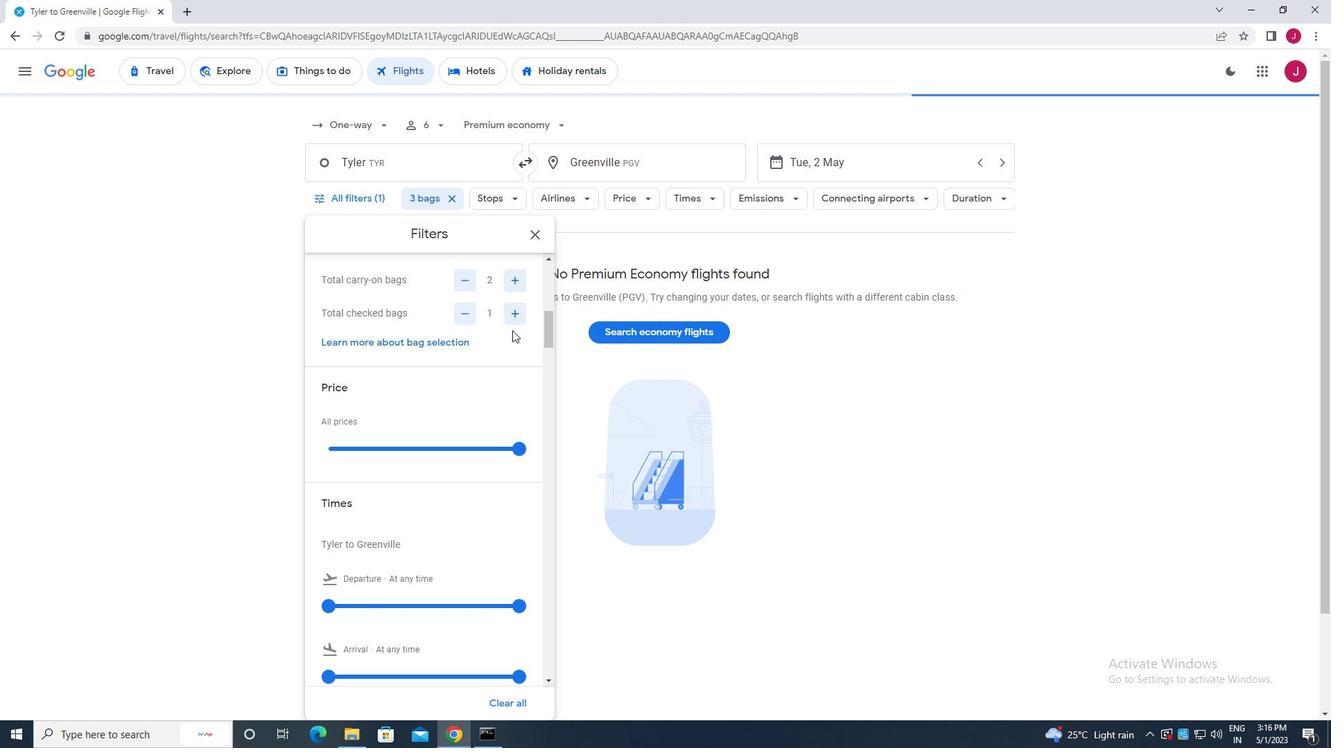 
Action: Mouse moved to (511, 335)
Screenshot: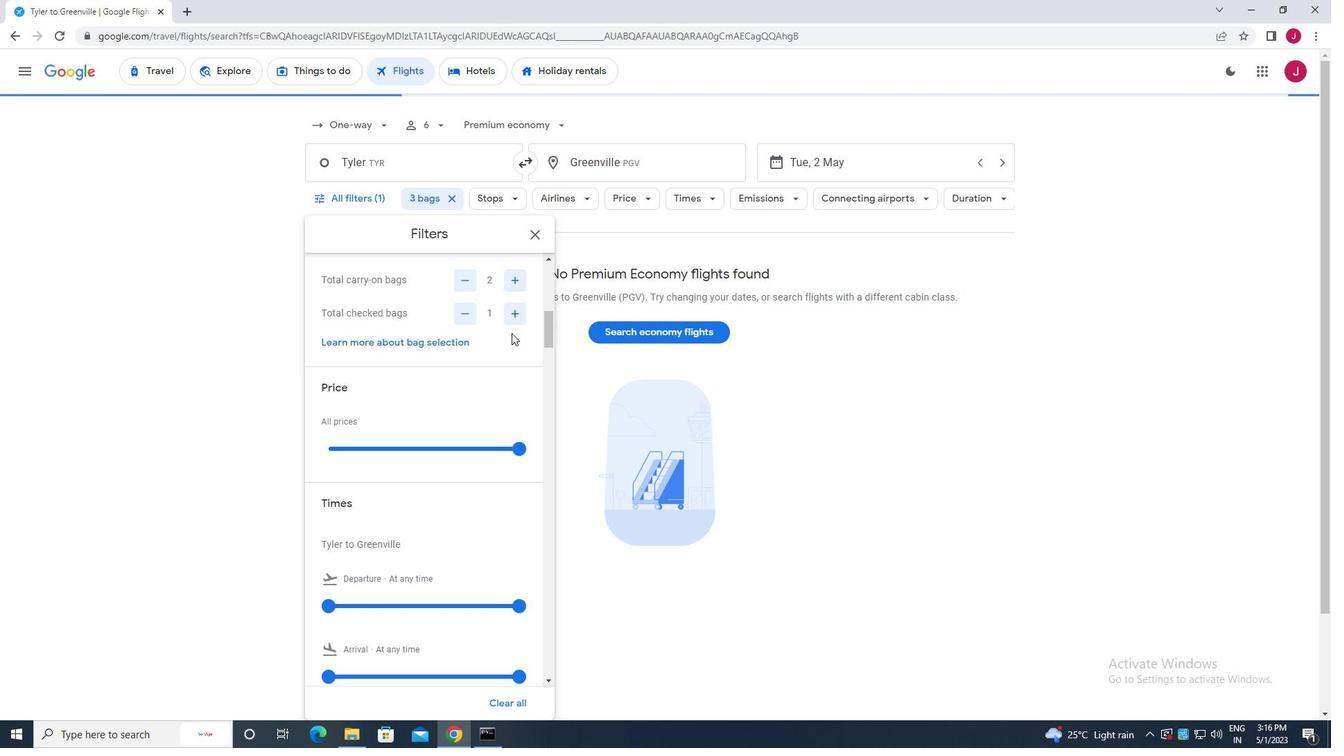 
Action: Mouse scrolled (511, 334) with delta (0, 0)
Screenshot: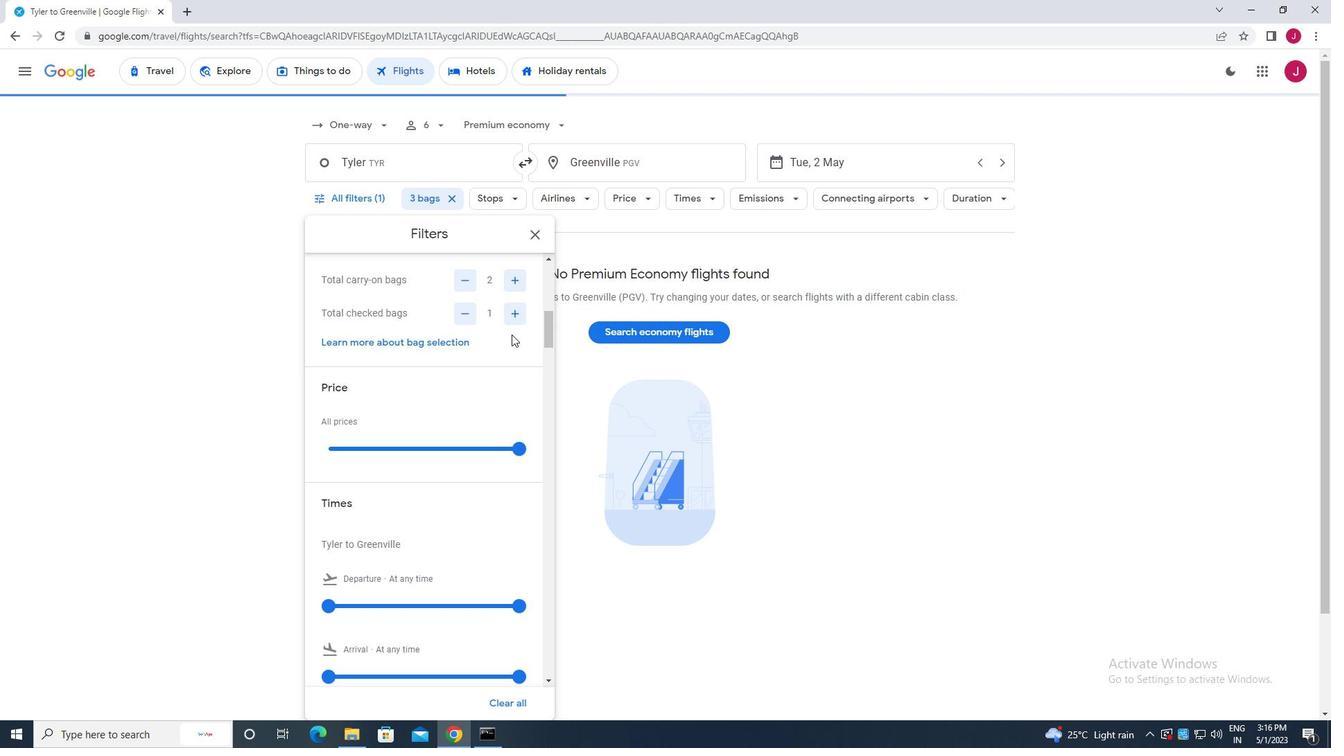 
Action: Mouse moved to (515, 311)
Screenshot: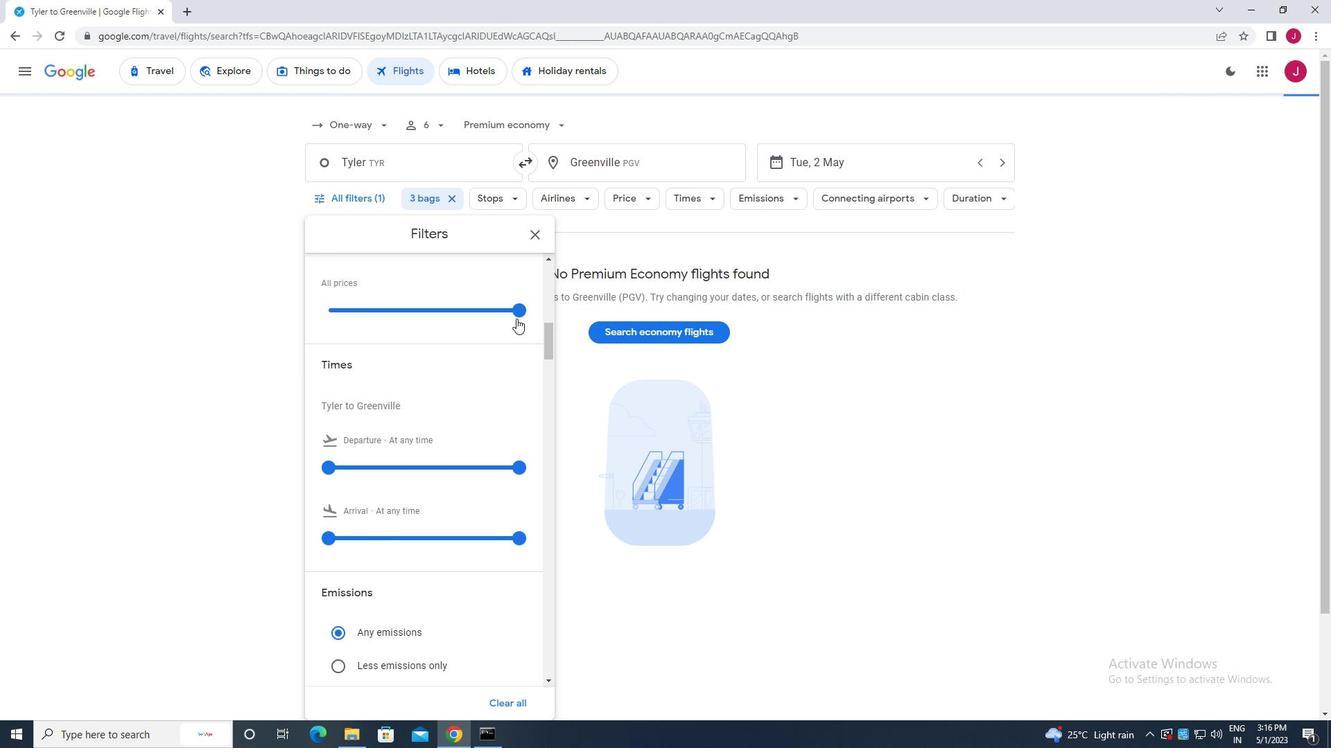 
Action: Mouse pressed left at (515, 311)
Screenshot: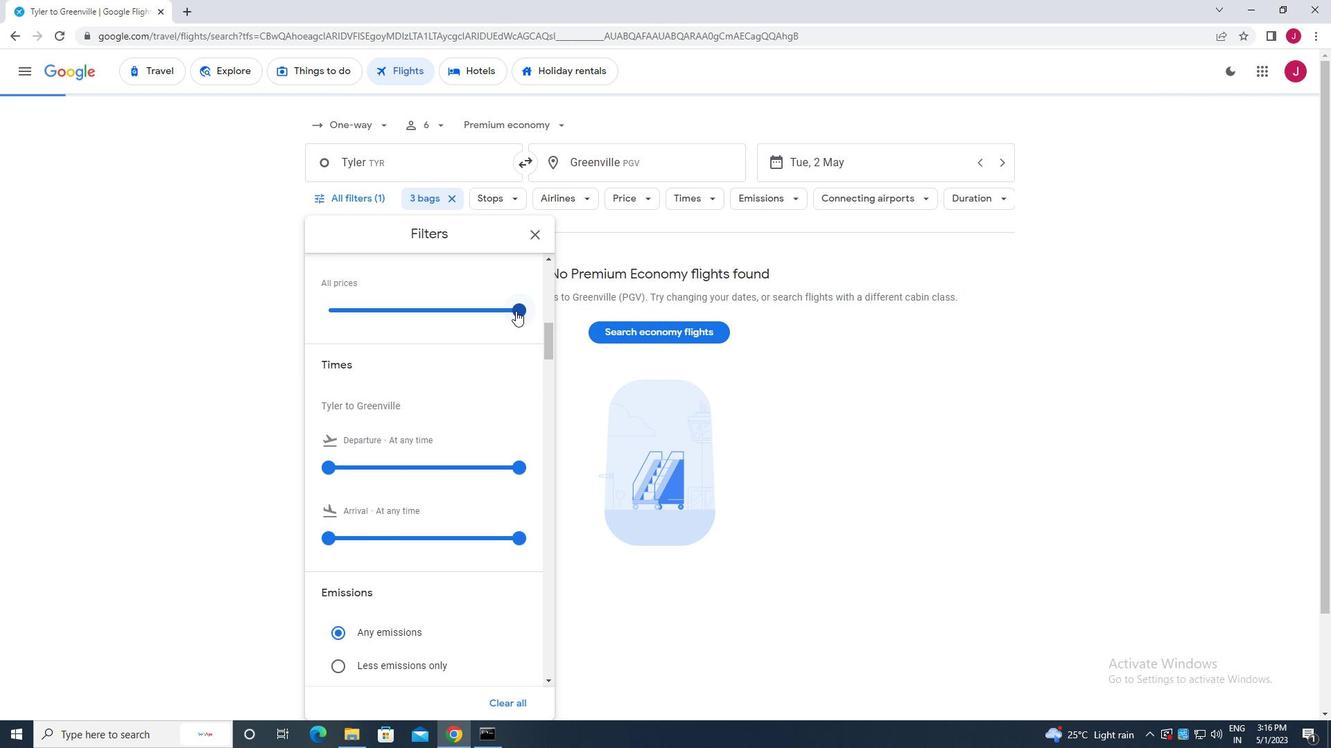 
Action: Mouse moved to (325, 467)
Screenshot: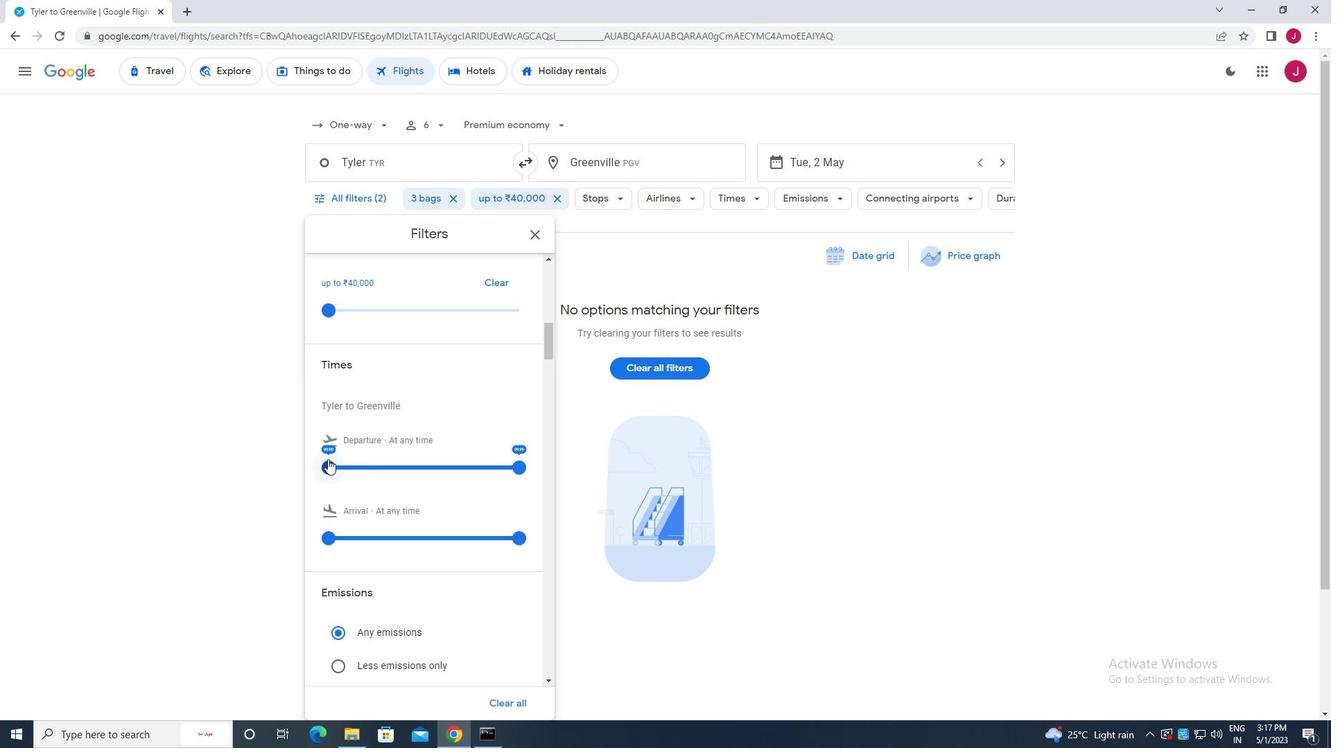 
Action: Mouse pressed left at (325, 467)
Screenshot: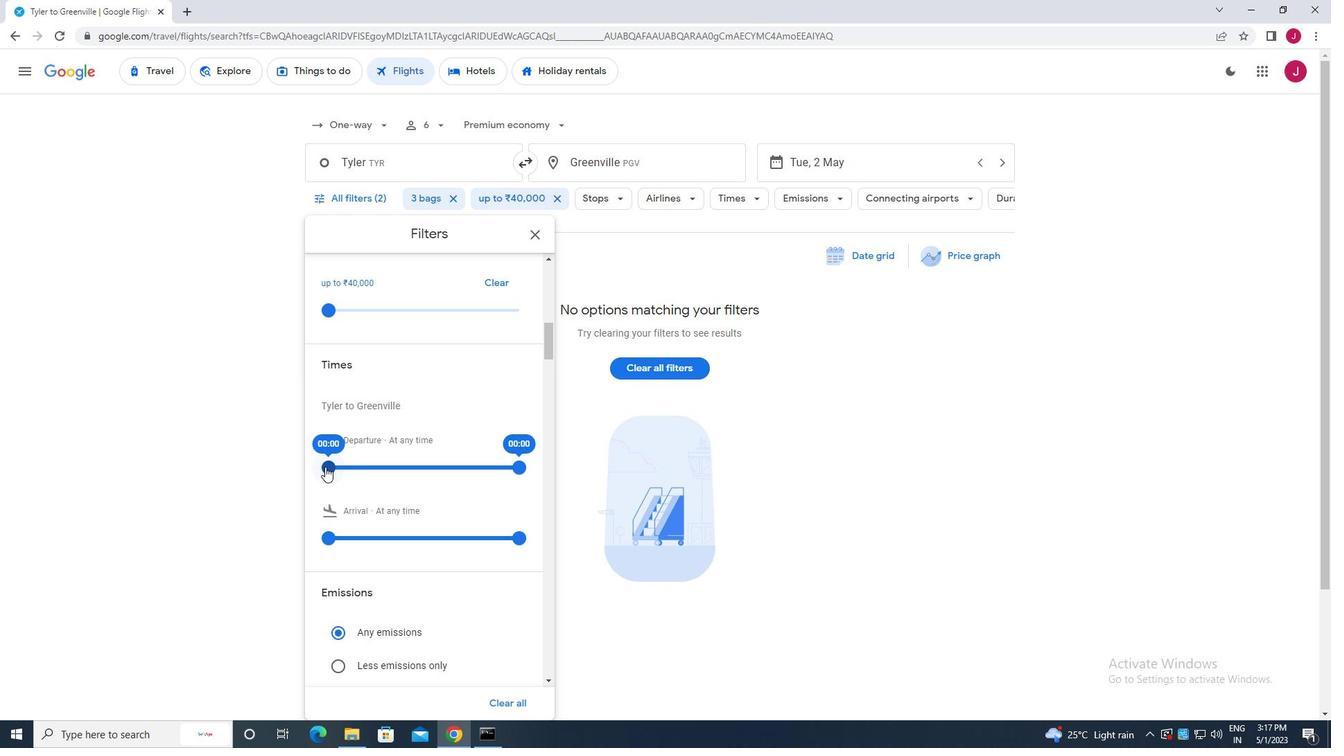 
Action: Mouse moved to (514, 467)
Screenshot: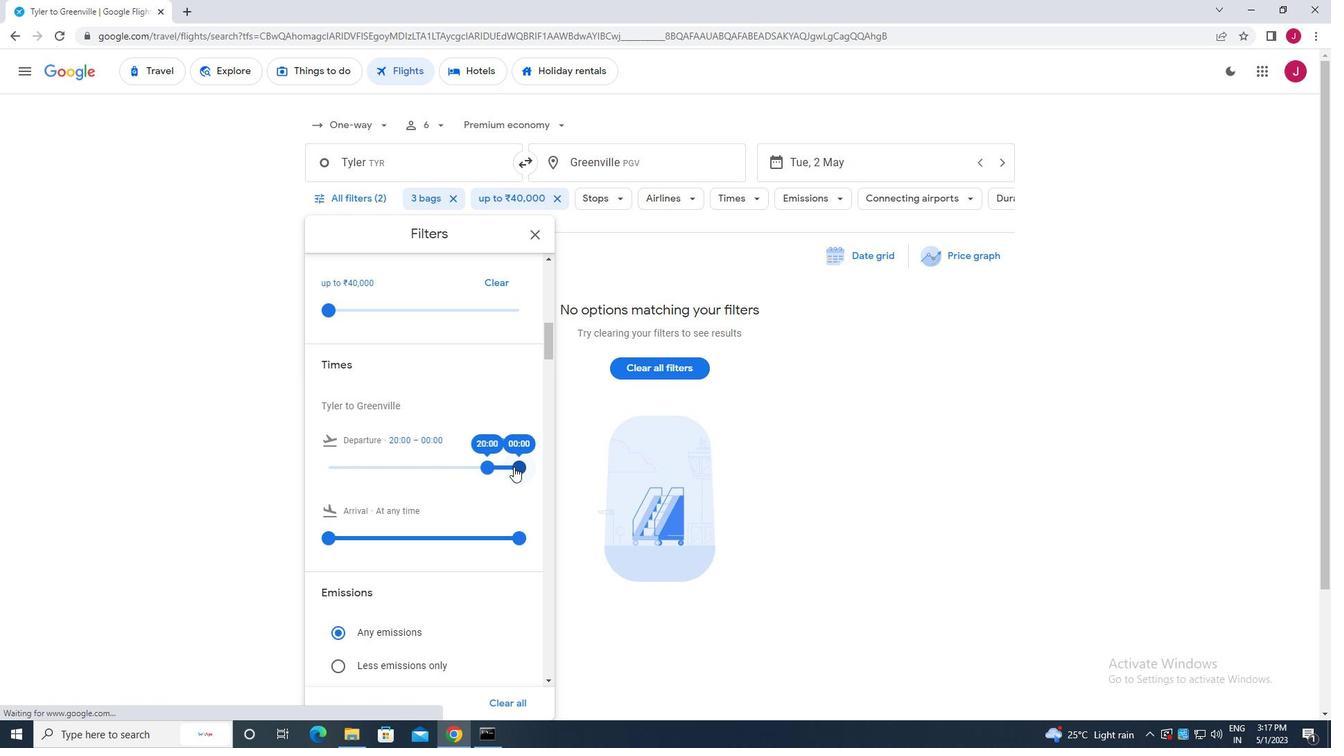
Action: Mouse pressed left at (514, 467)
Screenshot: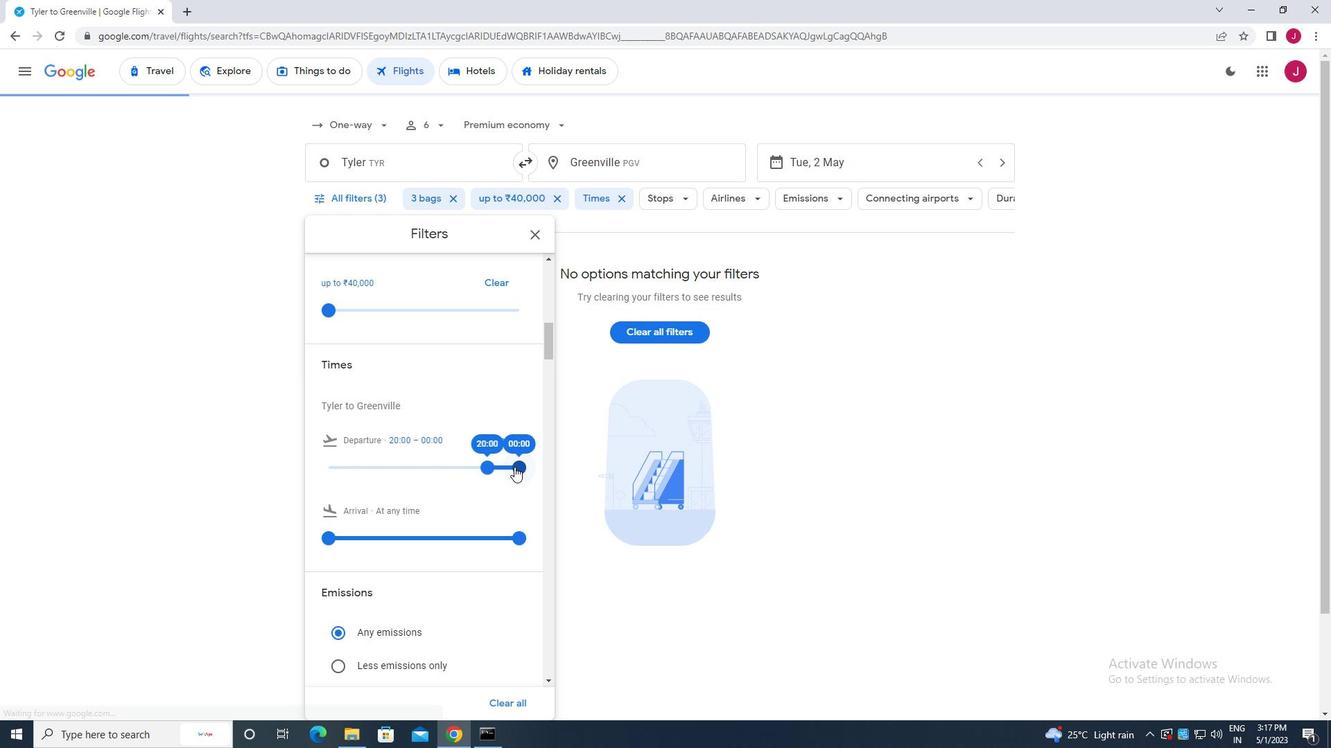 
Action: Mouse moved to (534, 233)
Screenshot: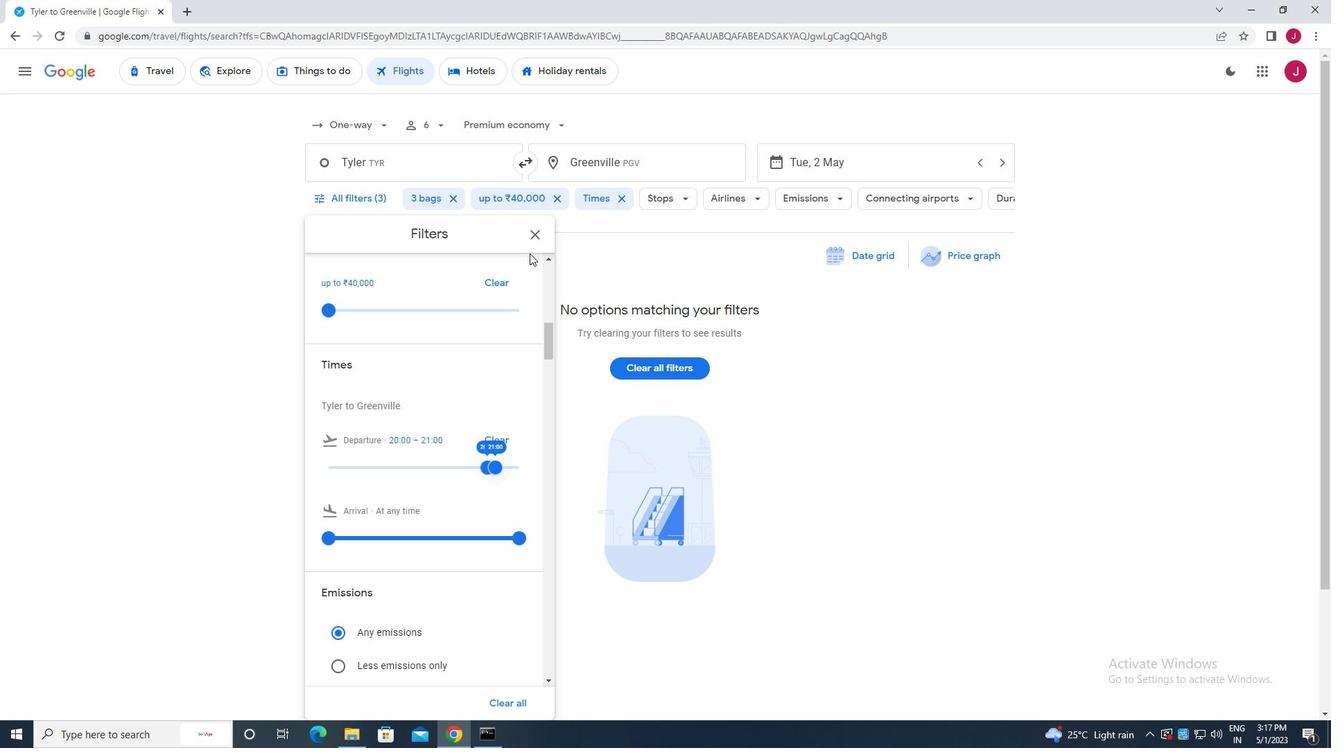 
Action: Mouse pressed left at (534, 233)
Screenshot: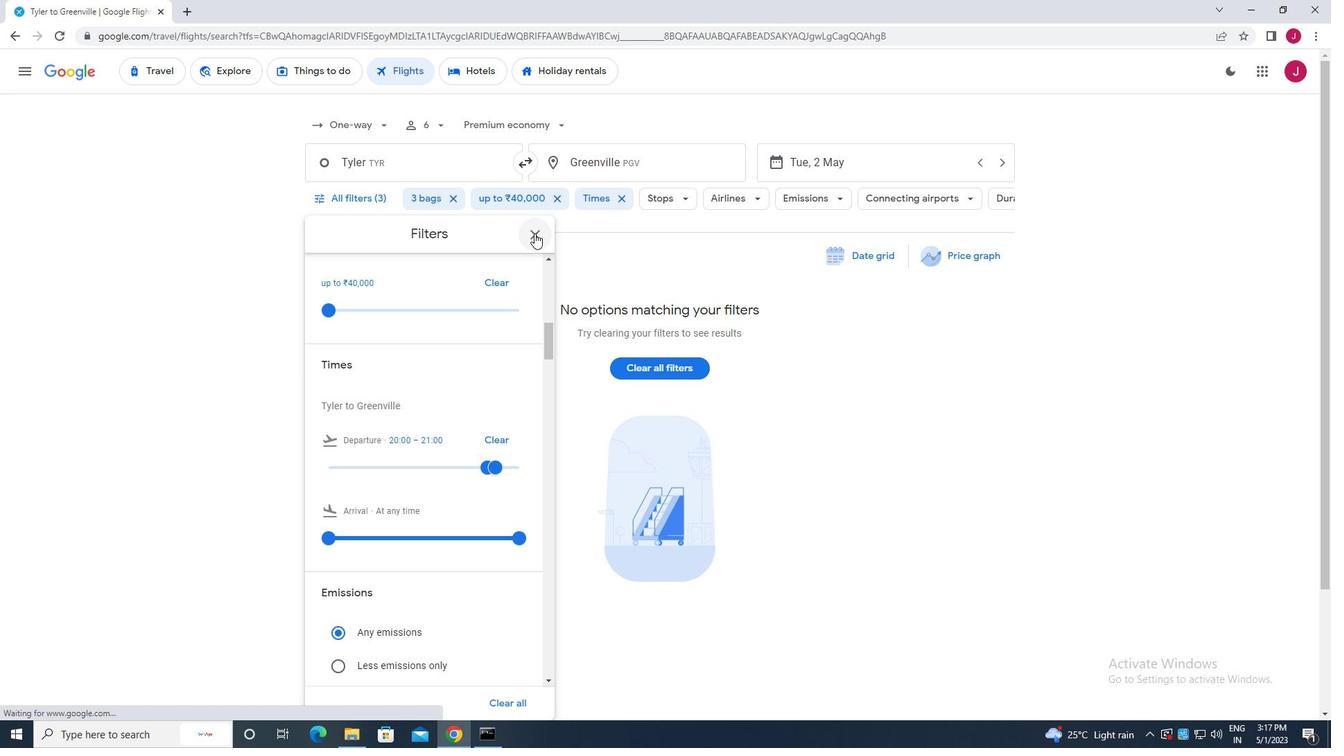 
Action: Mouse moved to (534, 233)
Screenshot: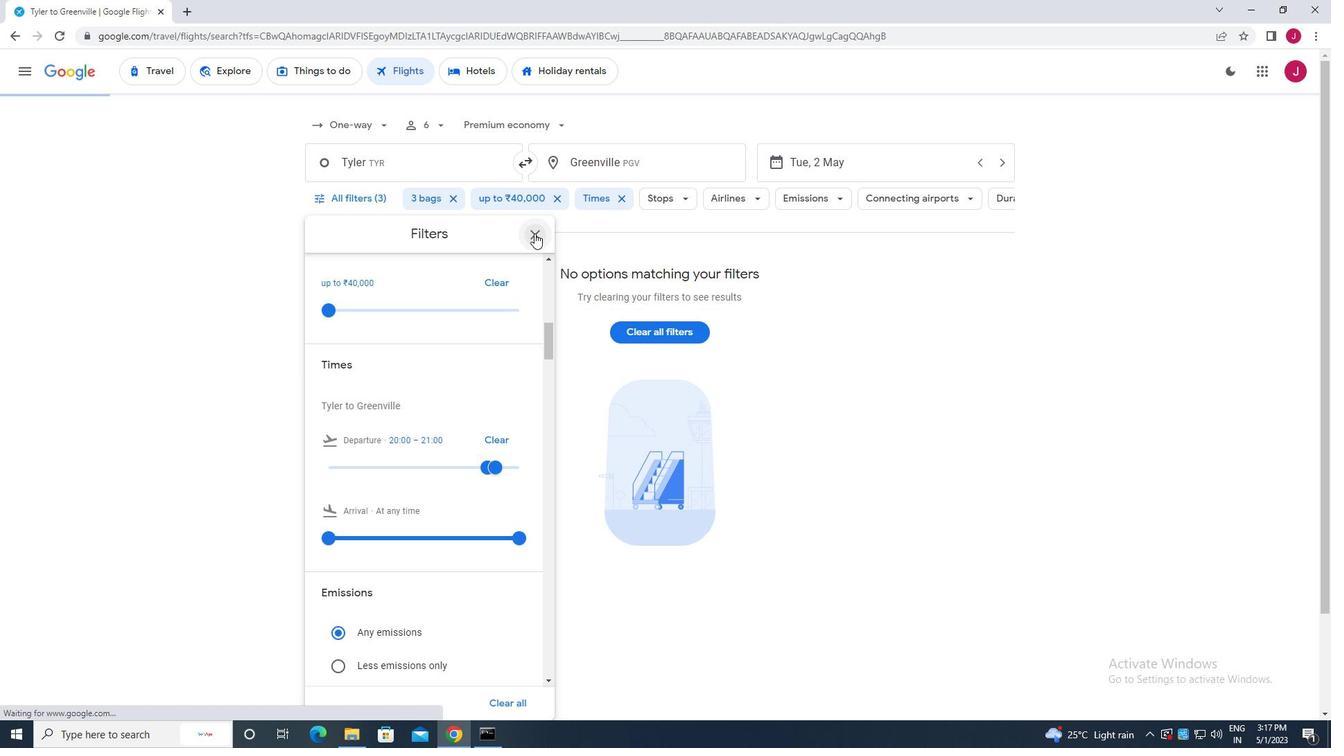 
